 Task: Find connections with filter location Moncloa-Aravaca with filter topic #aviationwith filter profile language Potuguese with filter current company Quess IT Staffing with filter school Project Management Institute Chennai Chapter with filter industry Wholesale Metals and Minerals with filter service category Immigration Law with filter keywords title Principal
Action: Mouse moved to (165, 265)
Screenshot: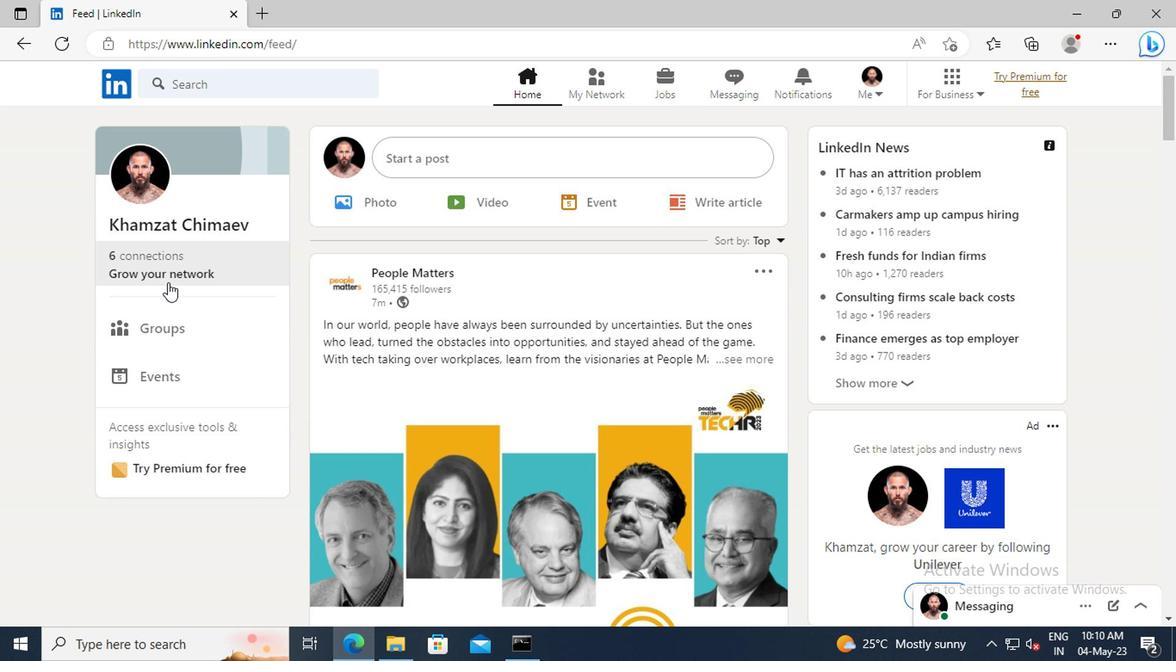 
Action: Mouse pressed left at (165, 265)
Screenshot: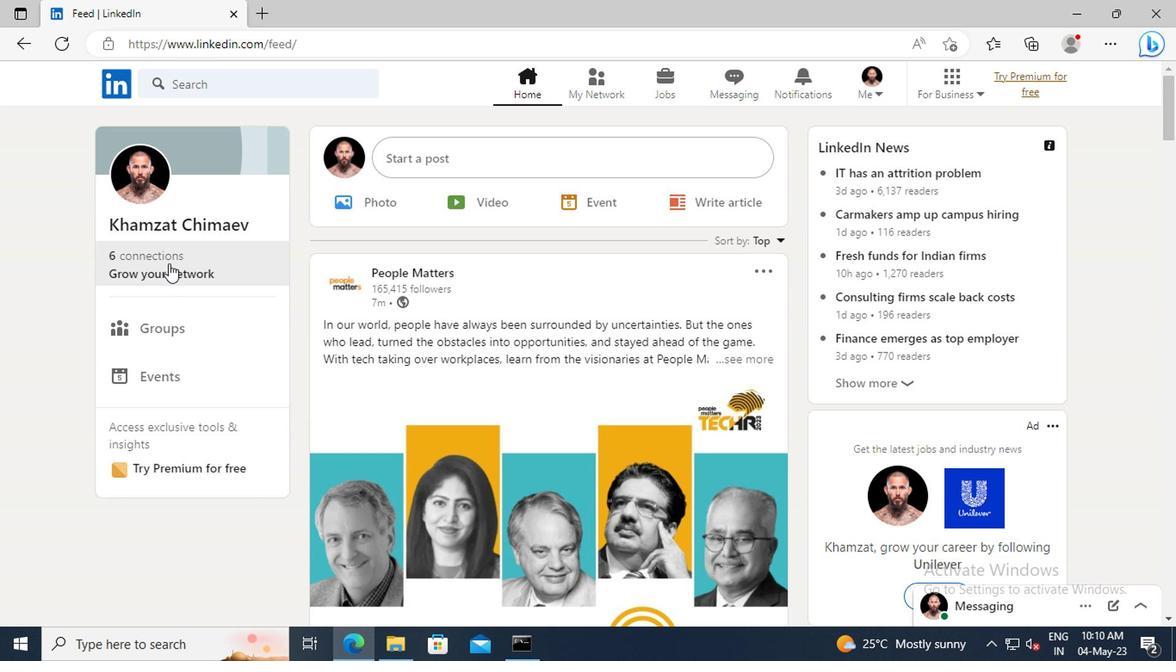 
Action: Mouse moved to (175, 182)
Screenshot: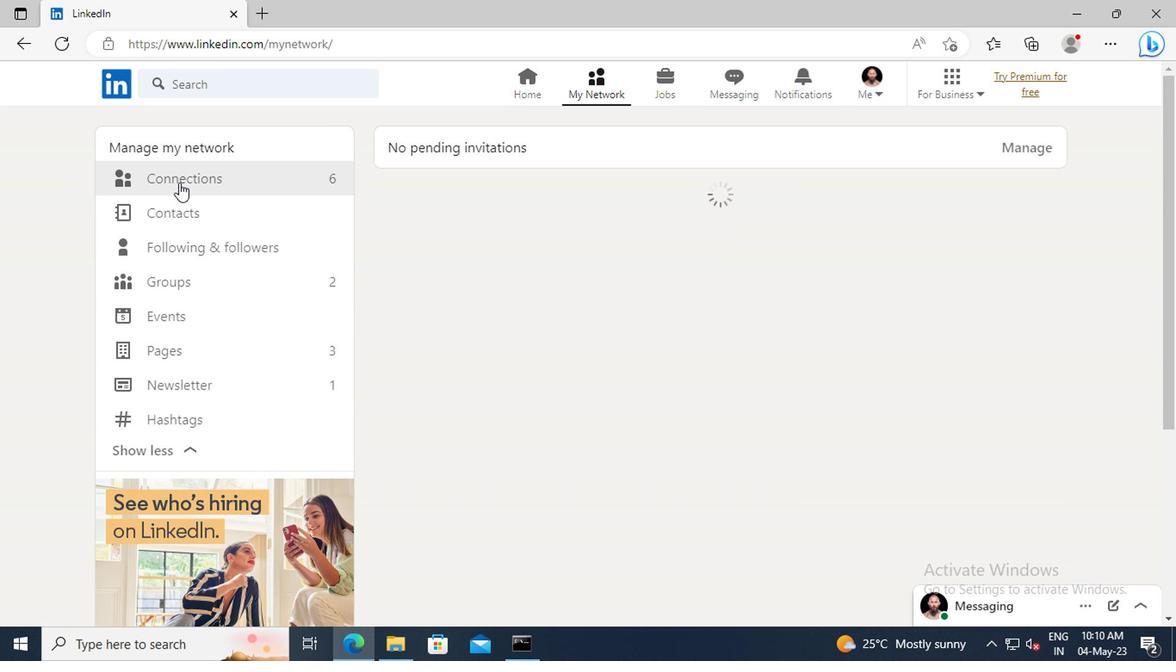 
Action: Mouse pressed left at (175, 182)
Screenshot: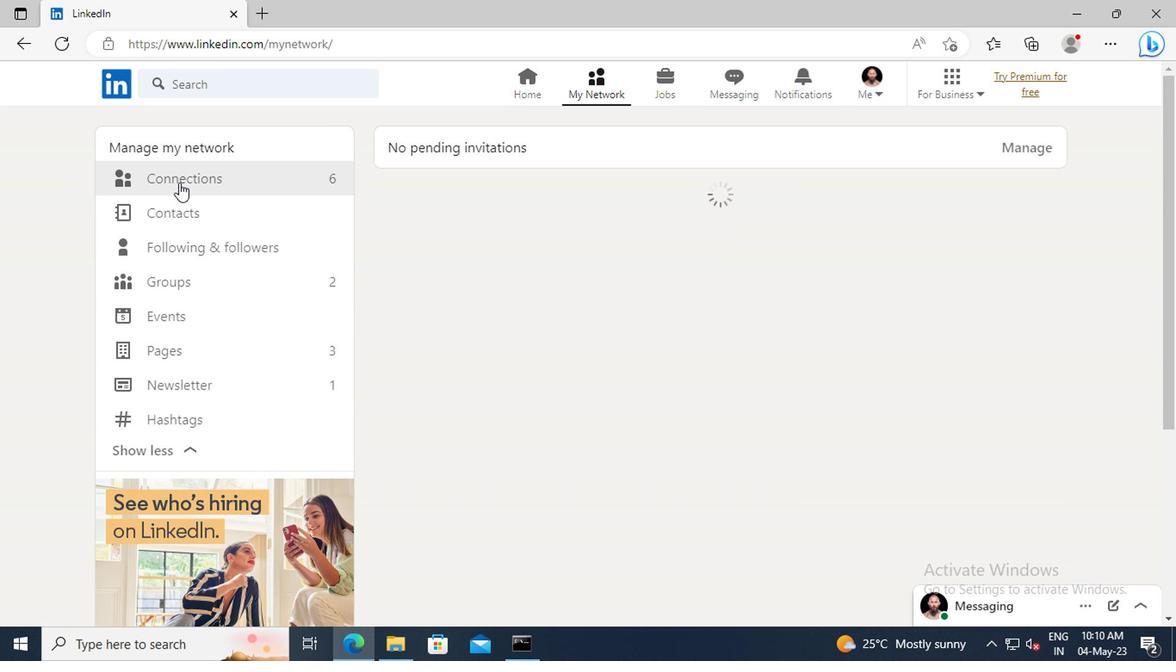 
Action: Mouse moved to (704, 182)
Screenshot: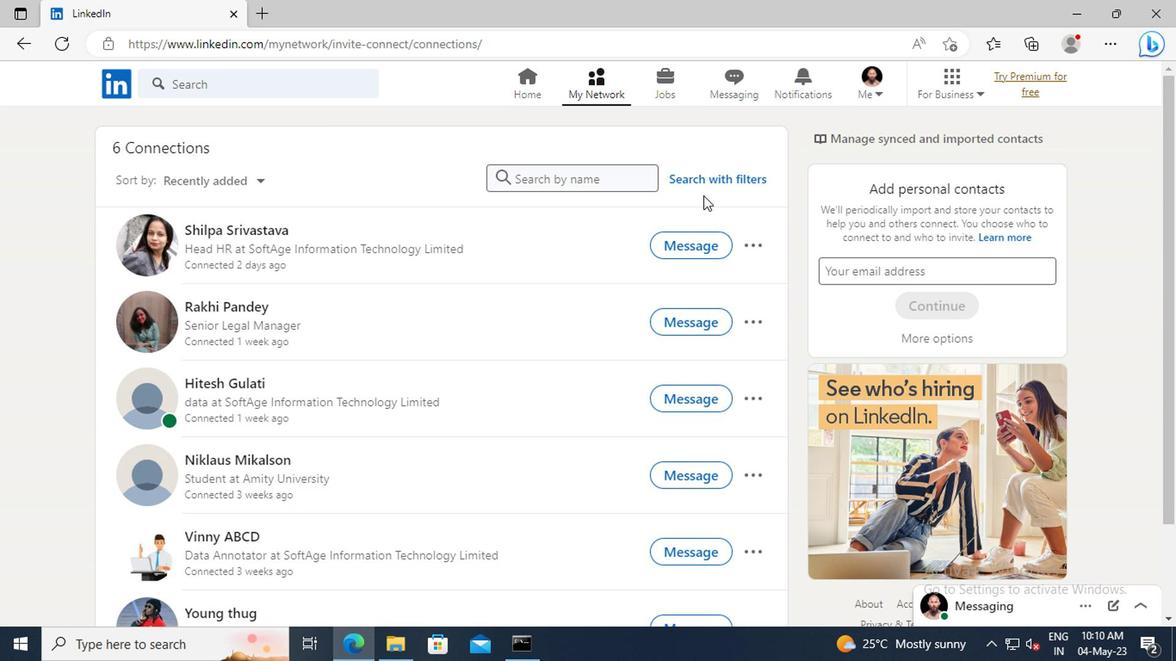 
Action: Mouse pressed left at (704, 182)
Screenshot: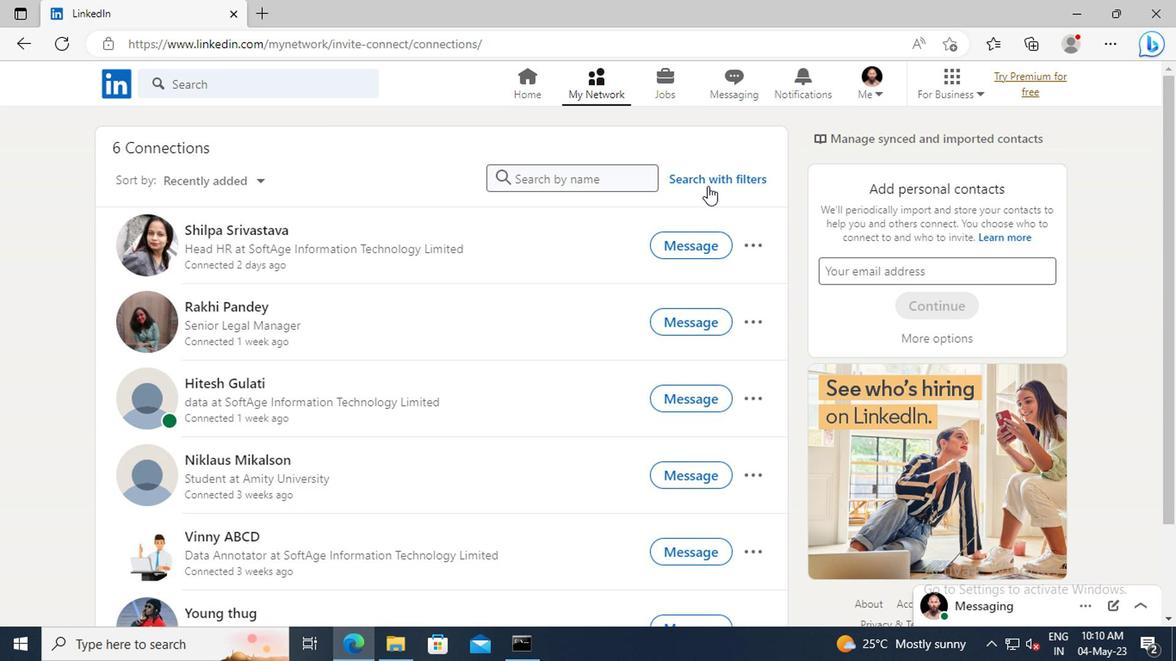 
Action: Mouse moved to (645, 137)
Screenshot: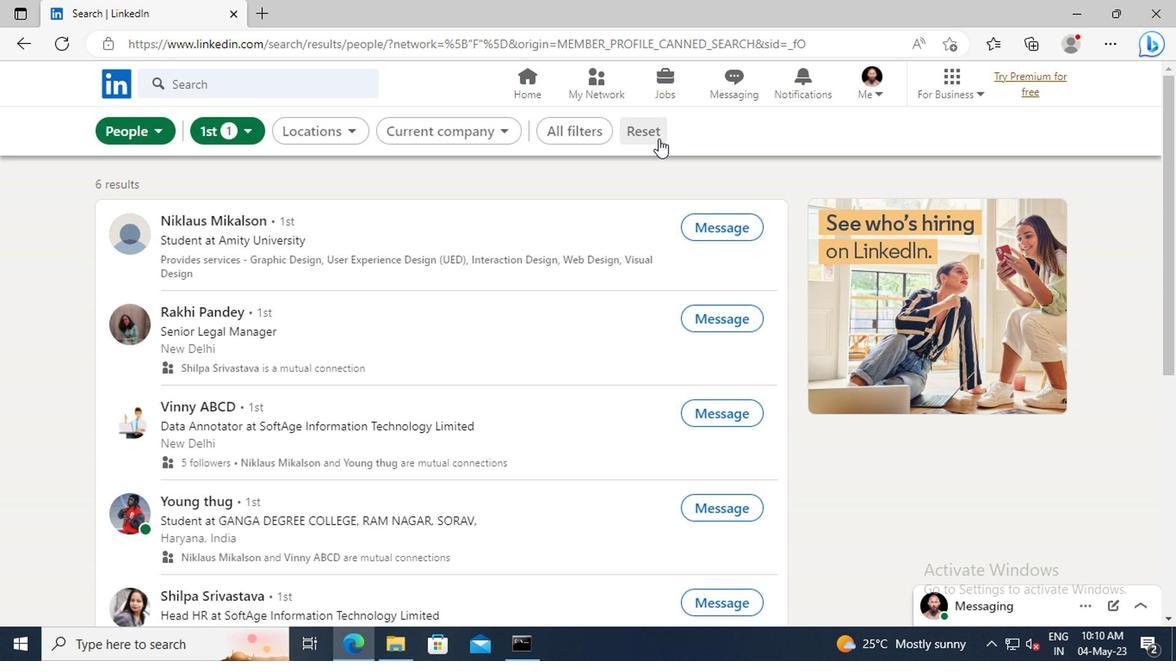 
Action: Mouse pressed left at (645, 137)
Screenshot: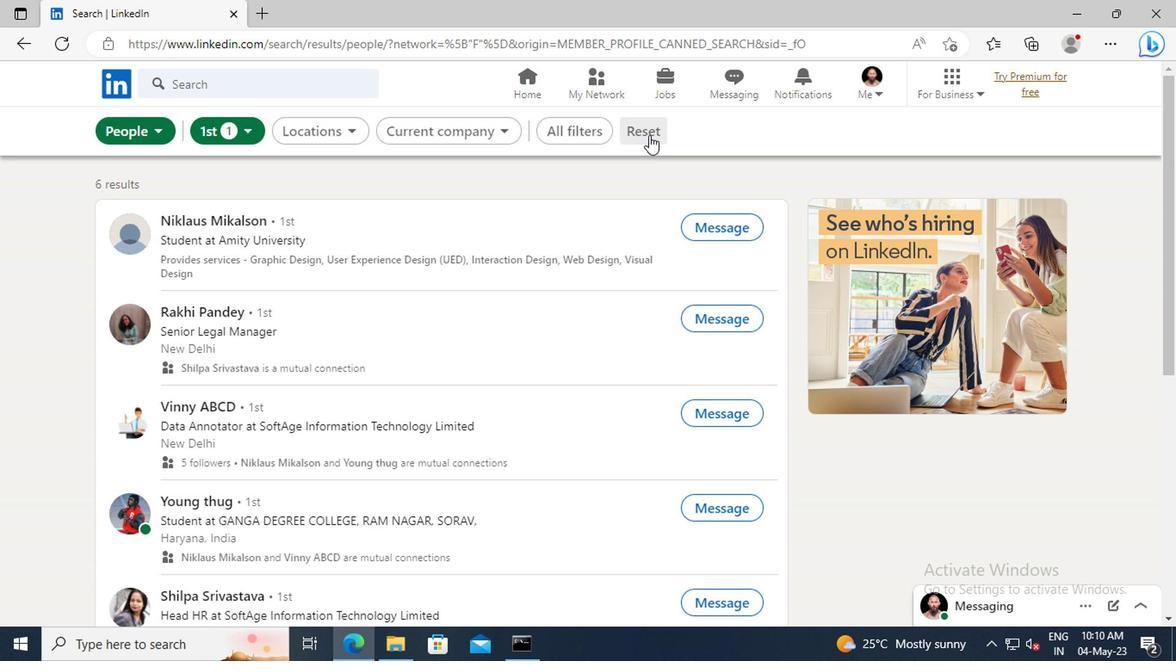 
Action: Mouse moved to (620, 137)
Screenshot: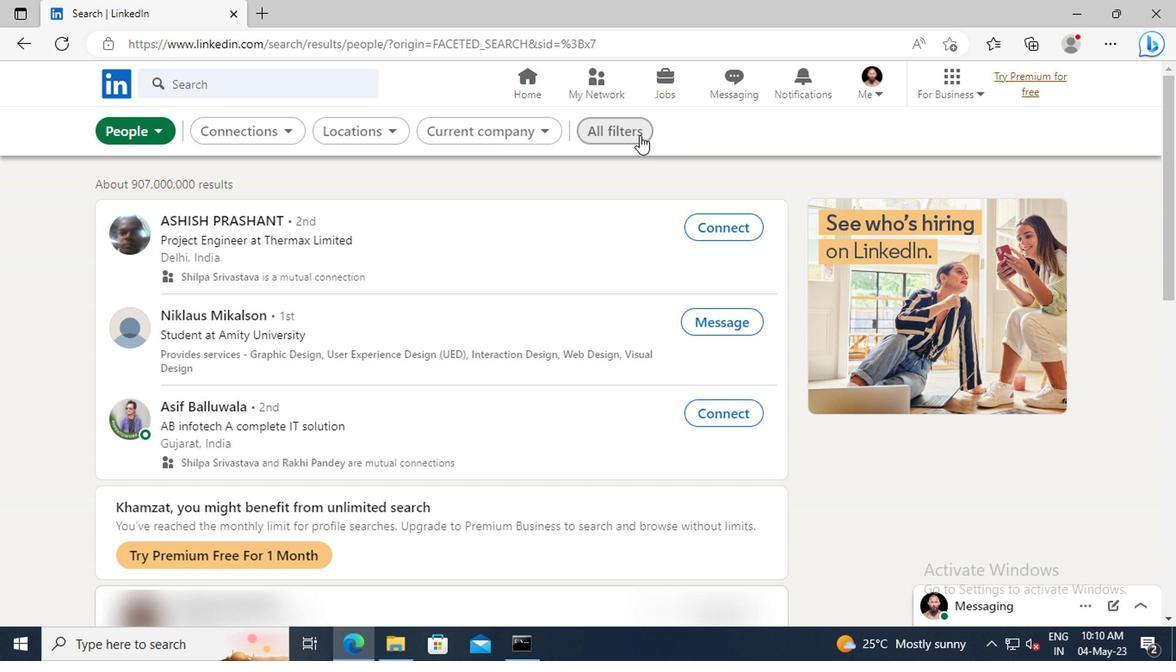 
Action: Mouse pressed left at (620, 137)
Screenshot: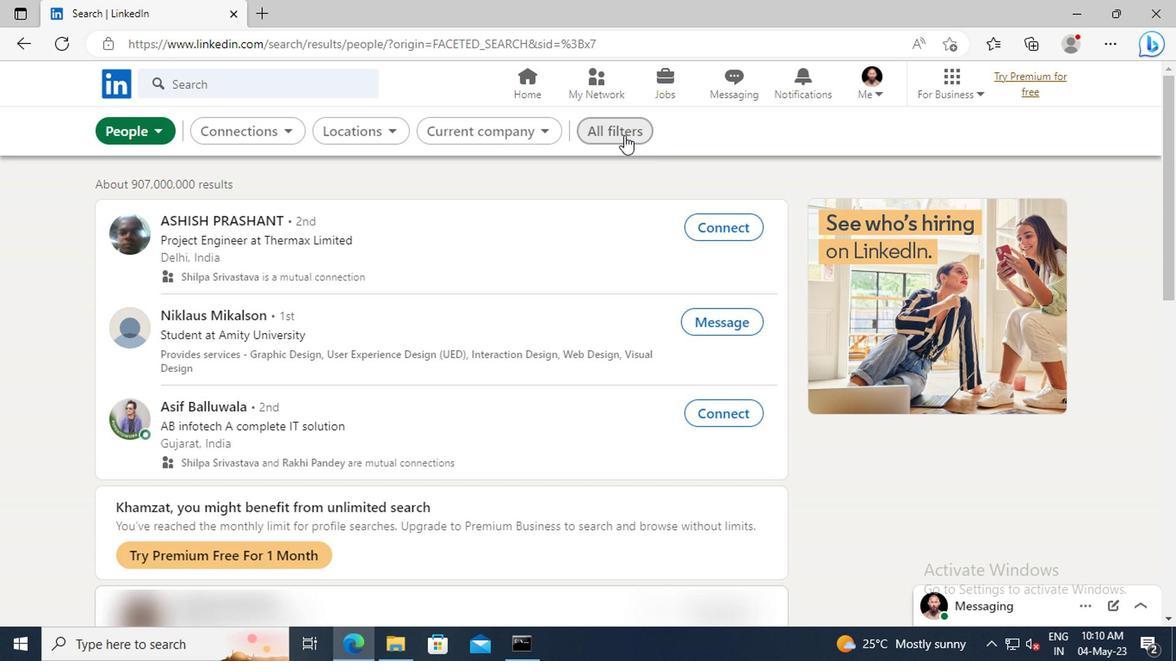 
Action: Mouse moved to (970, 335)
Screenshot: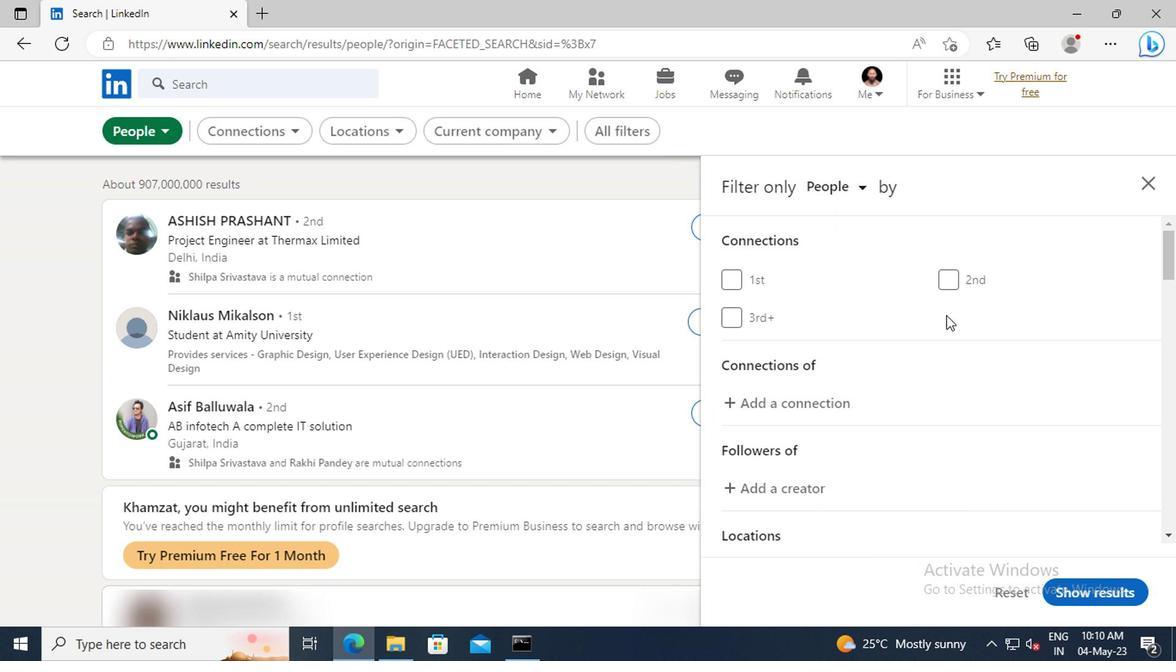 
Action: Mouse scrolled (970, 334) with delta (0, -1)
Screenshot: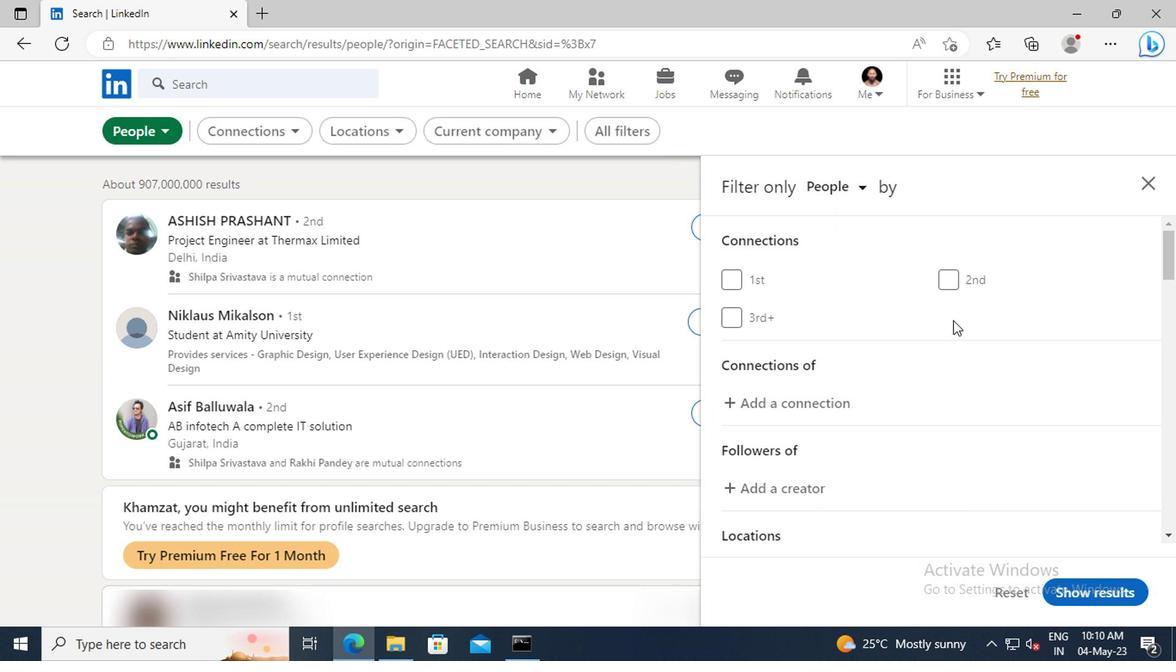 
Action: Mouse scrolled (970, 334) with delta (0, -1)
Screenshot: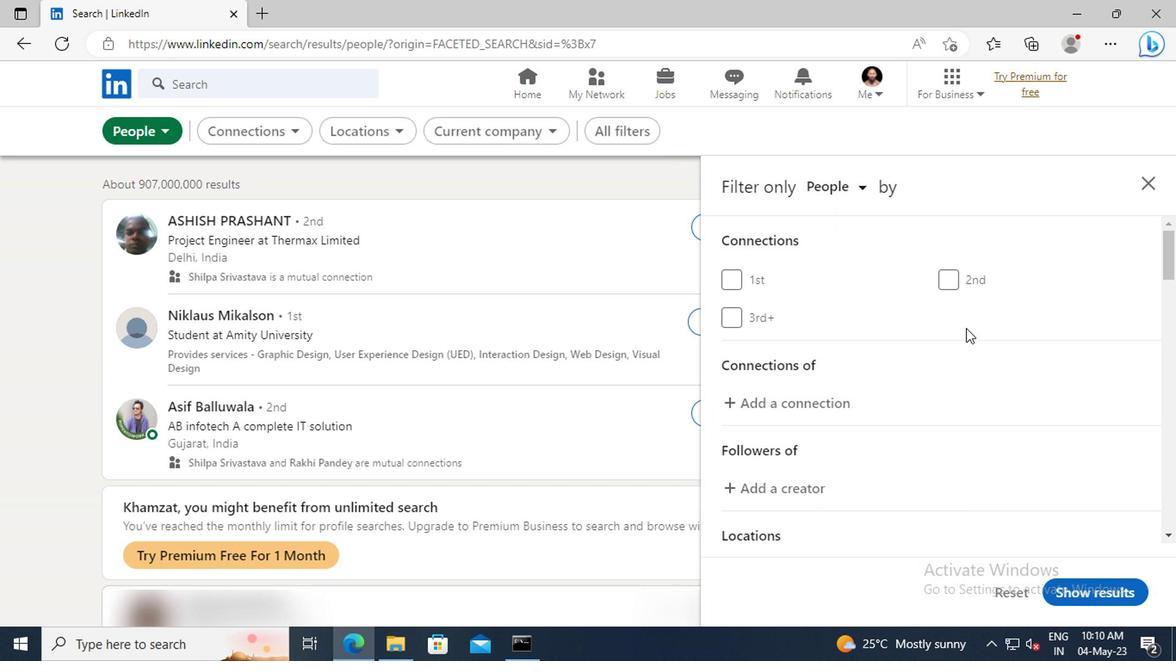 
Action: Mouse moved to (972, 336)
Screenshot: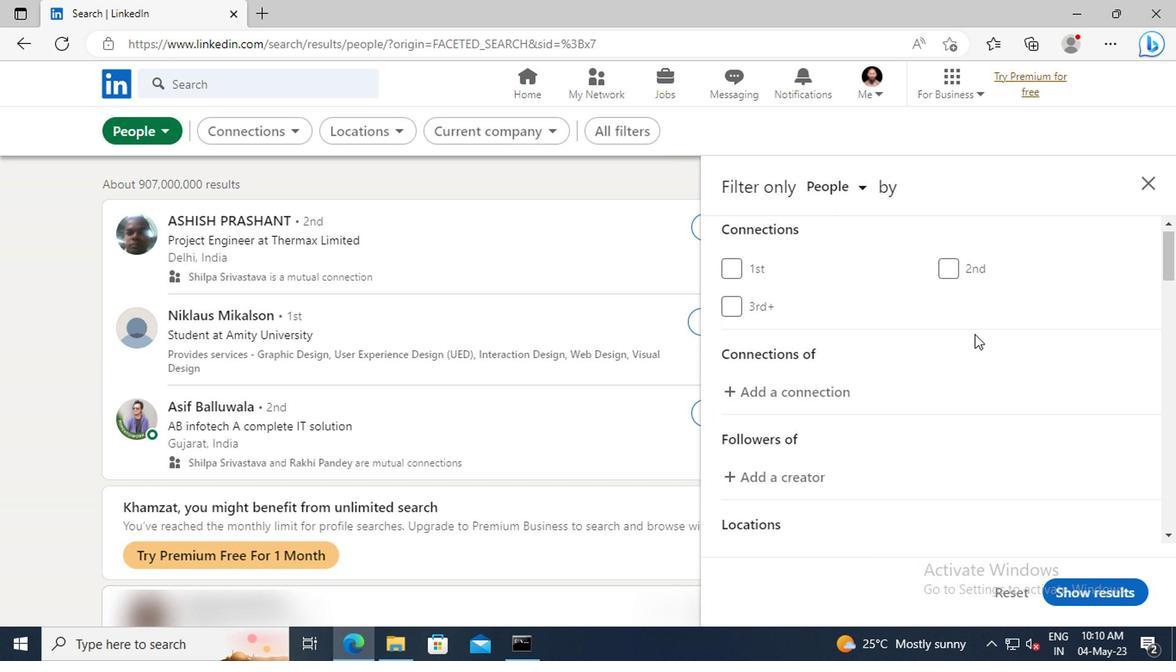 
Action: Mouse scrolled (972, 335) with delta (0, 0)
Screenshot: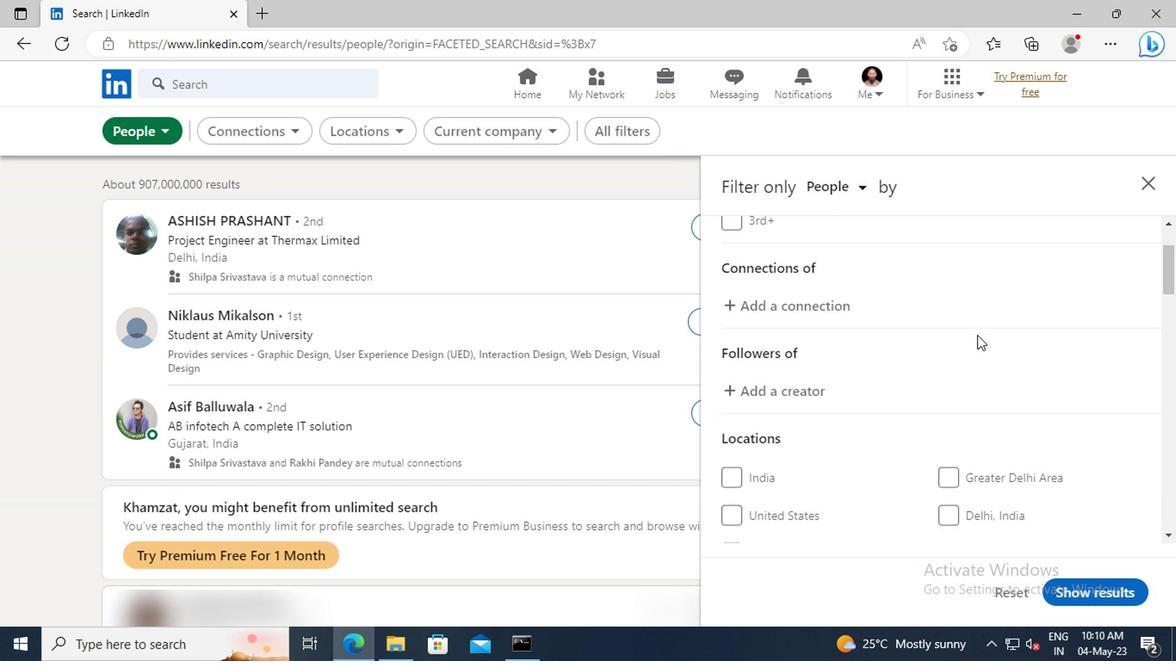 
Action: Mouse scrolled (972, 335) with delta (0, 0)
Screenshot: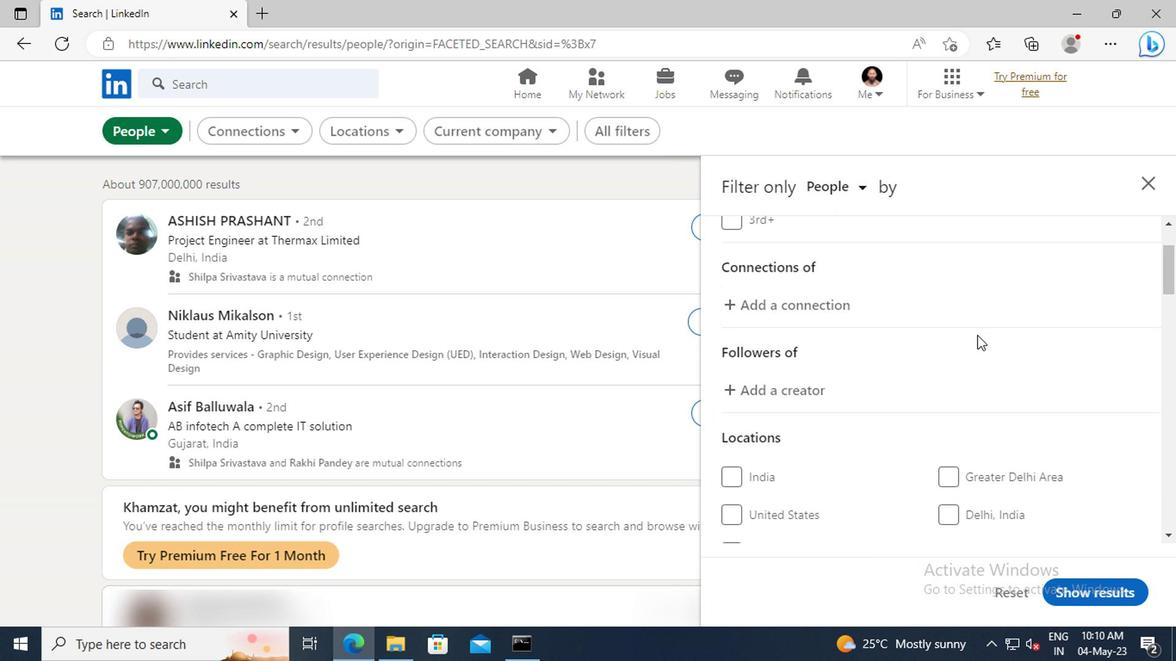 
Action: Mouse scrolled (972, 335) with delta (0, 0)
Screenshot: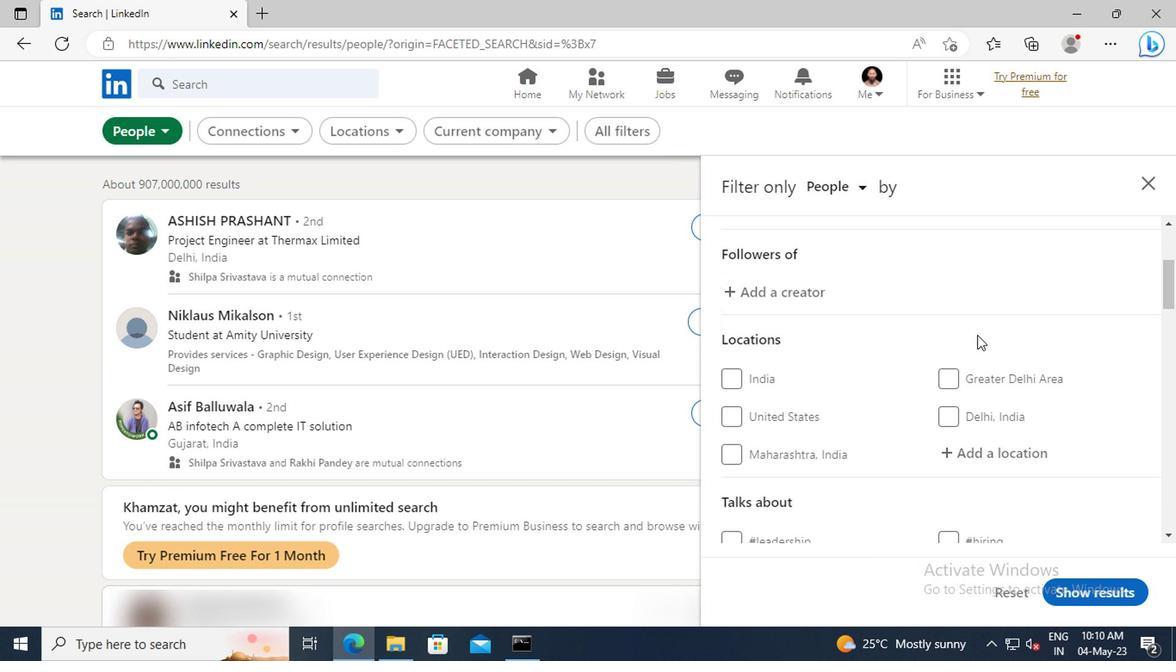 
Action: Mouse scrolled (972, 335) with delta (0, 0)
Screenshot: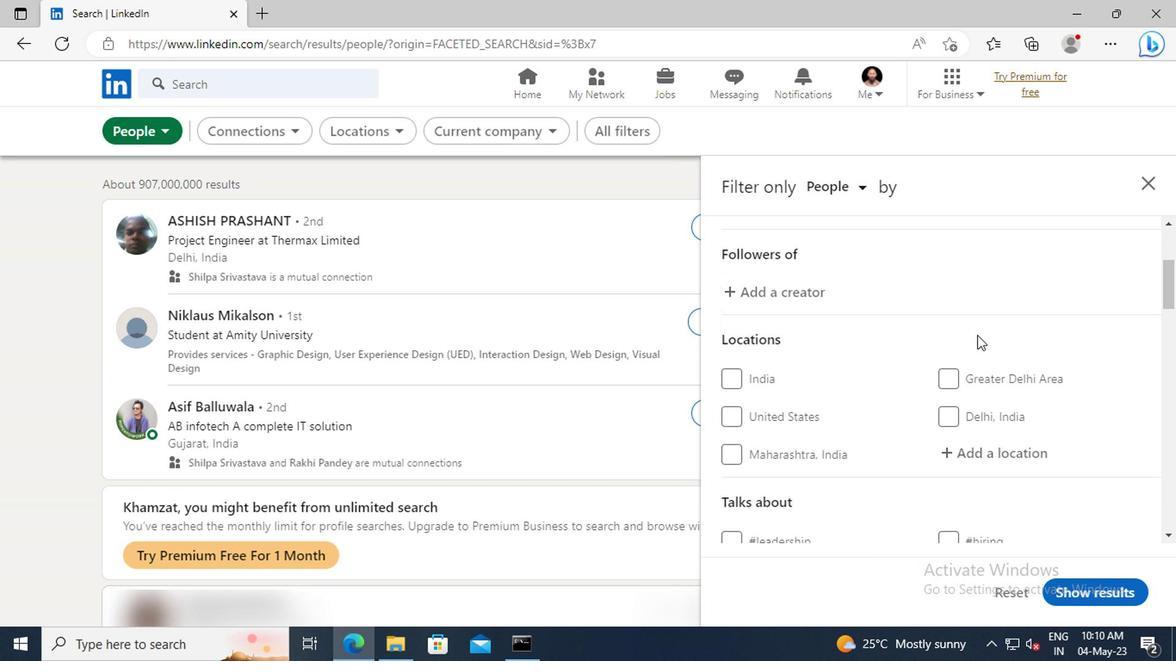 
Action: Mouse moved to (976, 353)
Screenshot: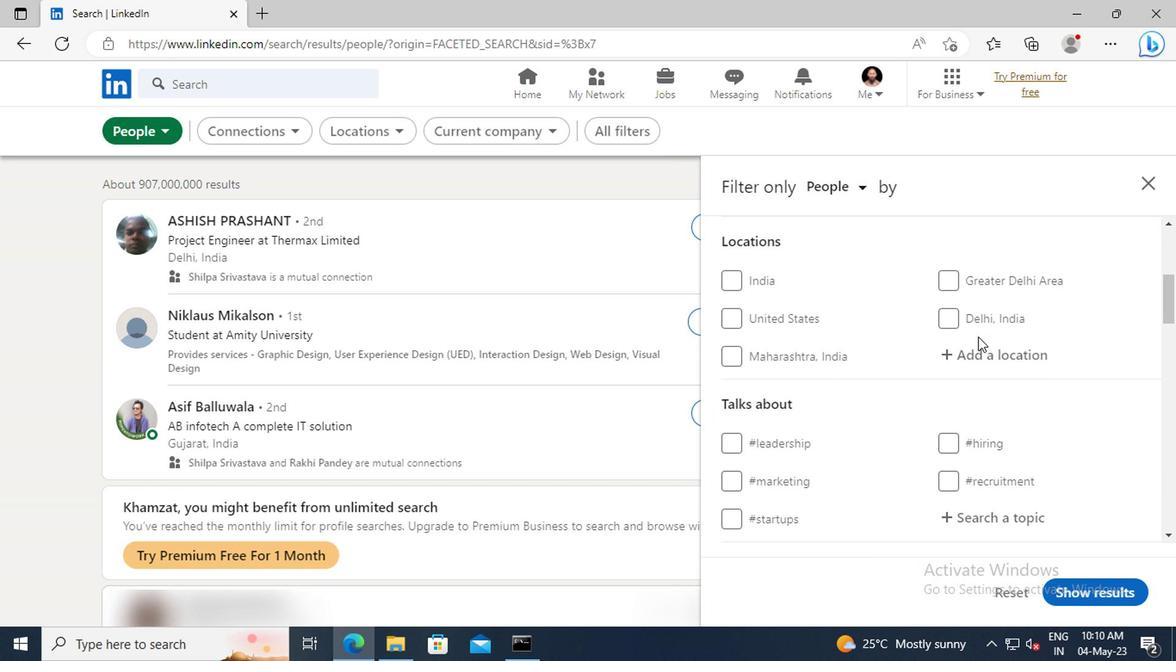 
Action: Mouse pressed left at (976, 353)
Screenshot: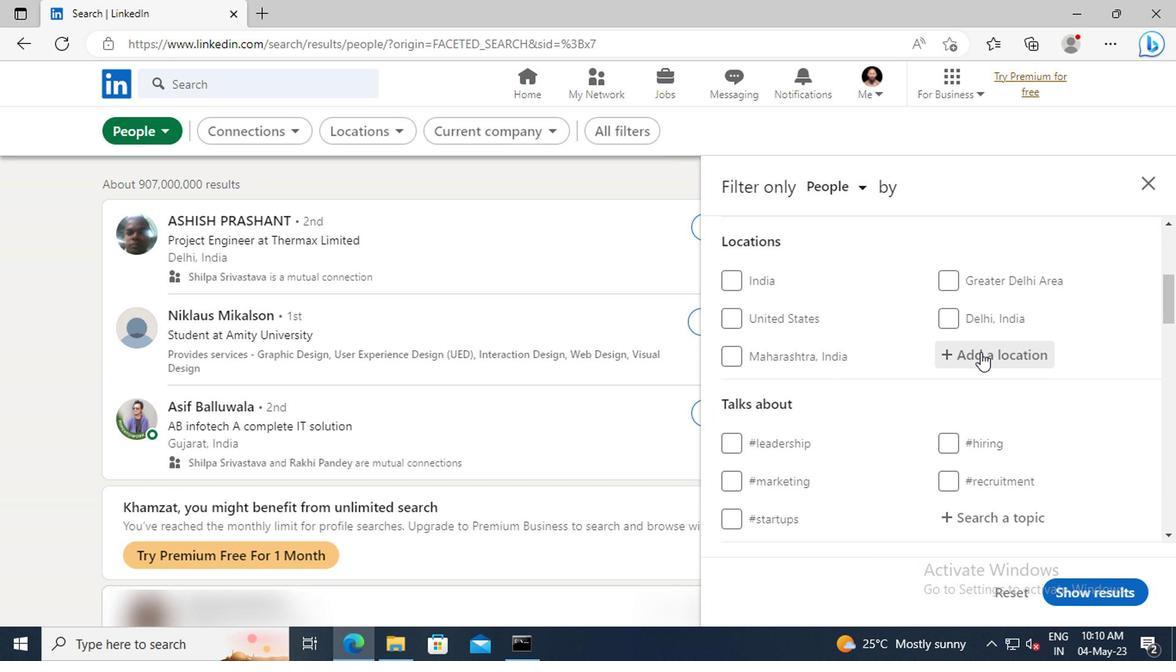 
Action: Key pressed <Key.shift>MONCLOA-<Key.shift>ARAVACA<Key.enter>
Screenshot: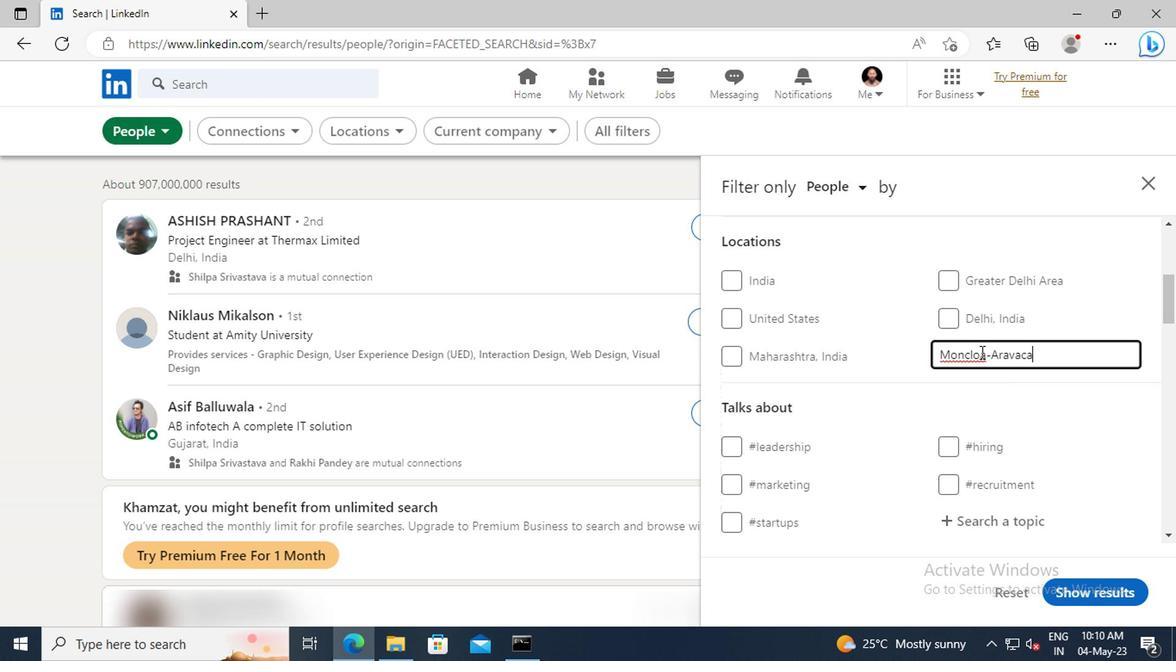 
Action: Mouse scrolled (976, 352) with delta (0, 0)
Screenshot: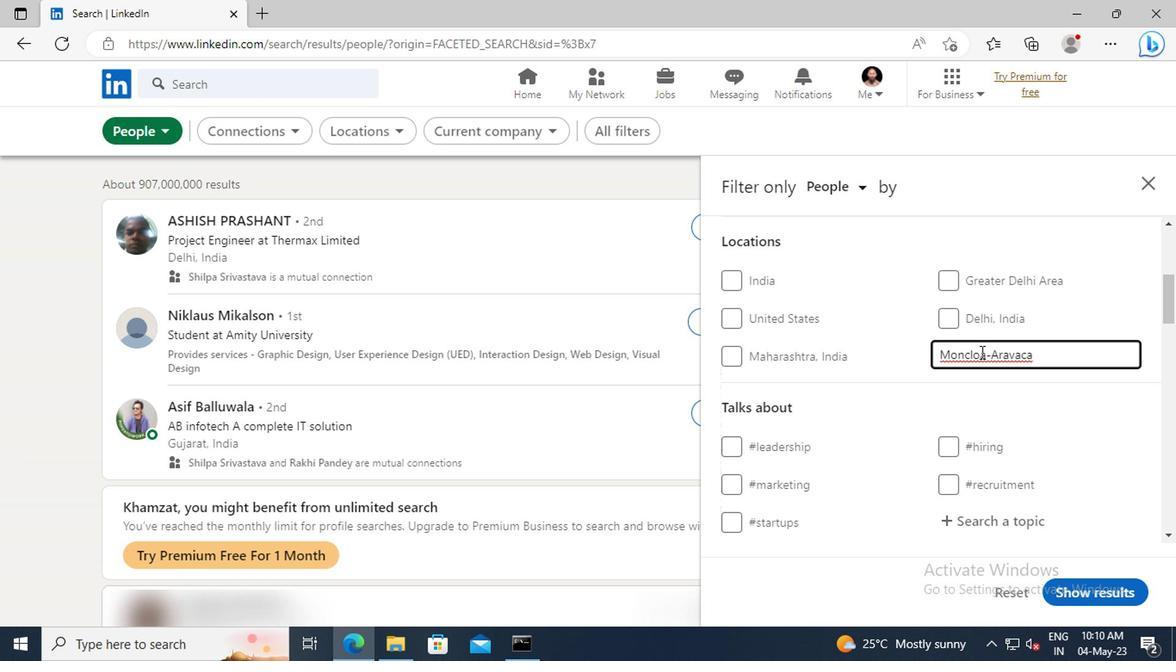 
Action: Mouse scrolled (976, 352) with delta (0, 0)
Screenshot: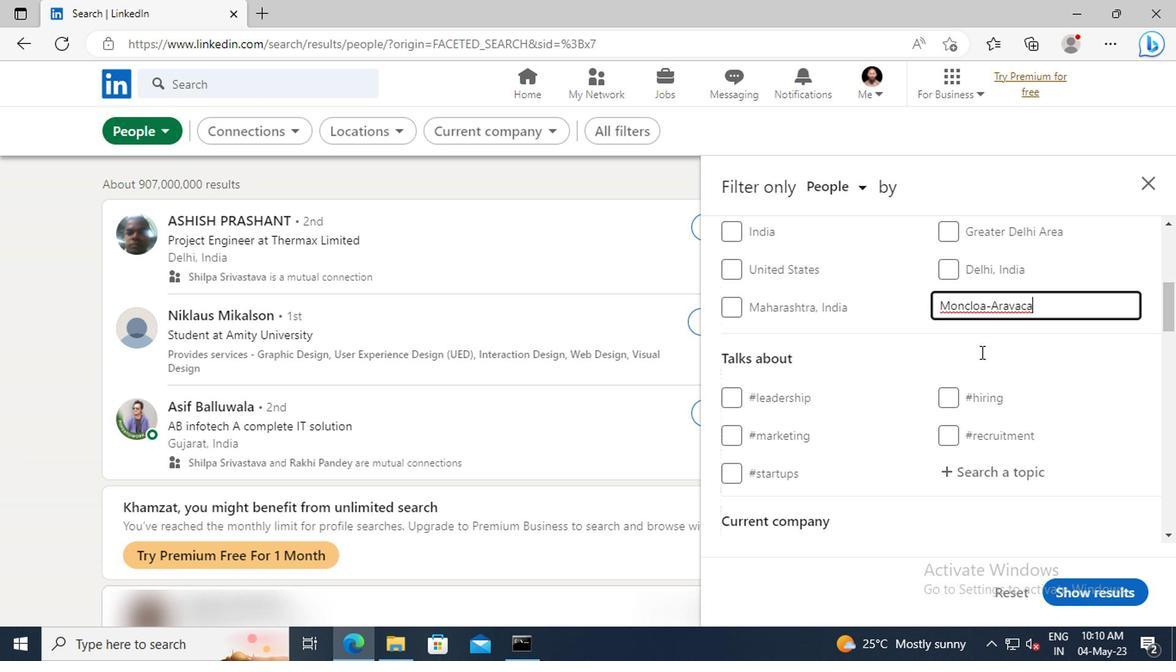 
Action: Mouse scrolled (976, 352) with delta (0, 0)
Screenshot: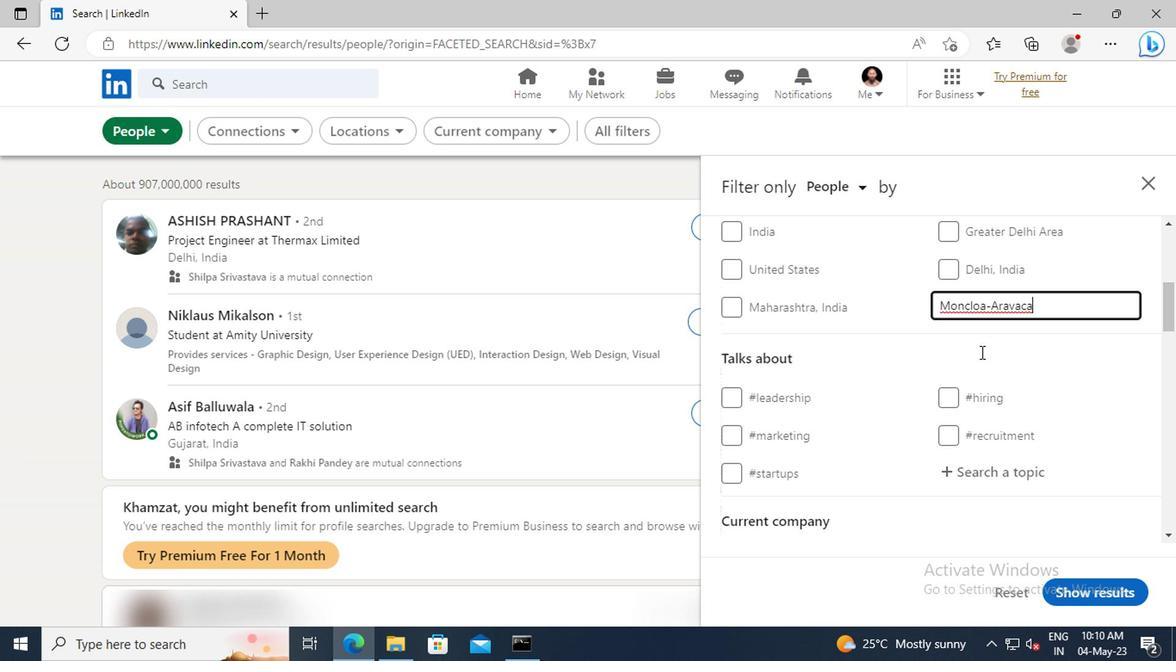 
Action: Mouse moved to (977, 371)
Screenshot: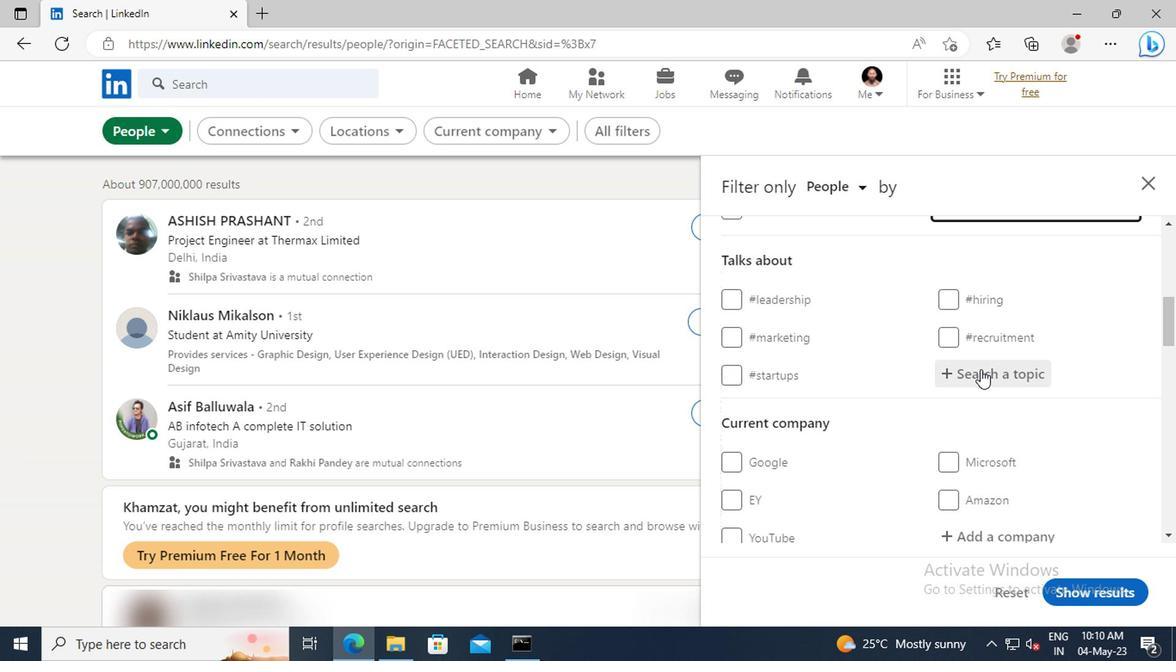 
Action: Mouse pressed left at (977, 371)
Screenshot: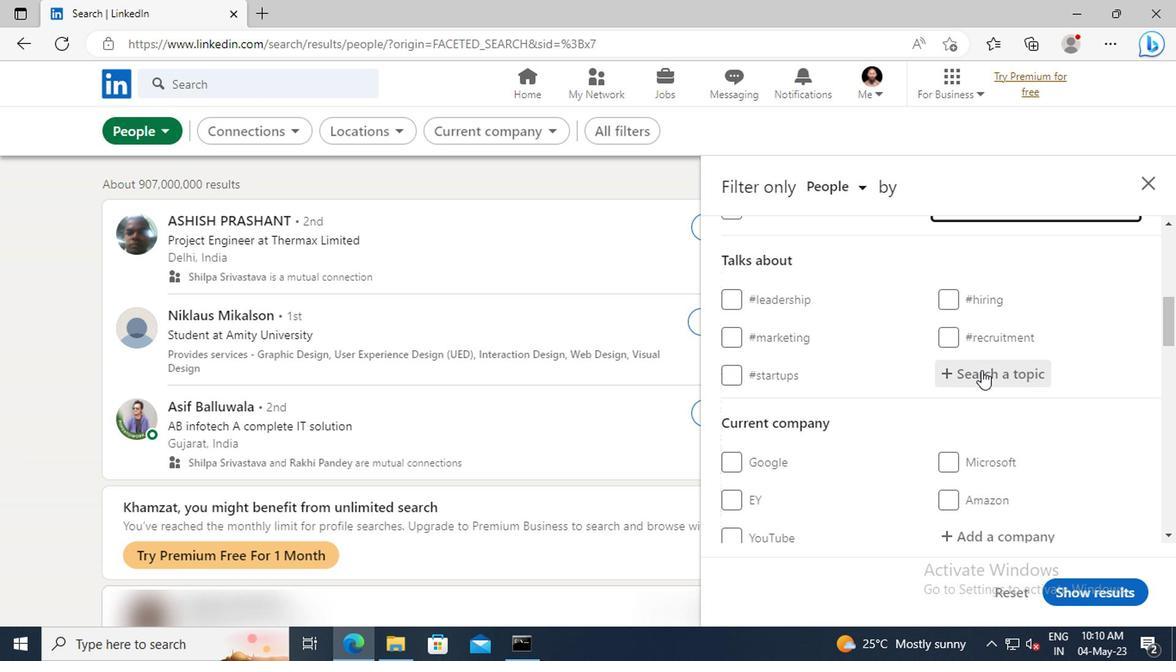 
Action: Key pressed AVIA
Screenshot: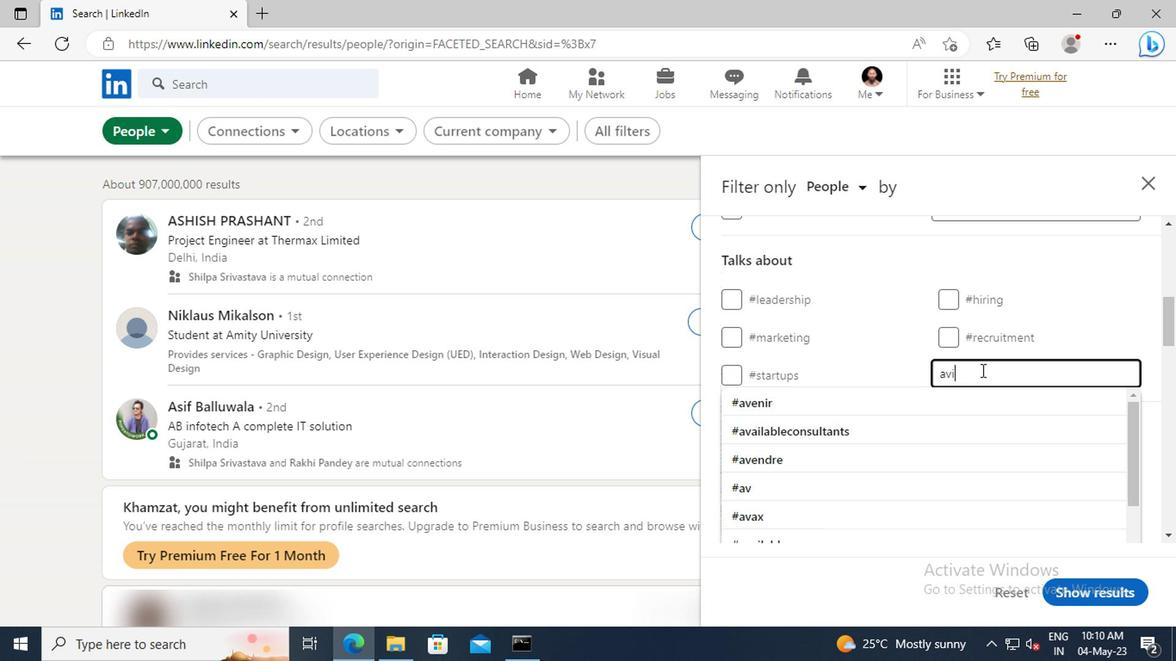 
Action: Mouse moved to (981, 395)
Screenshot: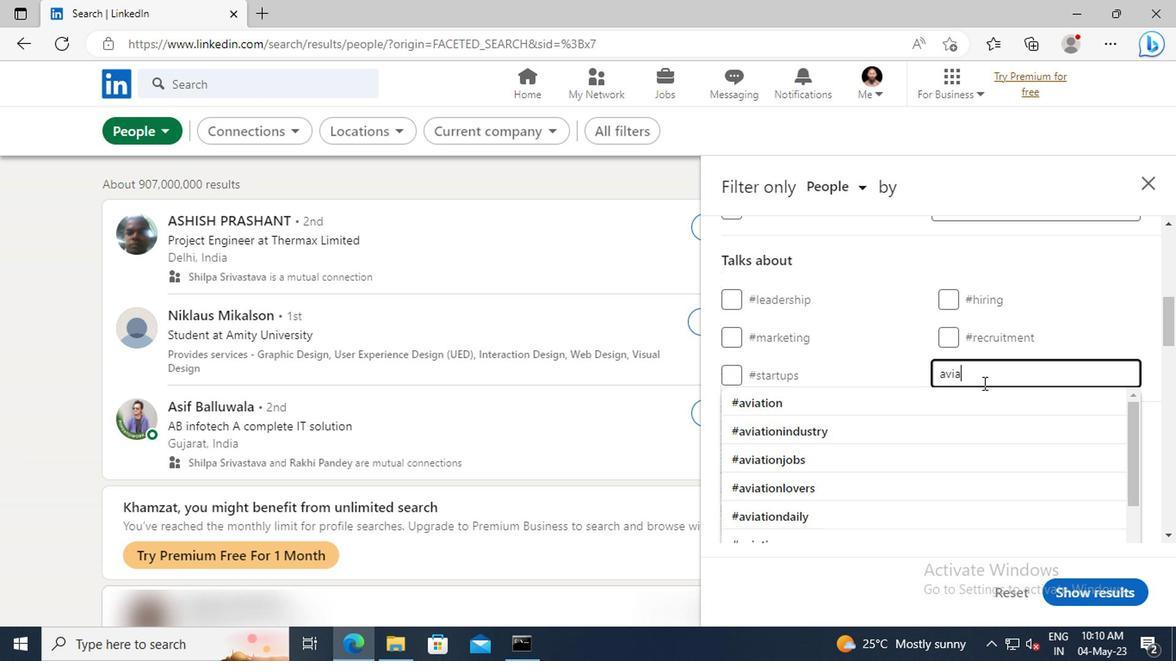 
Action: Mouse pressed left at (981, 395)
Screenshot: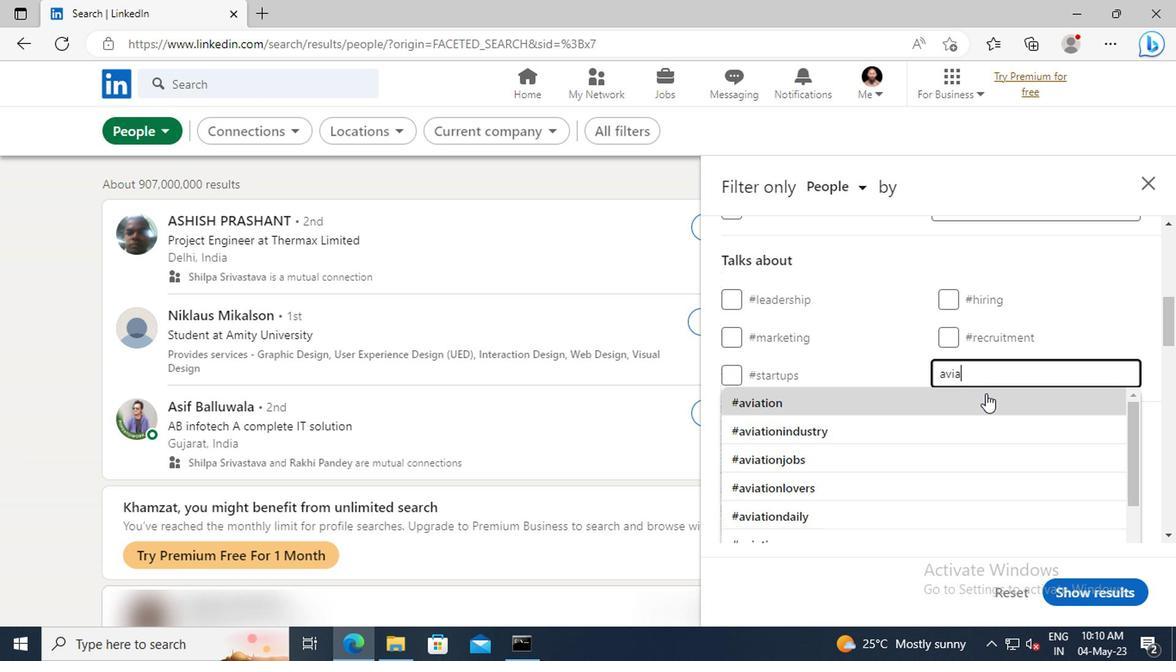 
Action: Mouse scrolled (981, 394) with delta (0, -1)
Screenshot: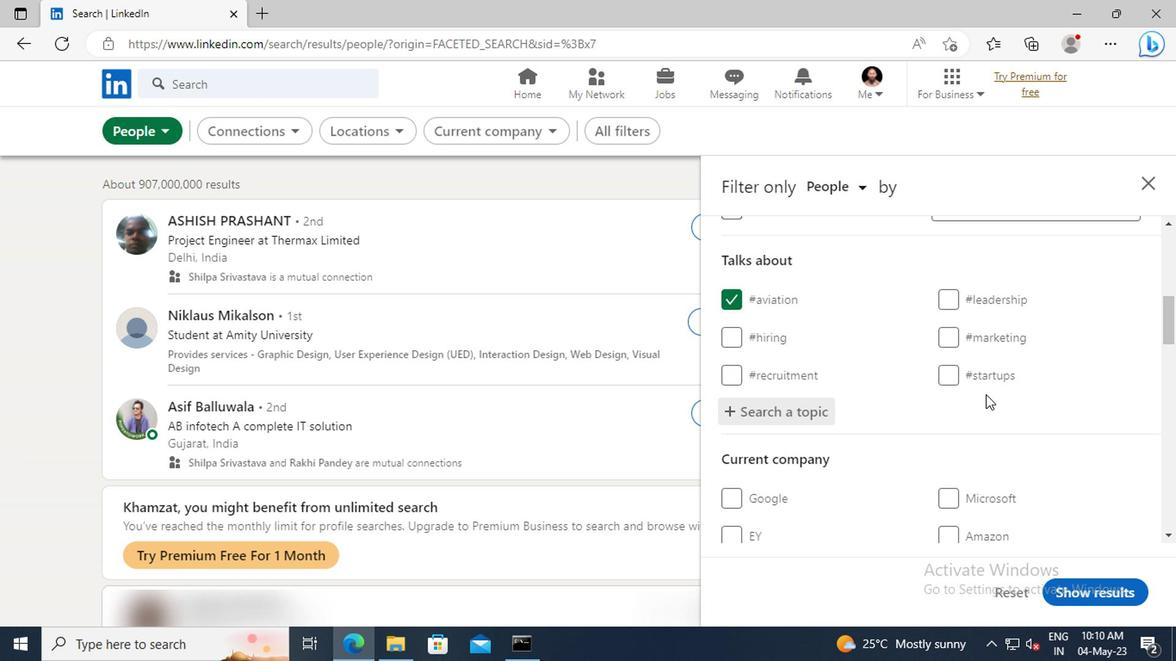 
Action: Mouse scrolled (981, 394) with delta (0, -1)
Screenshot: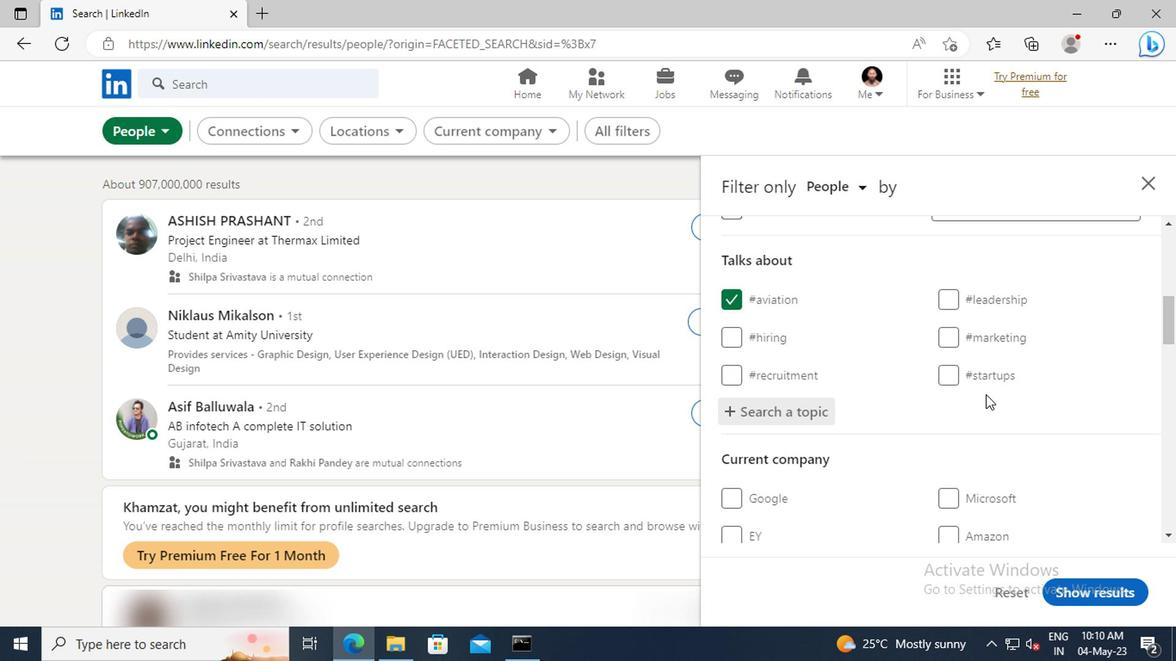 
Action: Mouse scrolled (981, 394) with delta (0, -1)
Screenshot: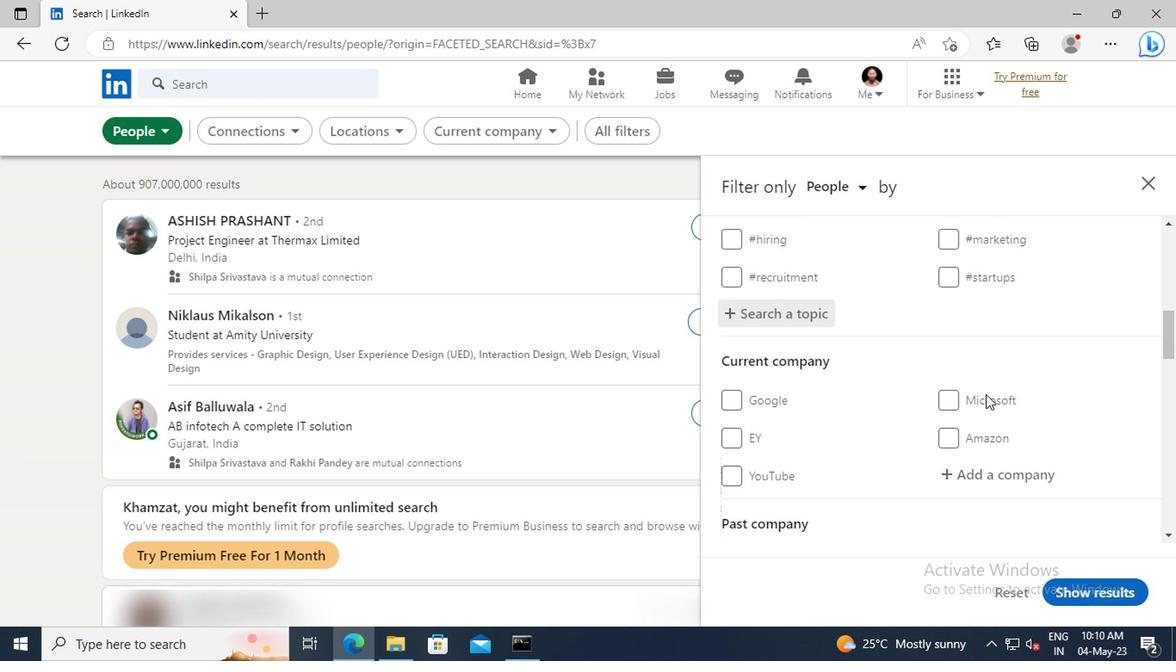 
Action: Mouse scrolled (981, 394) with delta (0, -1)
Screenshot: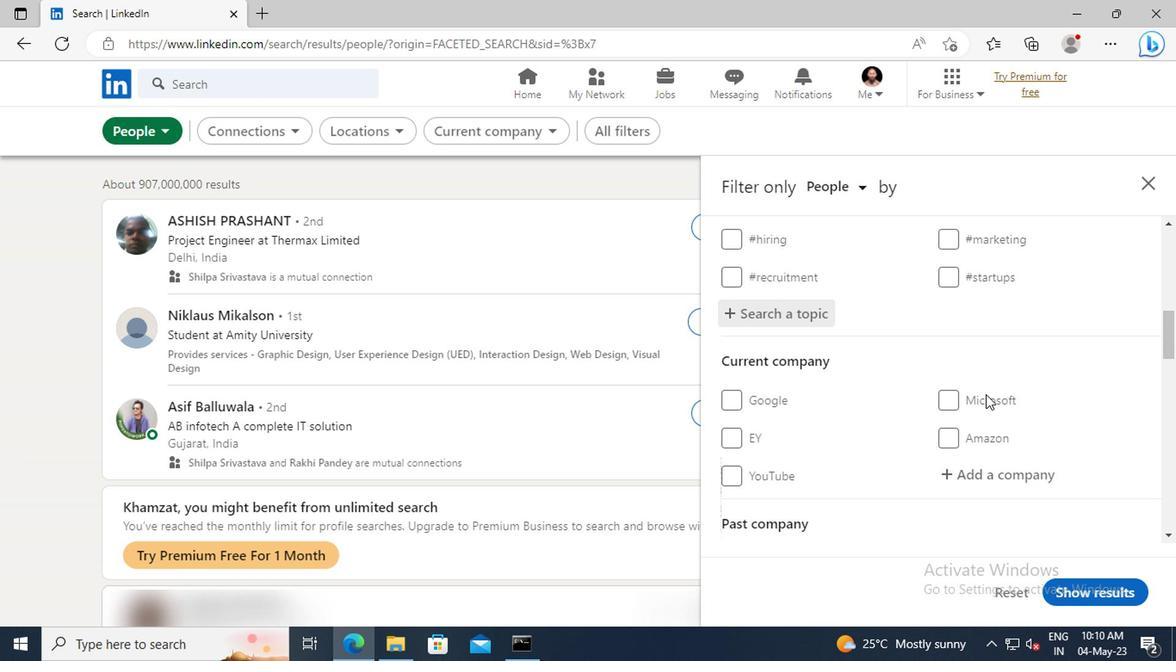 
Action: Mouse scrolled (981, 394) with delta (0, -1)
Screenshot: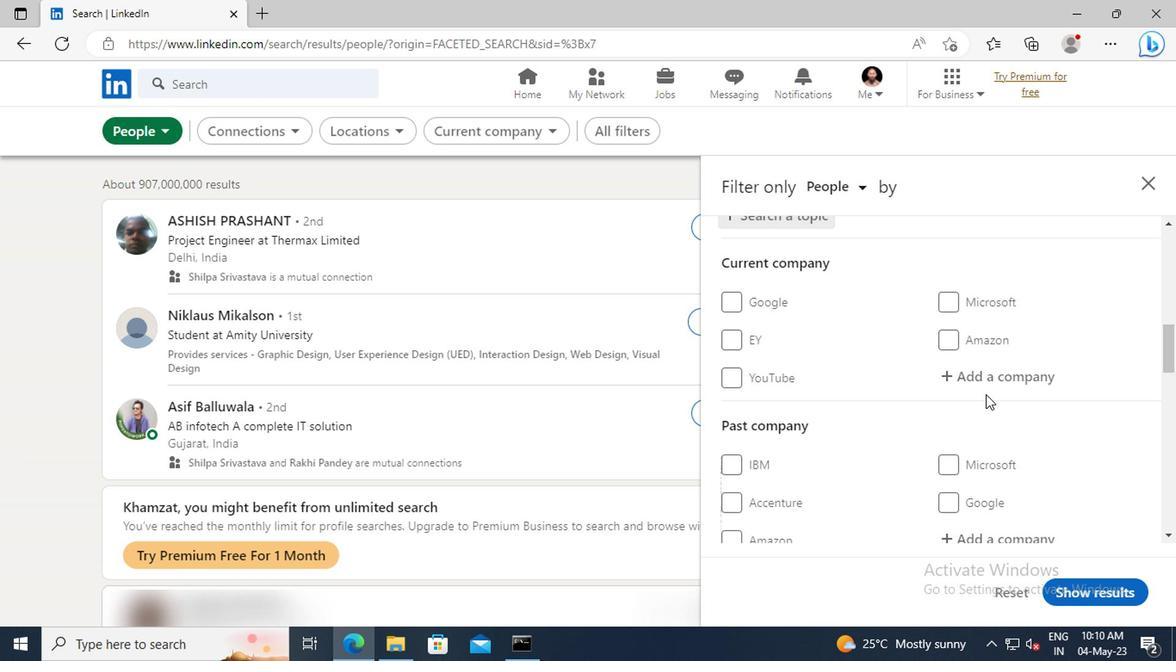 
Action: Mouse scrolled (981, 394) with delta (0, -1)
Screenshot: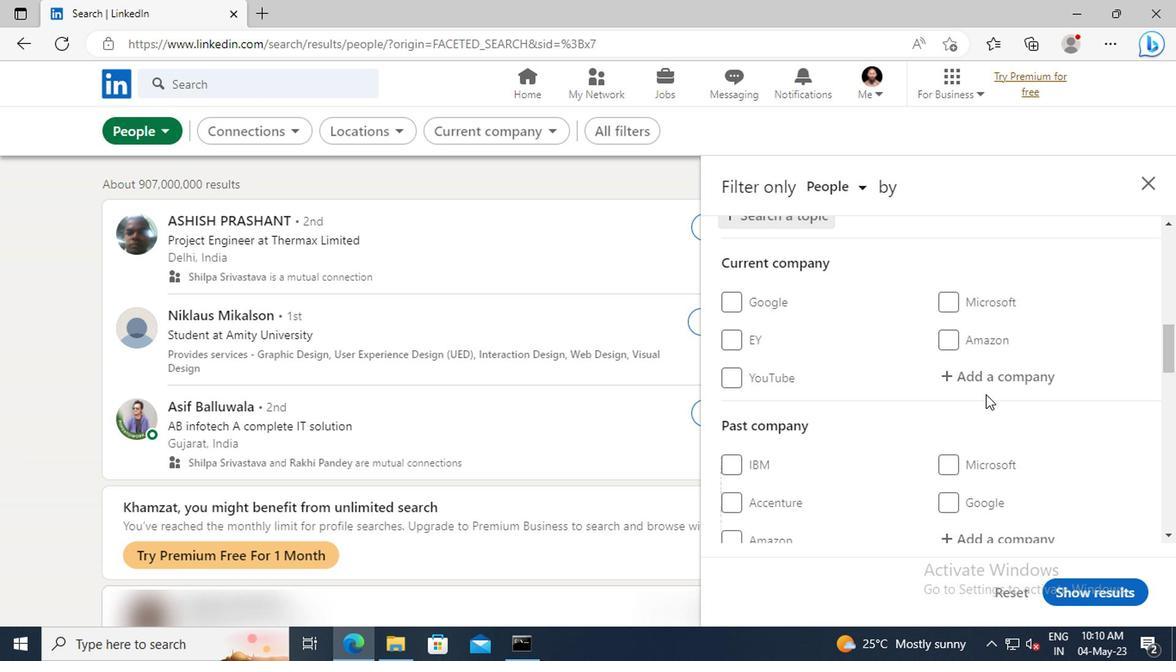 
Action: Mouse scrolled (981, 394) with delta (0, -1)
Screenshot: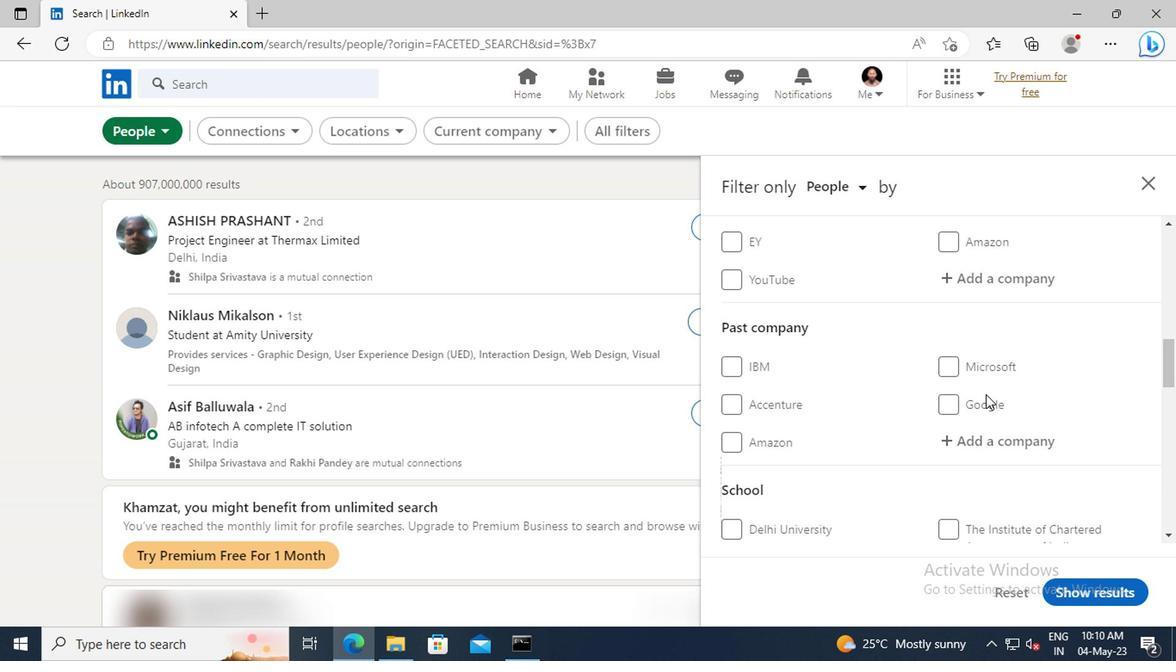 
Action: Mouse scrolled (981, 394) with delta (0, -1)
Screenshot: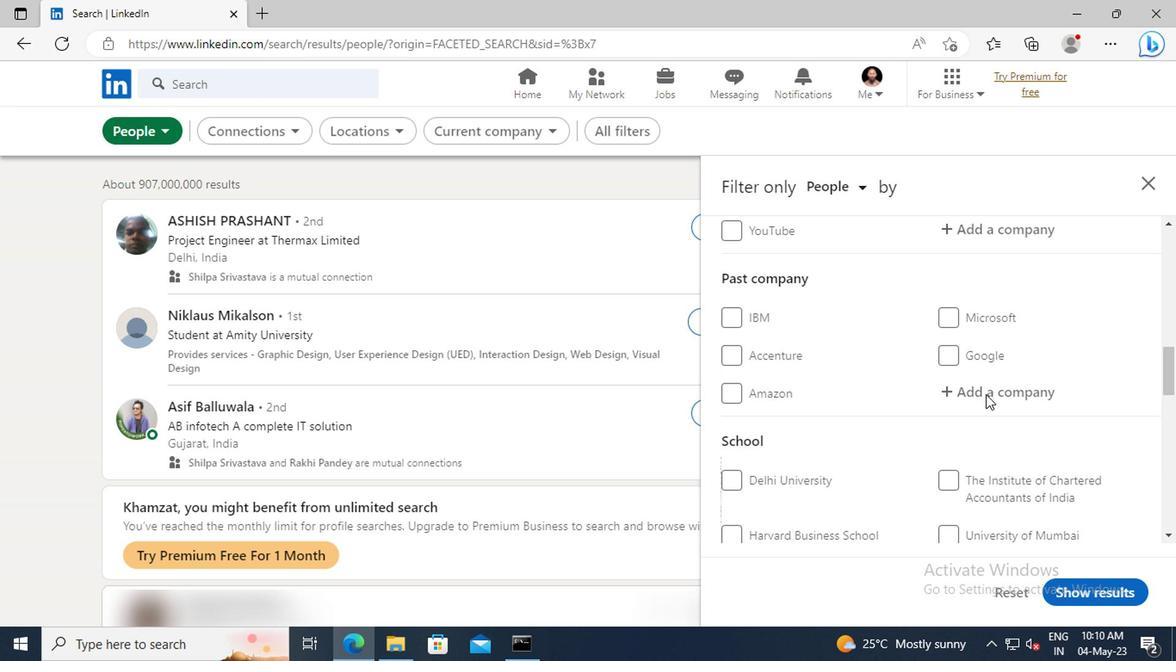 
Action: Mouse scrolled (981, 394) with delta (0, -1)
Screenshot: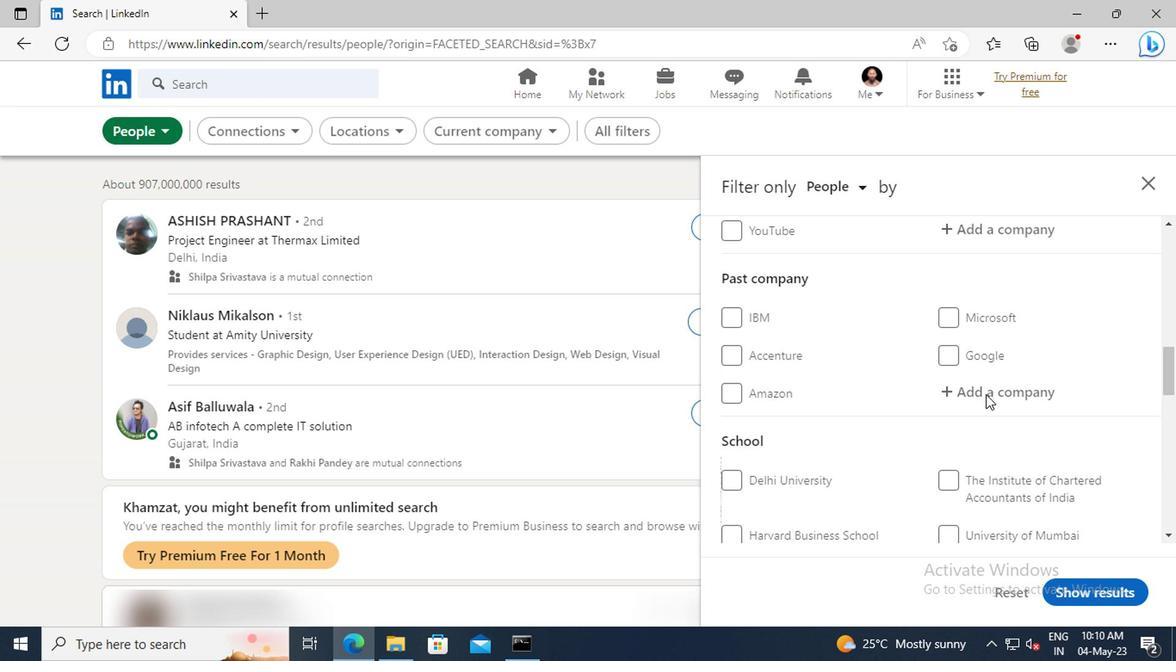 
Action: Mouse scrolled (981, 394) with delta (0, -1)
Screenshot: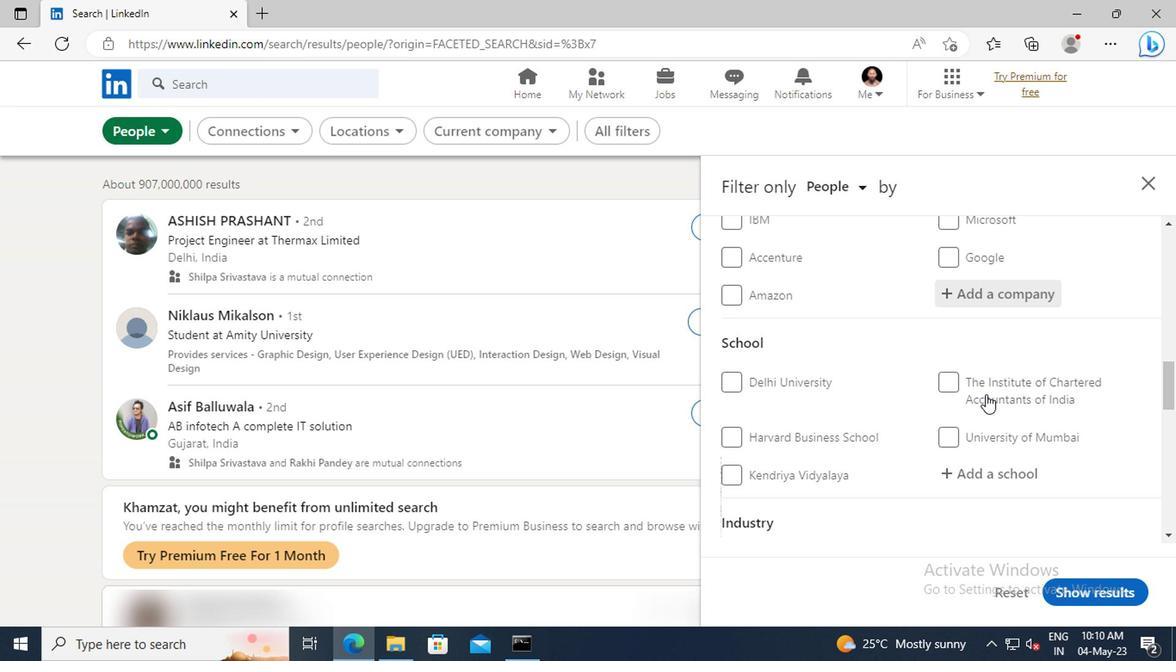 
Action: Mouse scrolled (981, 394) with delta (0, -1)
Screenshot: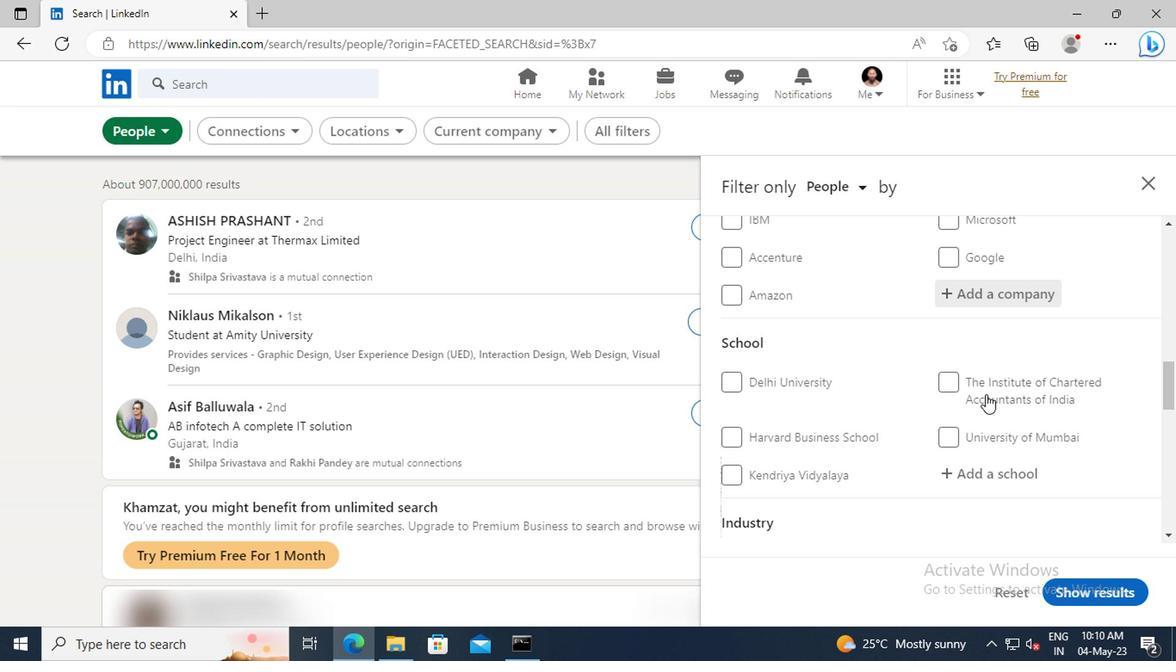 
Action: Mouse scrolled (981, 394) with delta (0, -1)
Screenshot: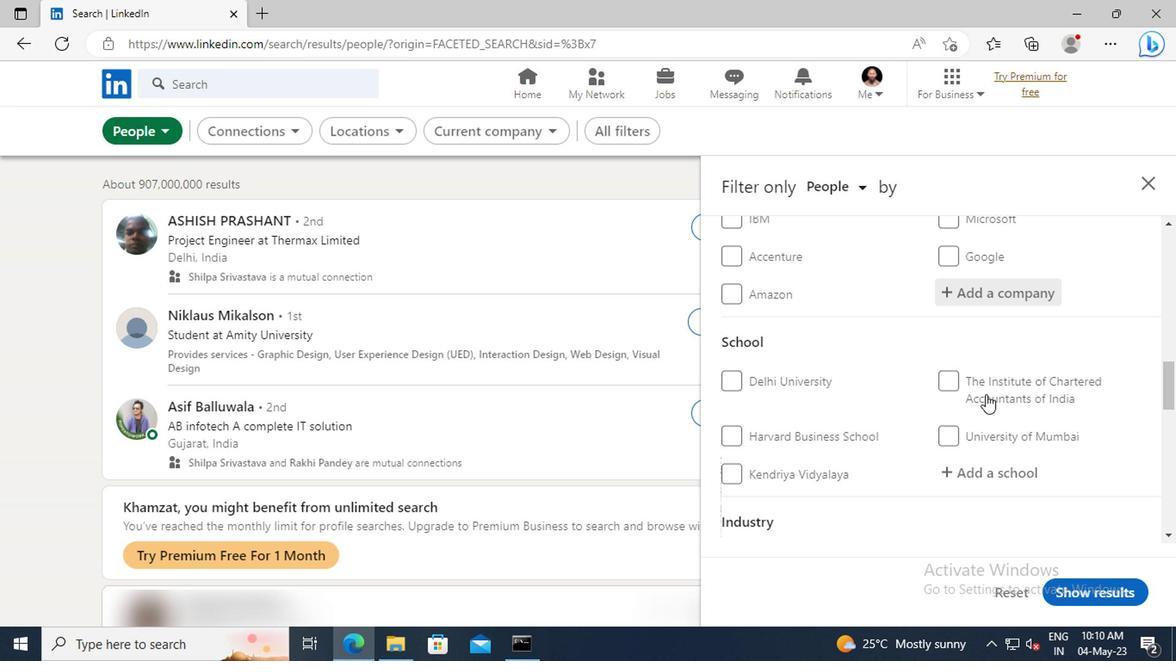 
Action: Mouse scrolled (981, 394) with delta (0, -1)
Screenshot: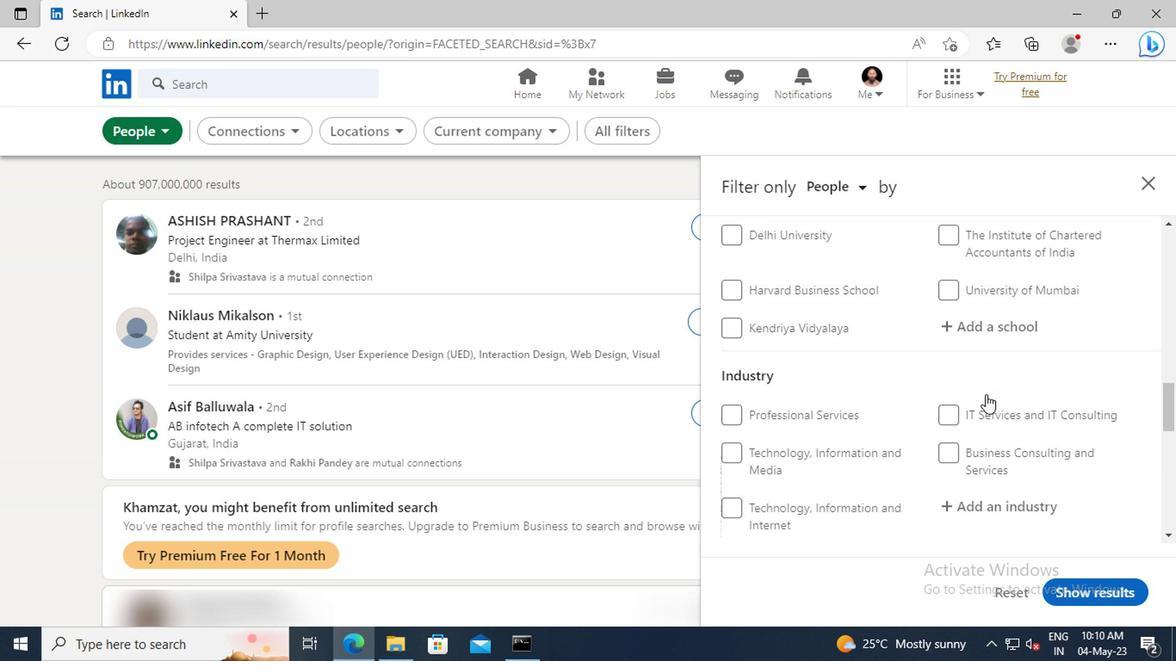 
Action: Mouse scrolled (981, 394) with delta (0, -1)
Screenshot: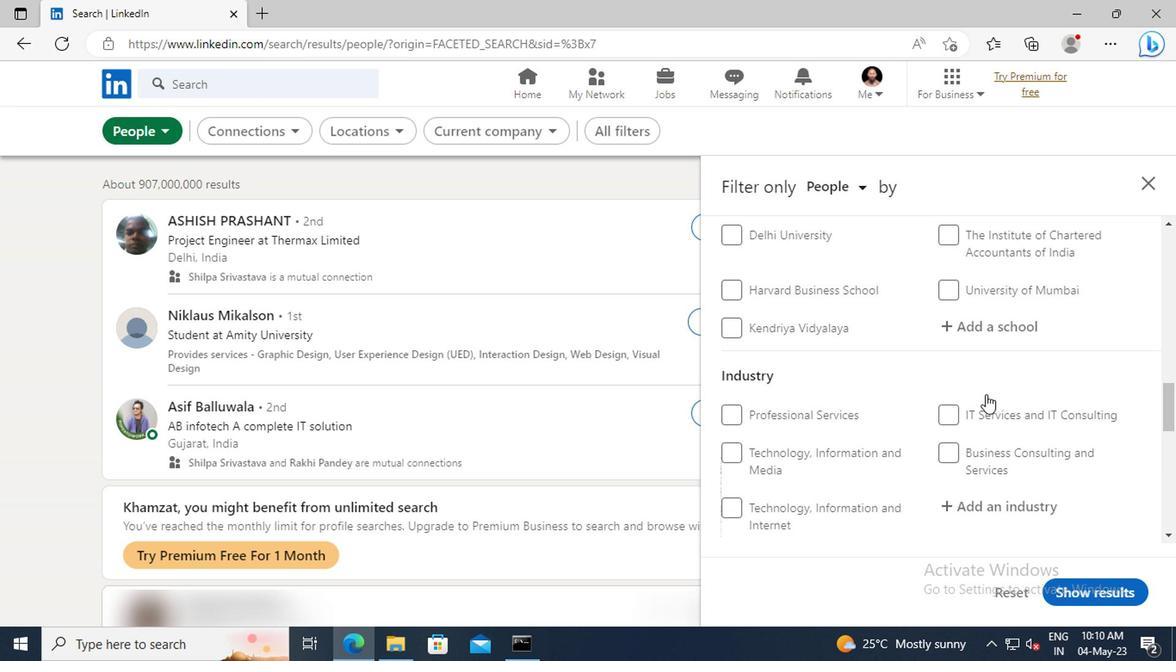 
Action: Mouse scrolled (981, 394) with delta (0, -1)
Screenshot: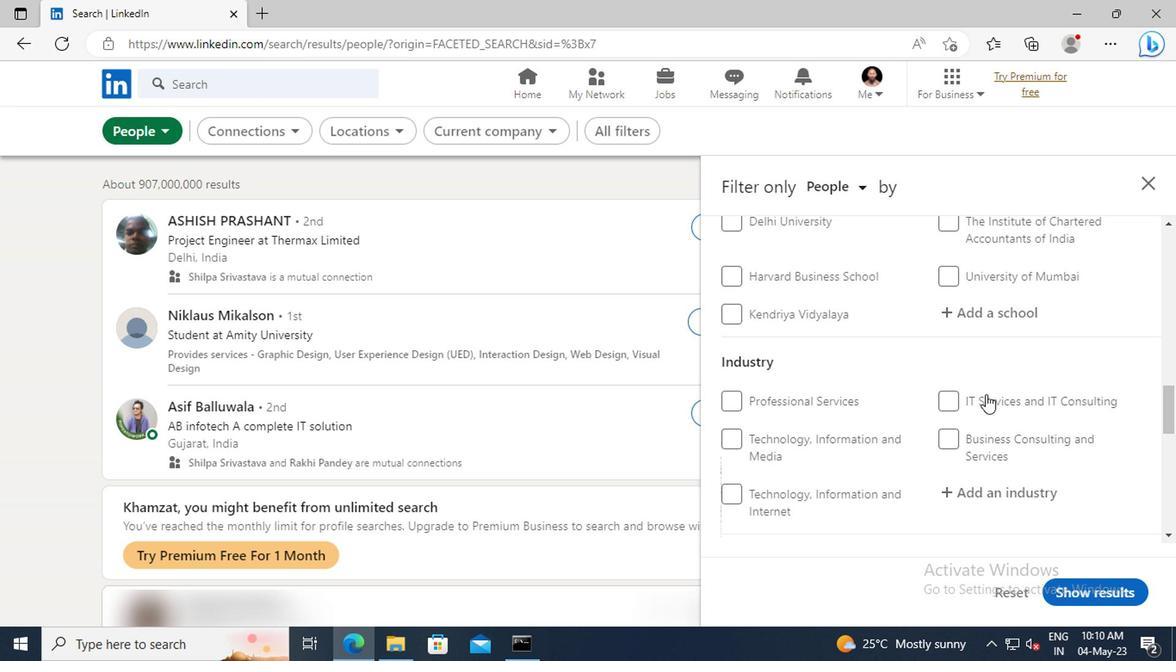 
Action: Mouse scrolled (981, 394) with delta (0, -1)
Screenshot: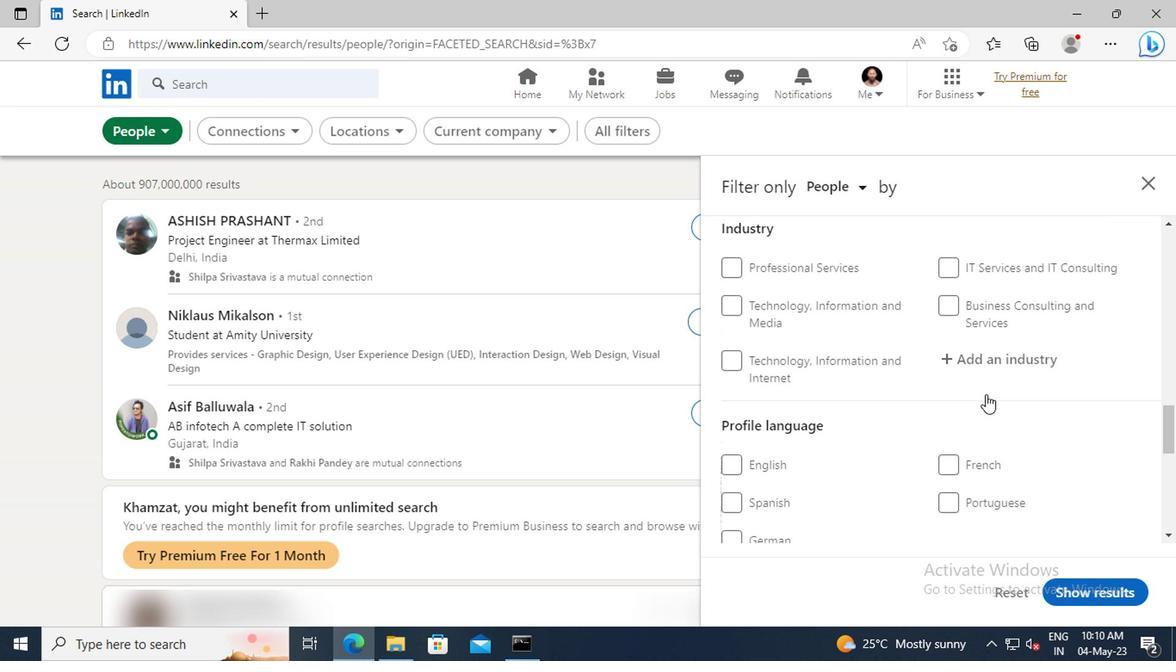 
Action: Mouse moved to (948, 455)
Screenshot: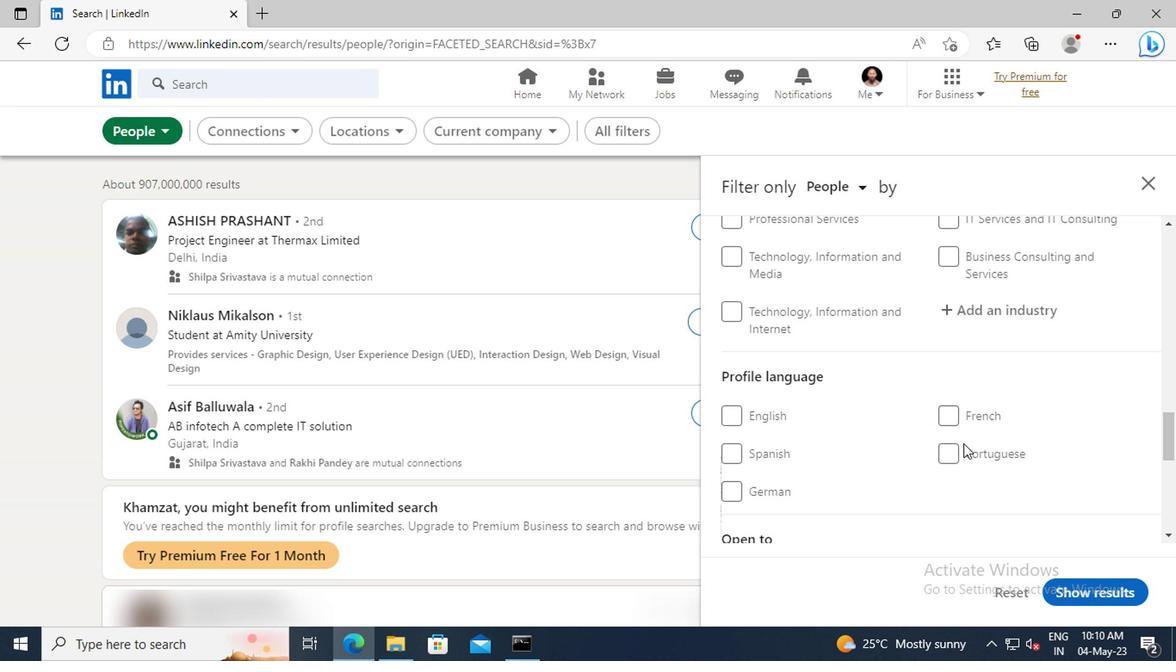 
Action: Mouse pressed left at (948, 455)
Screenshot: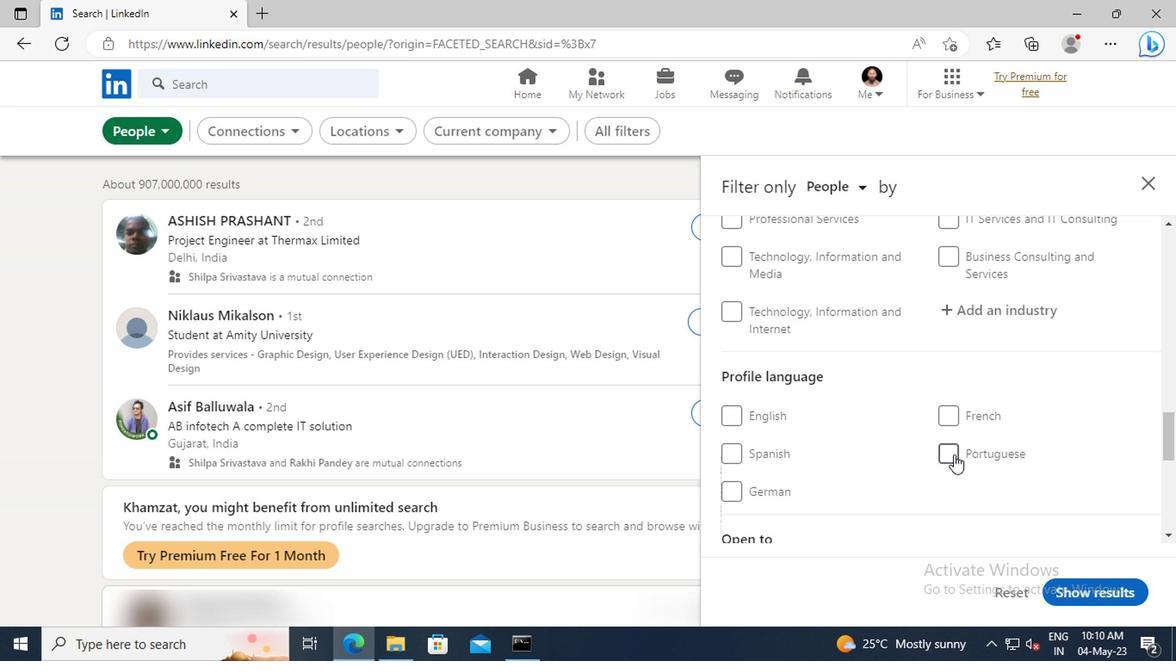 
Action: Mouse moved to (976, 406)
Screenshot: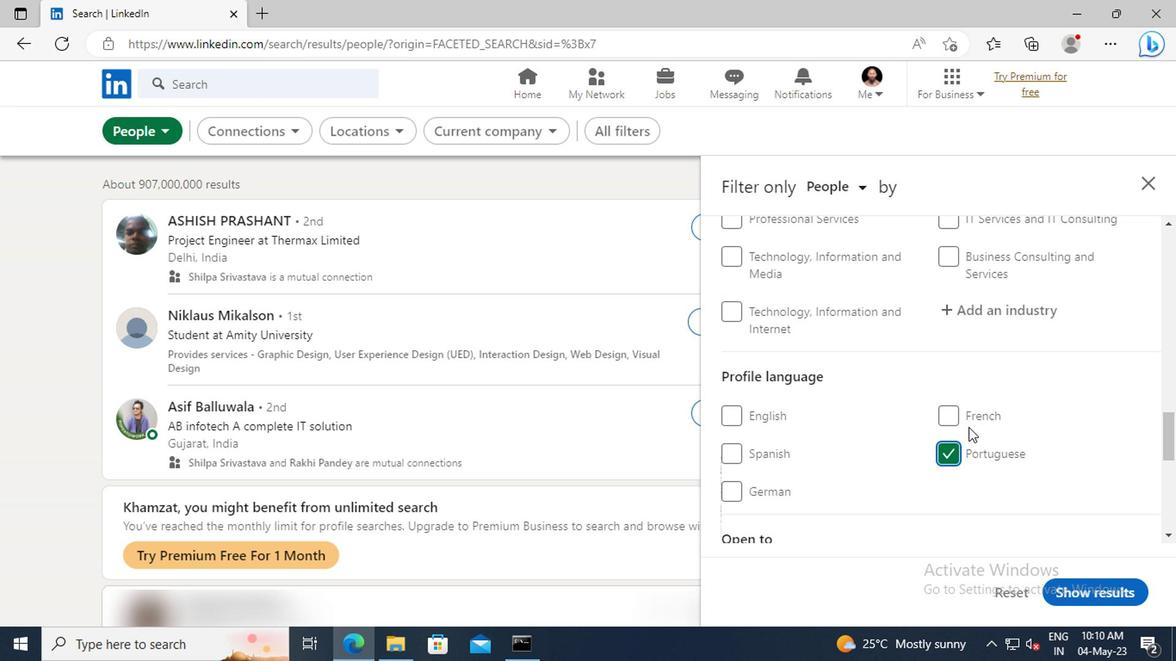 
Action: Mouse scrolled (976, 406) with delta (0, 0)
Screenshot: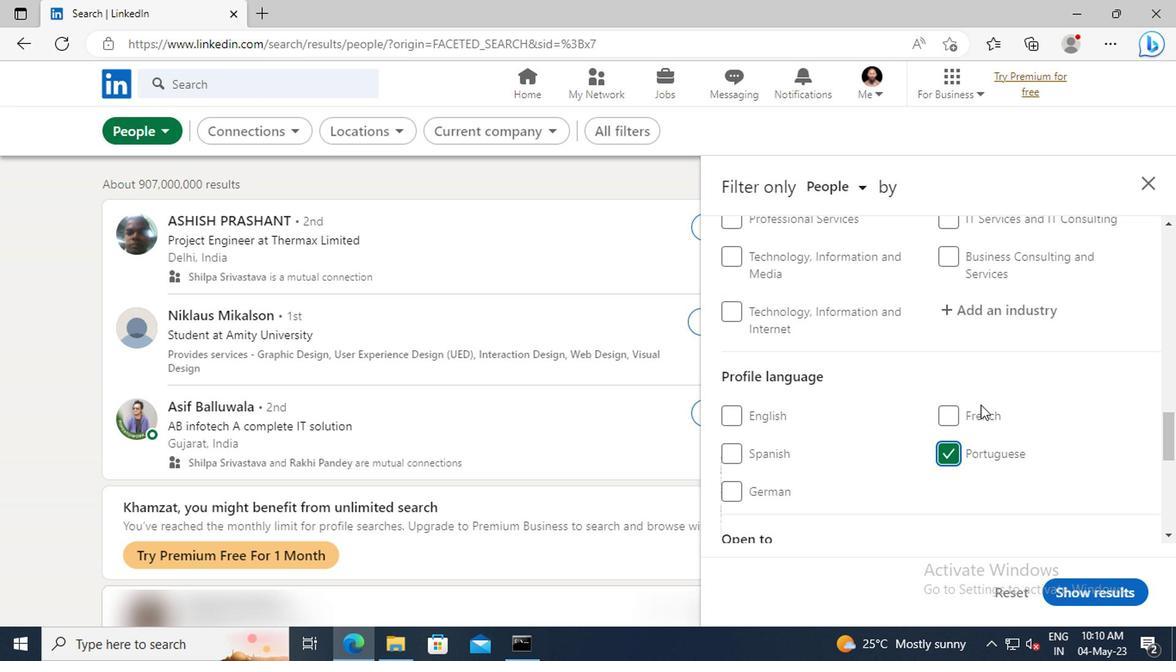 
Action: Mouse scrolled (976, 406) with delta (0, 0)
Screenshot: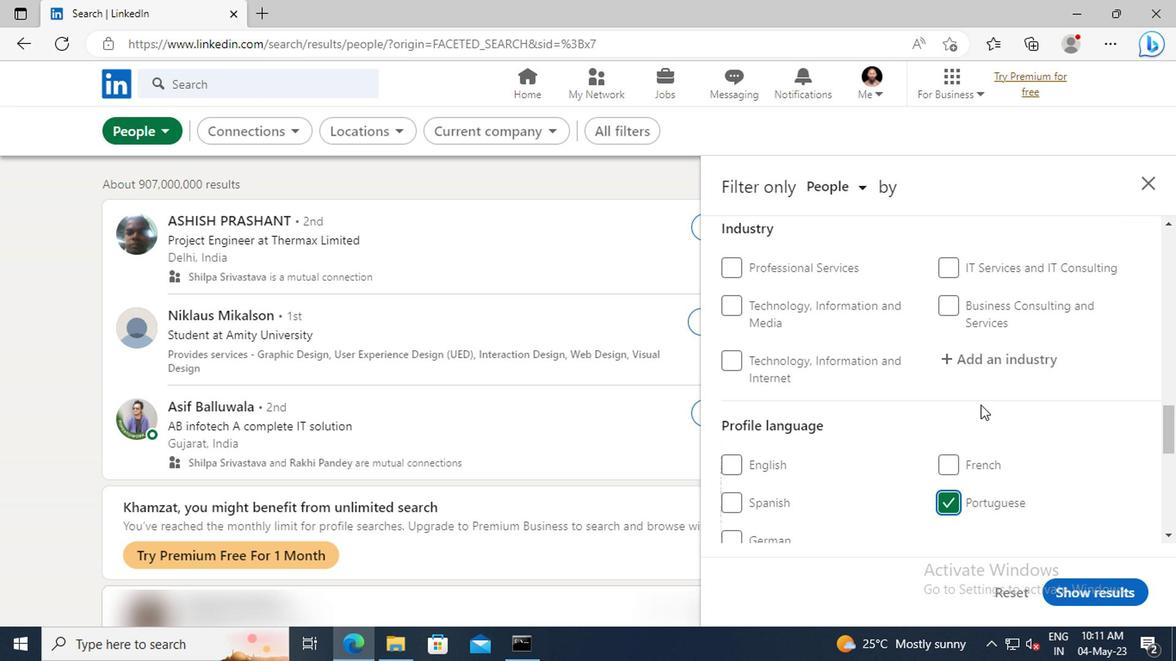 
Action: Mouse scrolled (976, 406) with delta (0, 0)
Screenshot: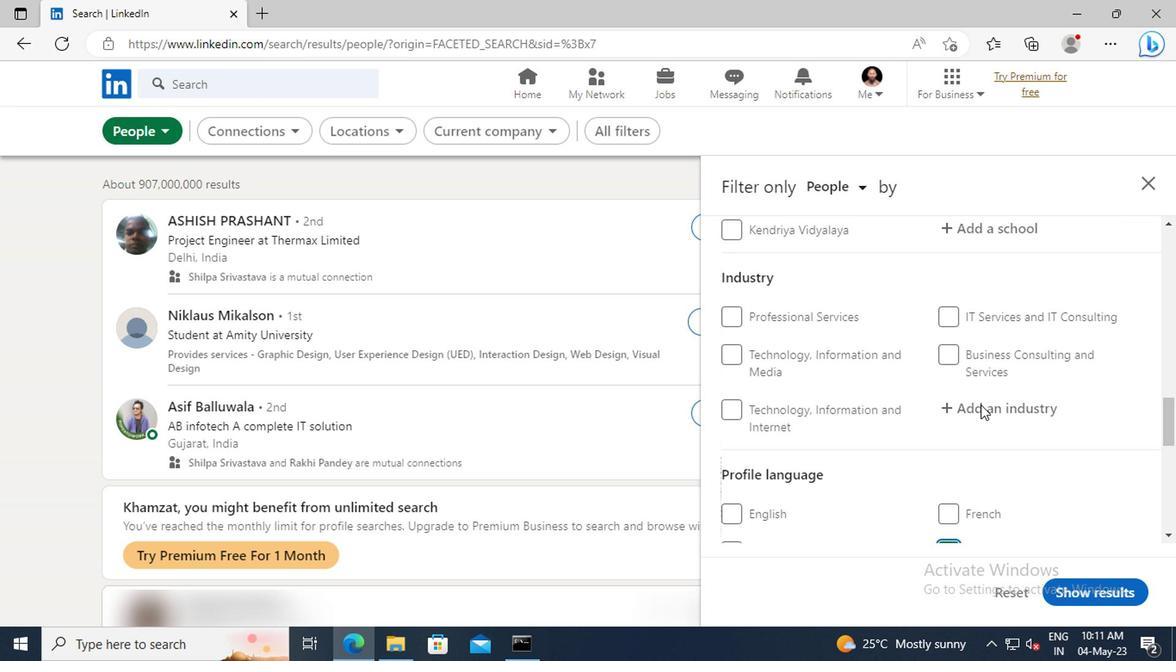 
Action: Mouse scrolled (976, 406) with delta (0, 0)
Screenshot: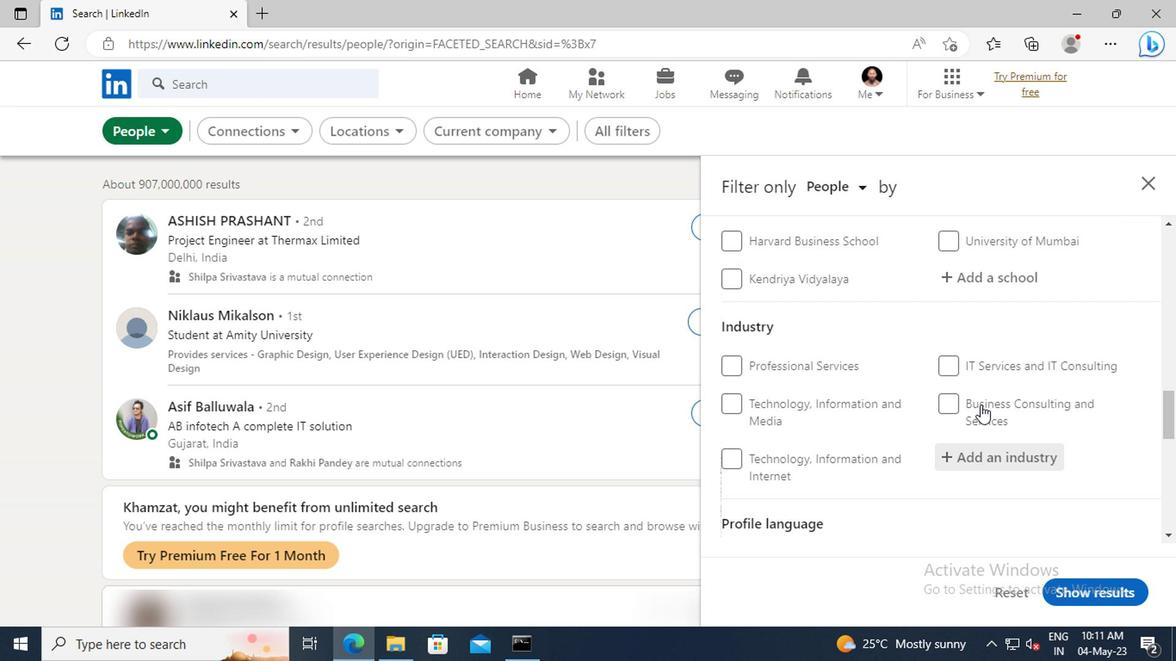 
Action: Mouse scrolled (976, 406) with delta (0, 0)
Screenshot: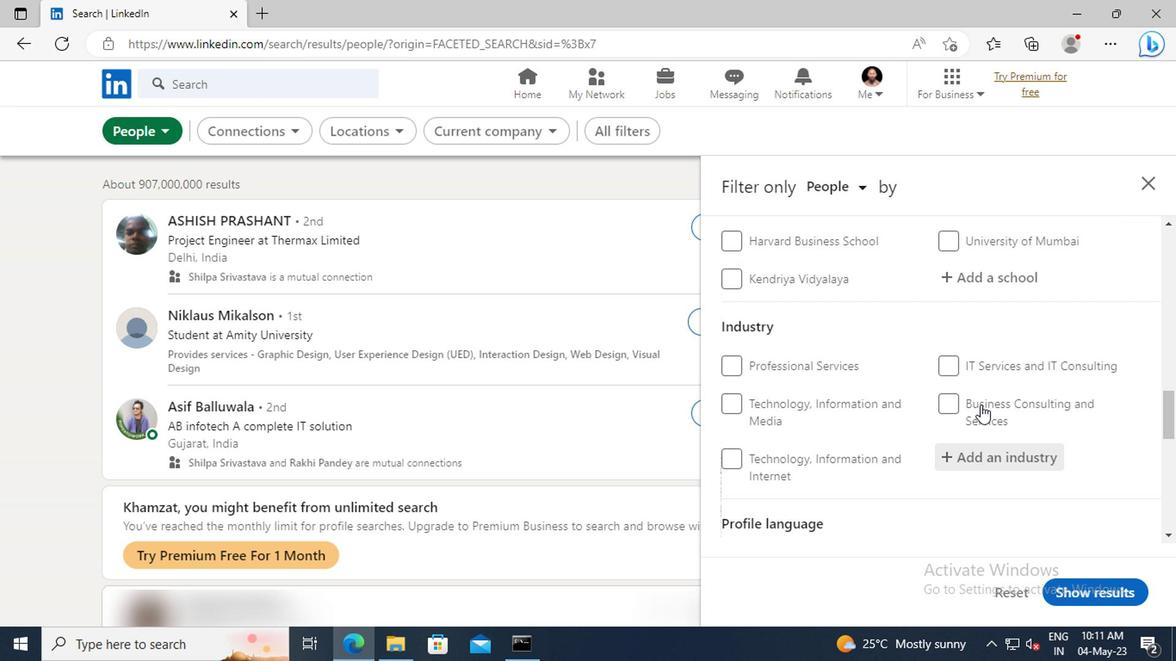 
Action: Mouse scrolled (976, 406) with delta (0, 0)
Screenshot: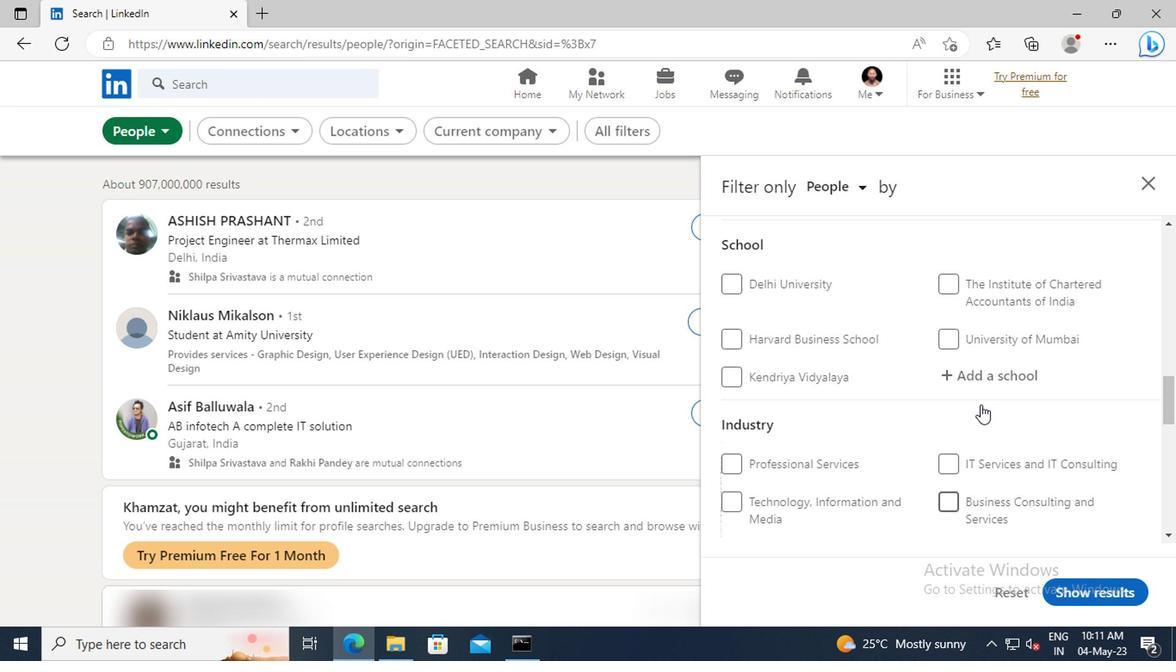 
Action: Mouse scrolled (976, 406) with delta (0, 0)
Screenshot: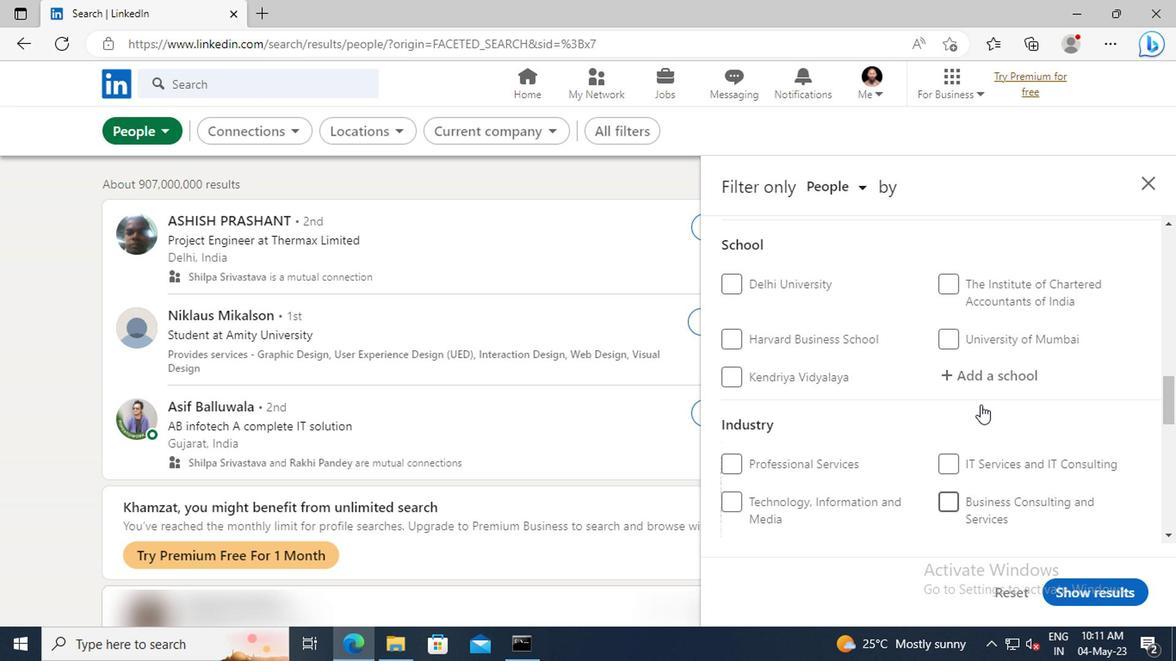 
Action: Mouse scrolled (976, 406) with delta (0, 0)
Screenshot: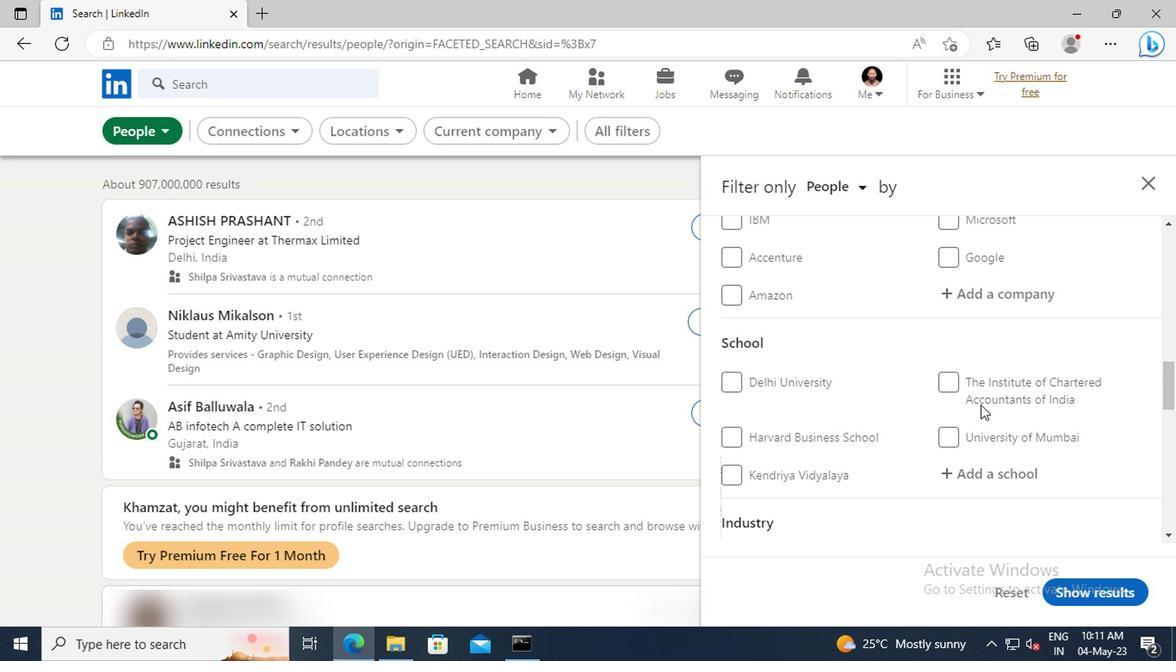 
Action: Mouse scrolled (976, 406) with delta (0, 0)
Screenshot: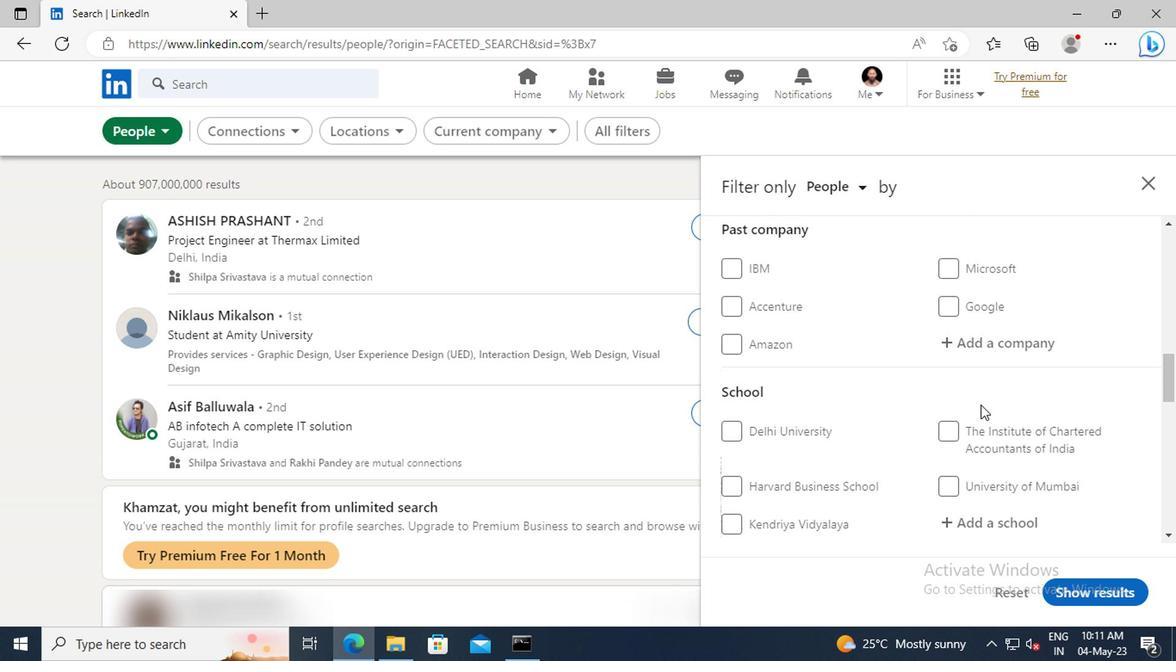 
Action: Mouse scrolled (976, 406) with delta (0, 0)
Screenshot: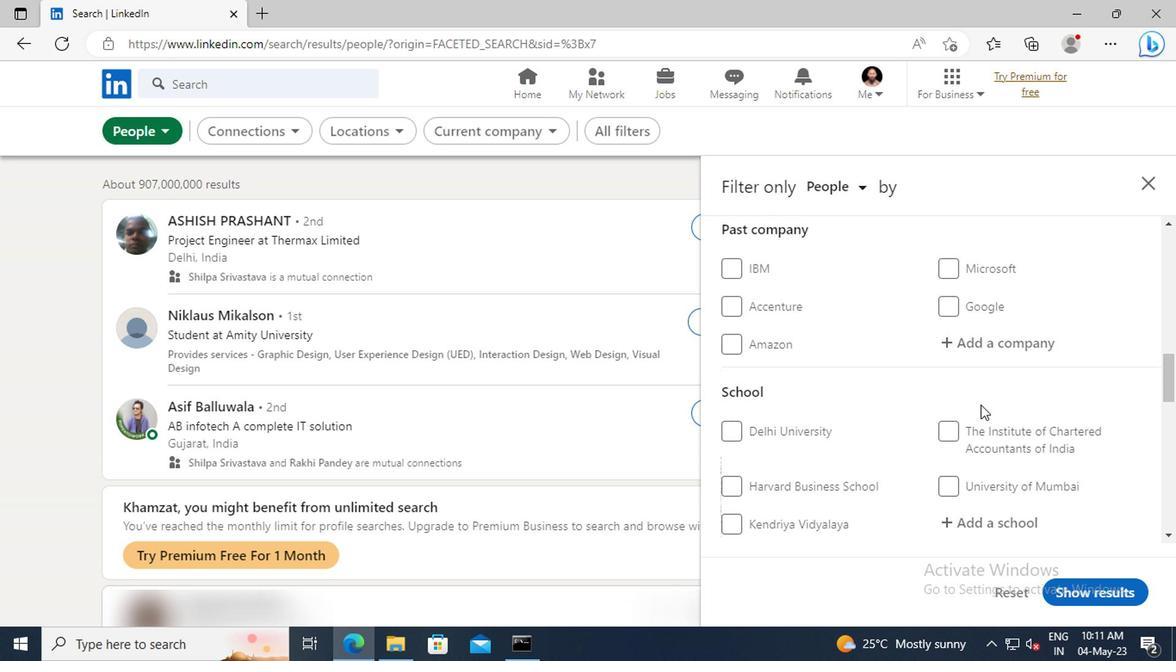 
Action: Mouse scrolled (976, 406) with delta (0, 0)
Screenshot: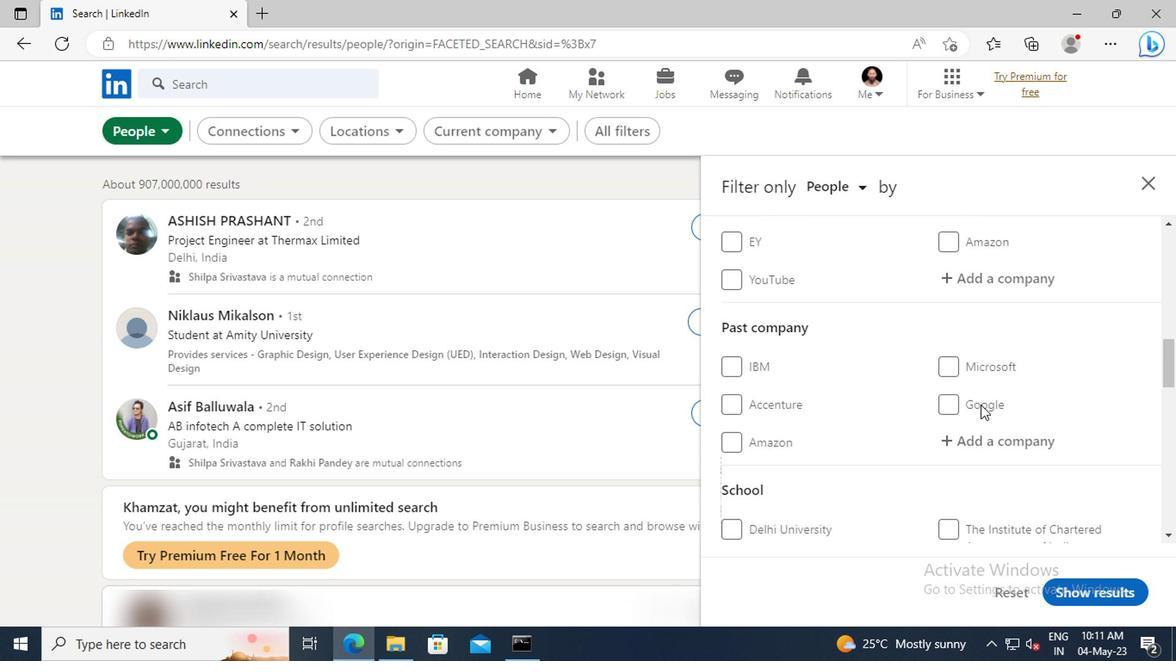 
Action: Mouse scrolled (976, 406) with delta (0, 0)
Screenshot: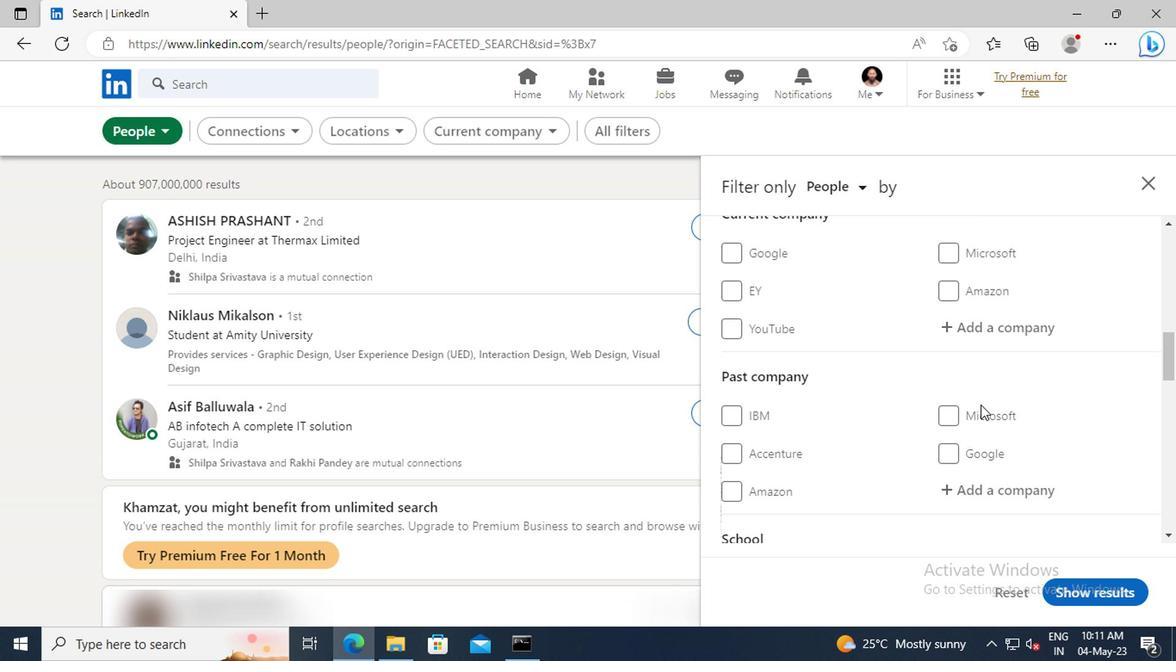 
Action: Mouse moved to (955, 378)
Screenshot: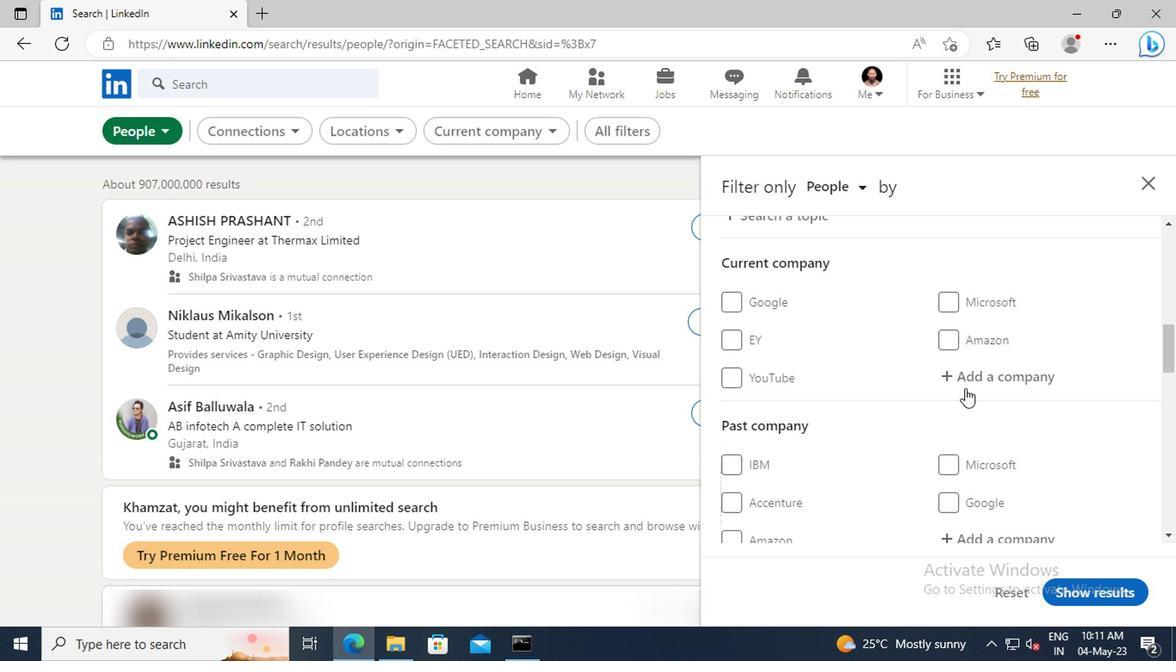 
Action: Mouse pressed left at (955, 378)
Screenshot: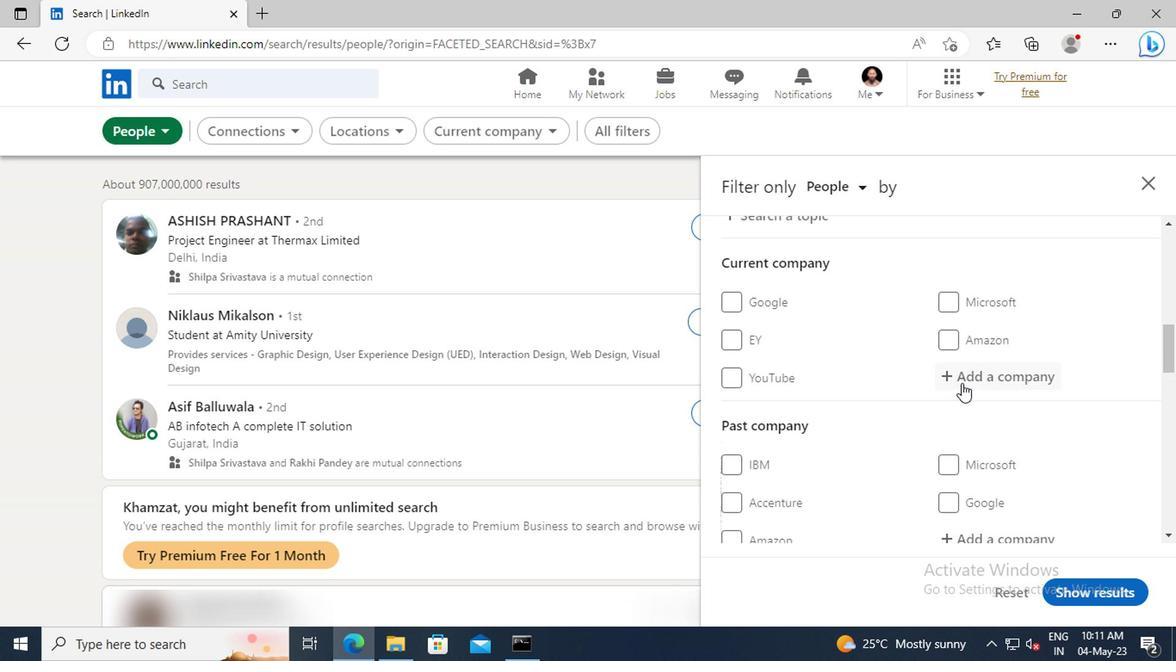 
Action: Key pressed <Key.shift>QUESS<Key.space><Key.shift>IT
Screenshot: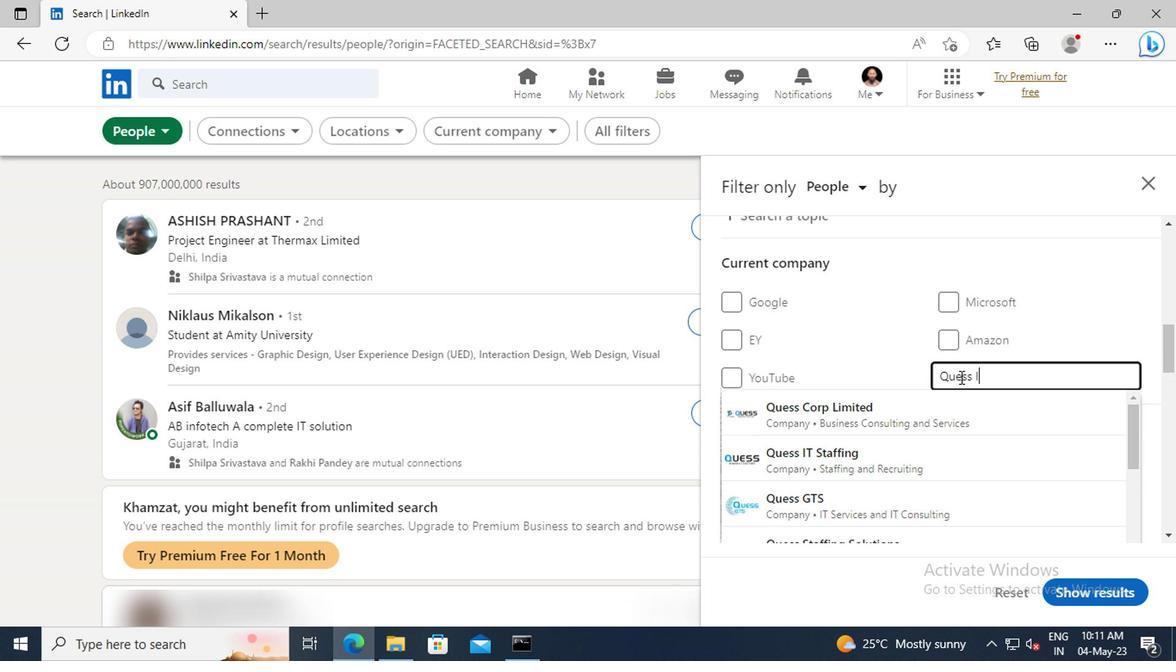
Action: Mouse moved to (953, 400)
Screenshot: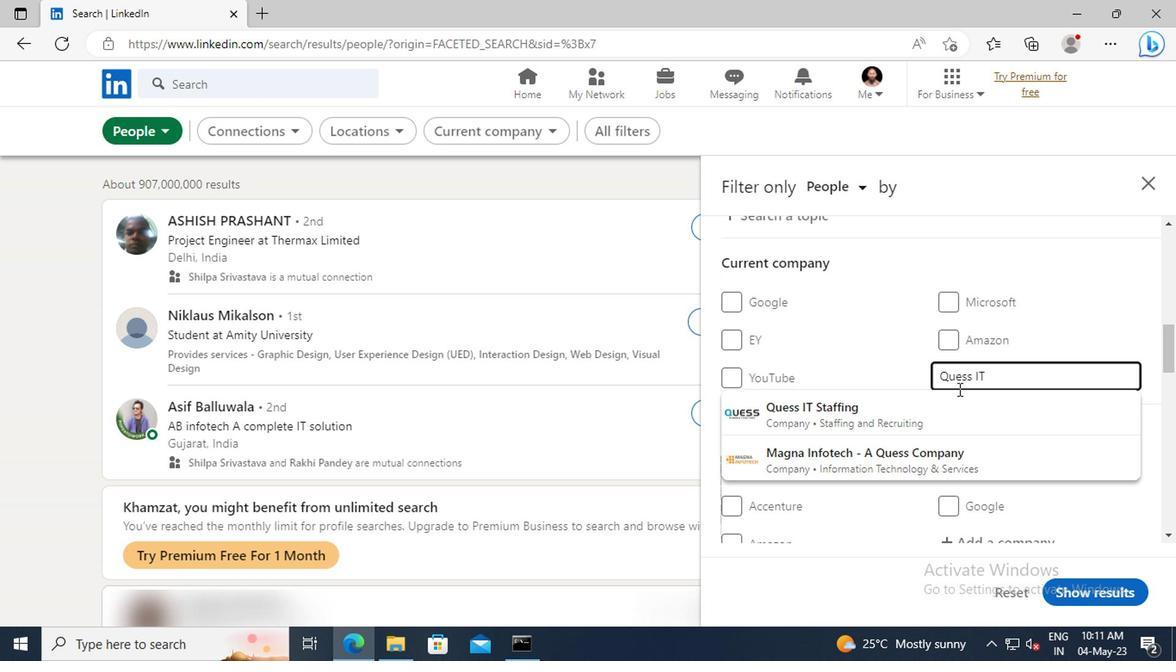 
Action: Mouse pressed left at (953, 400)
Screenshot: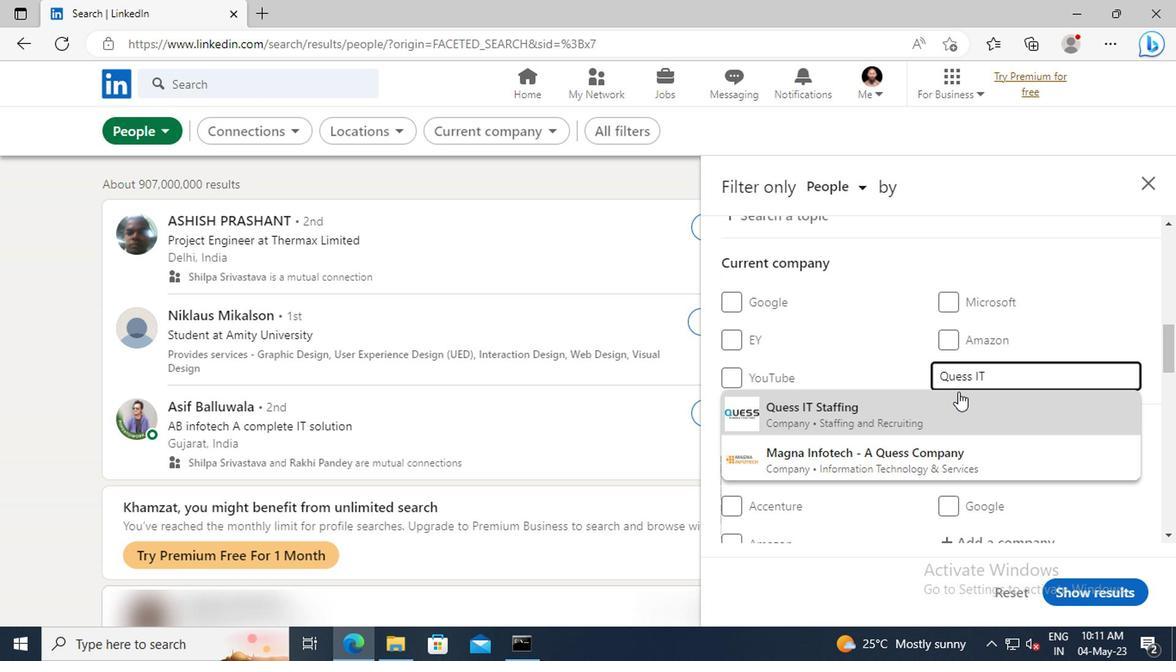 
Action: Mouse scrolled (953, 398) with delta (0, -1)
Screenshot: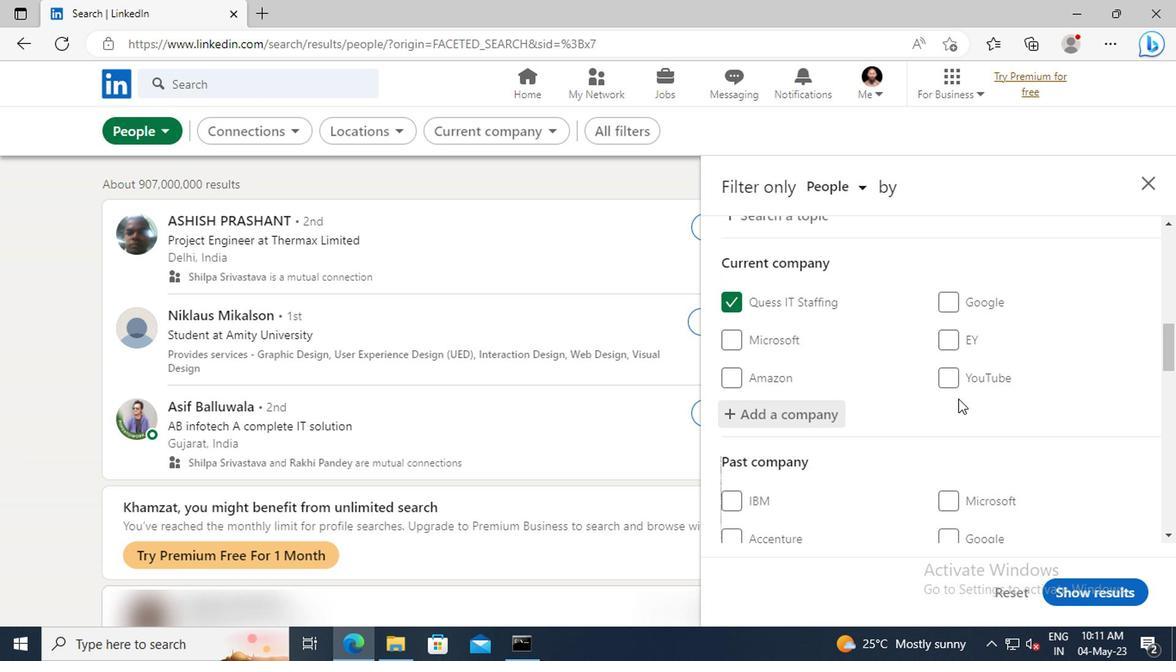 
Action: Mouse moved to (953, 391)
Screenshot: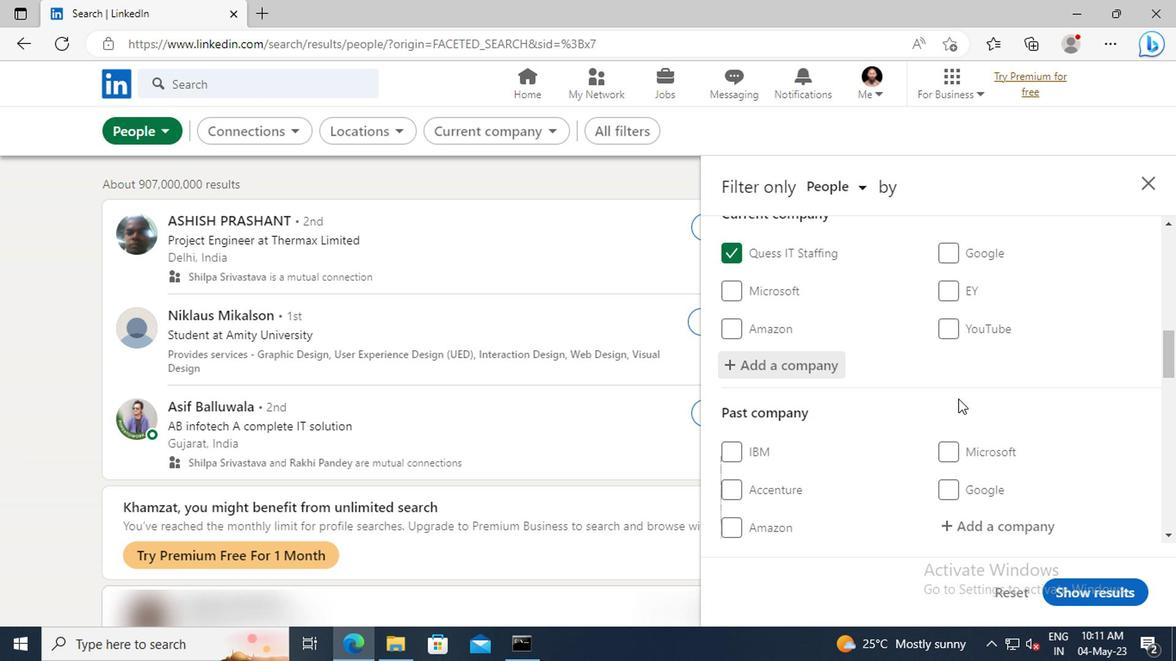 
Action: Mouse scrolled (953, 390) with delta (0, -1)
Screenshot: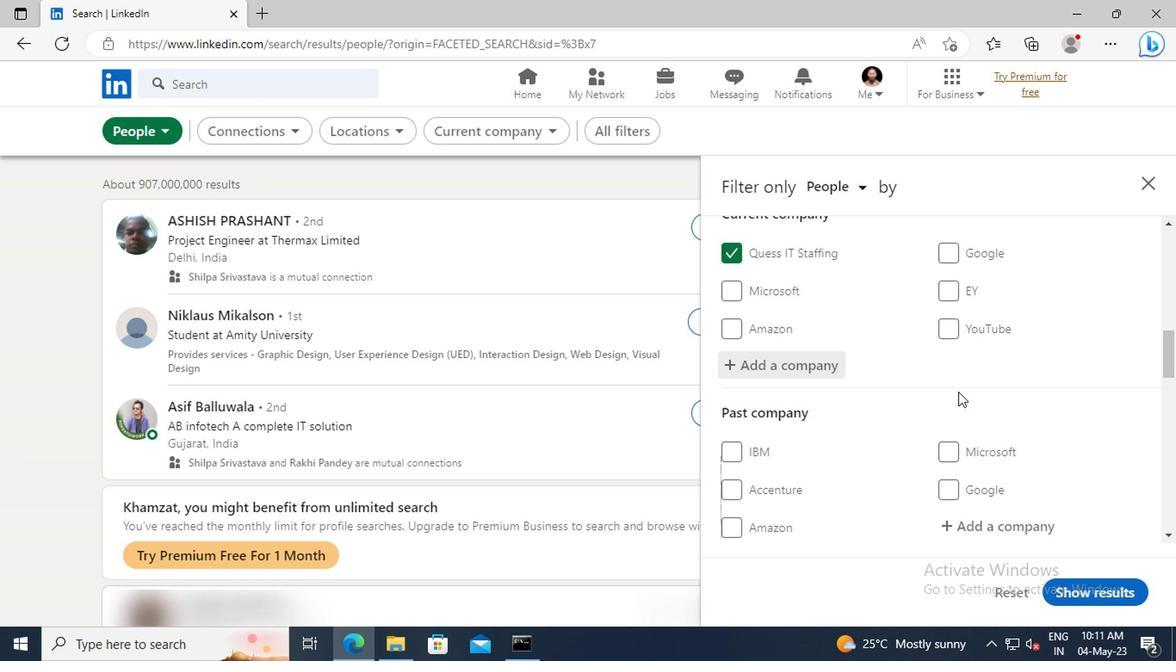 
Action: Mouse scrolled (953, 390) with delta (0, -1)
Screenshot: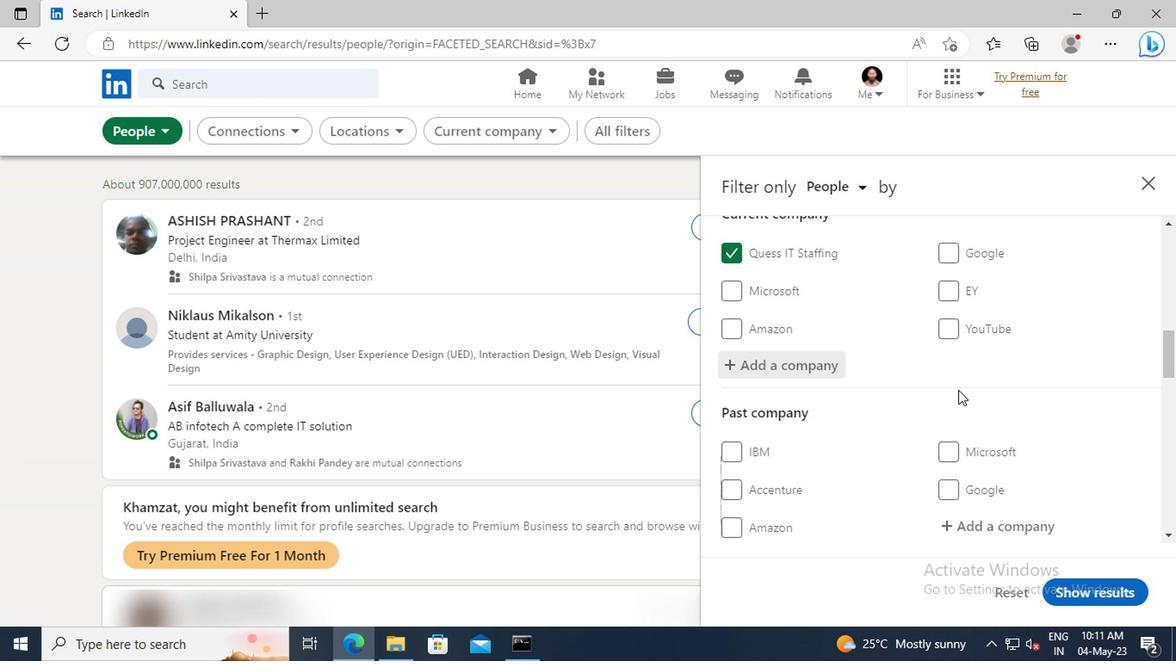 
Action: Mouse moved to (953, 379)
Screenshot: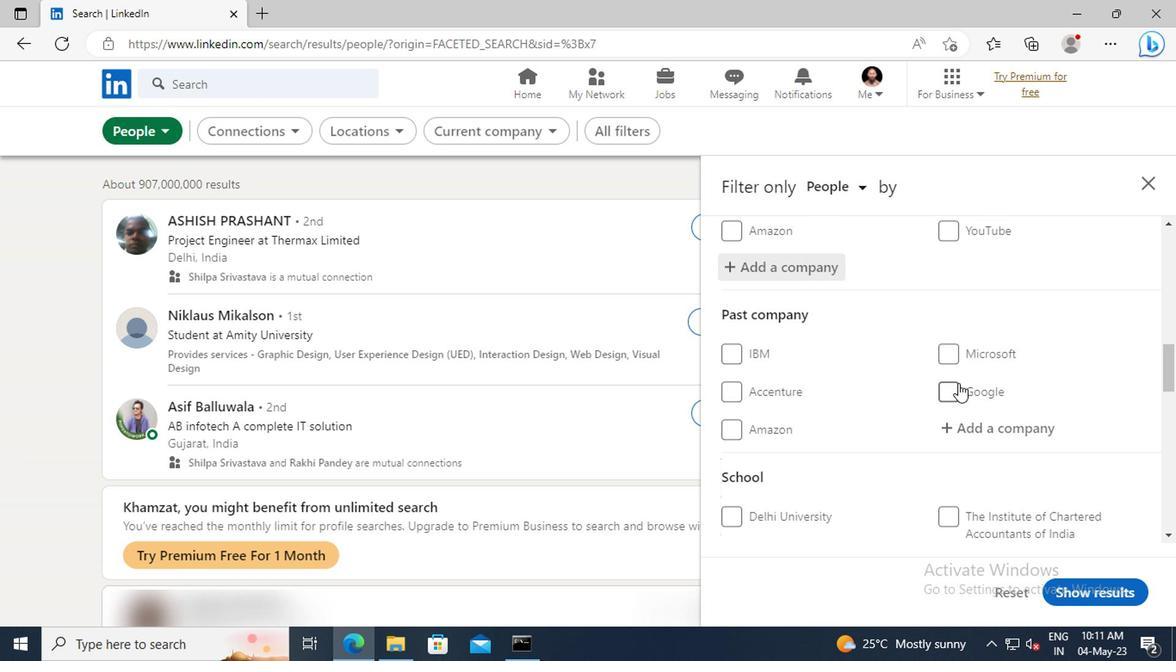 
Action: Mouse scrolled (953, 379) with delta (0, 0)
Screenshot: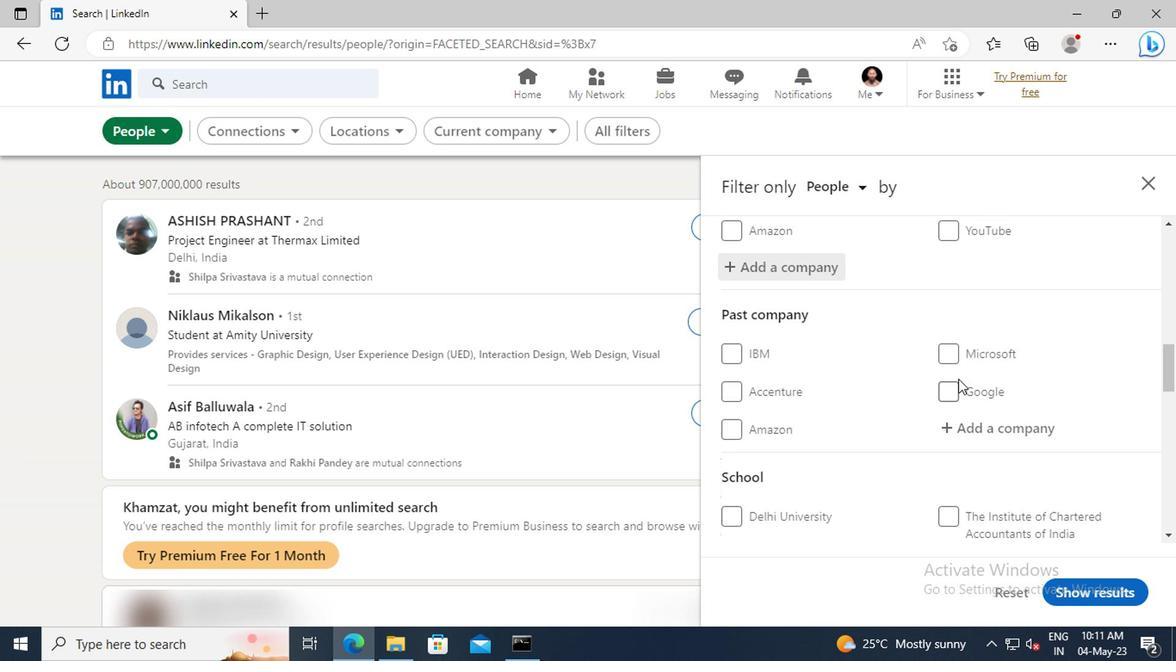 
Action: Mouse scrolled (953, 379) with delta (0, 0)
Screenshot: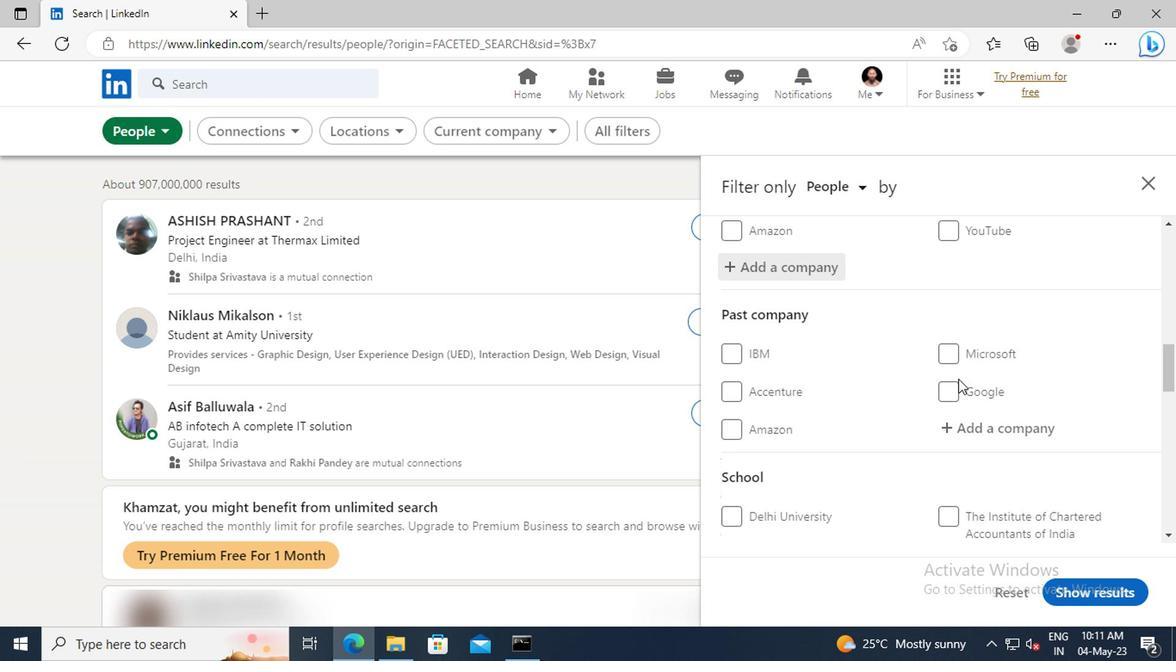 
Action: Mouse scrolled (953, 379) with delta (0, 0)
Screenshot: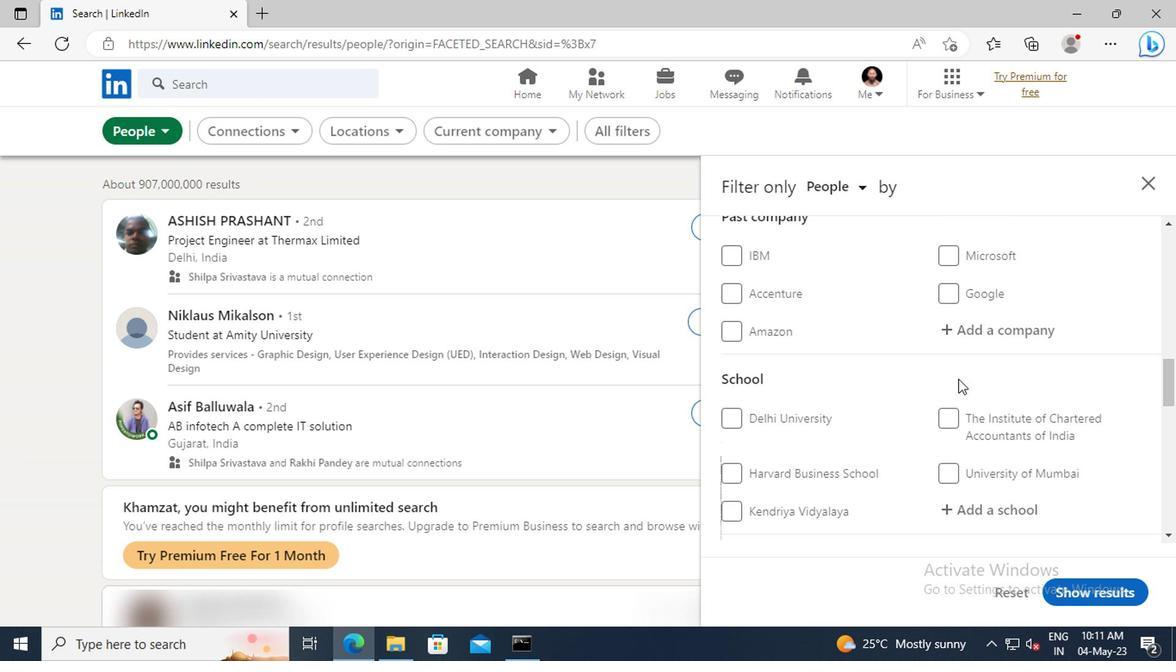
Action: Mouse scrolled (953, 379) with delta (0, 0)
Screenshot: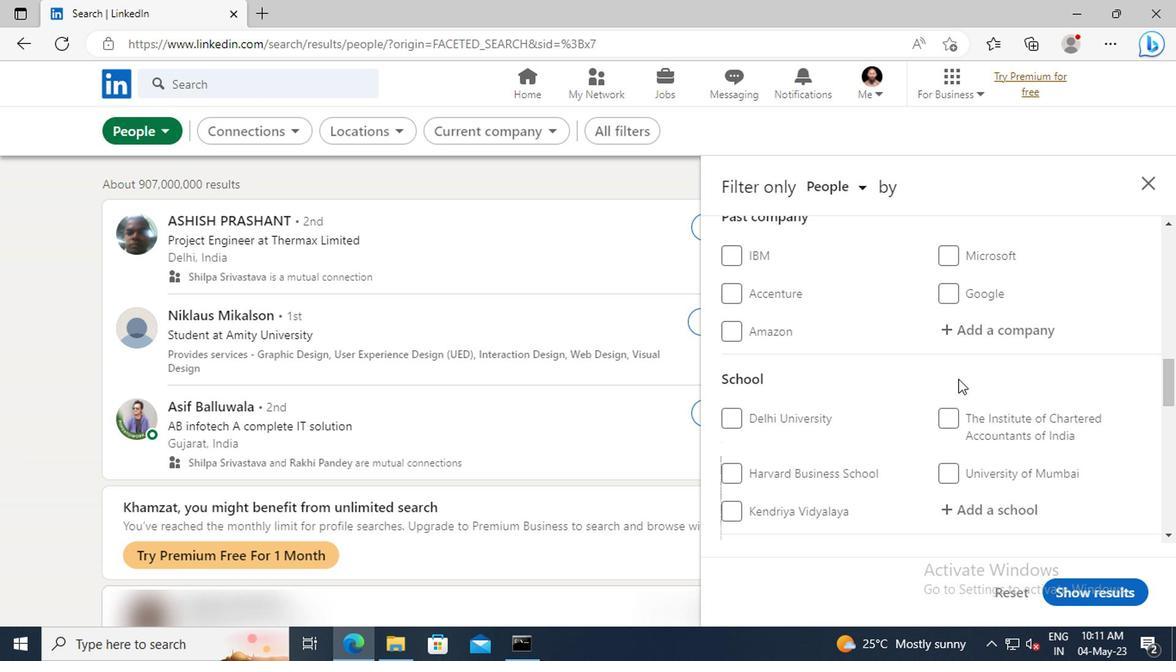 
Action: Mouse scrolled (953, 379) with delta (0, 0)
Screenshot: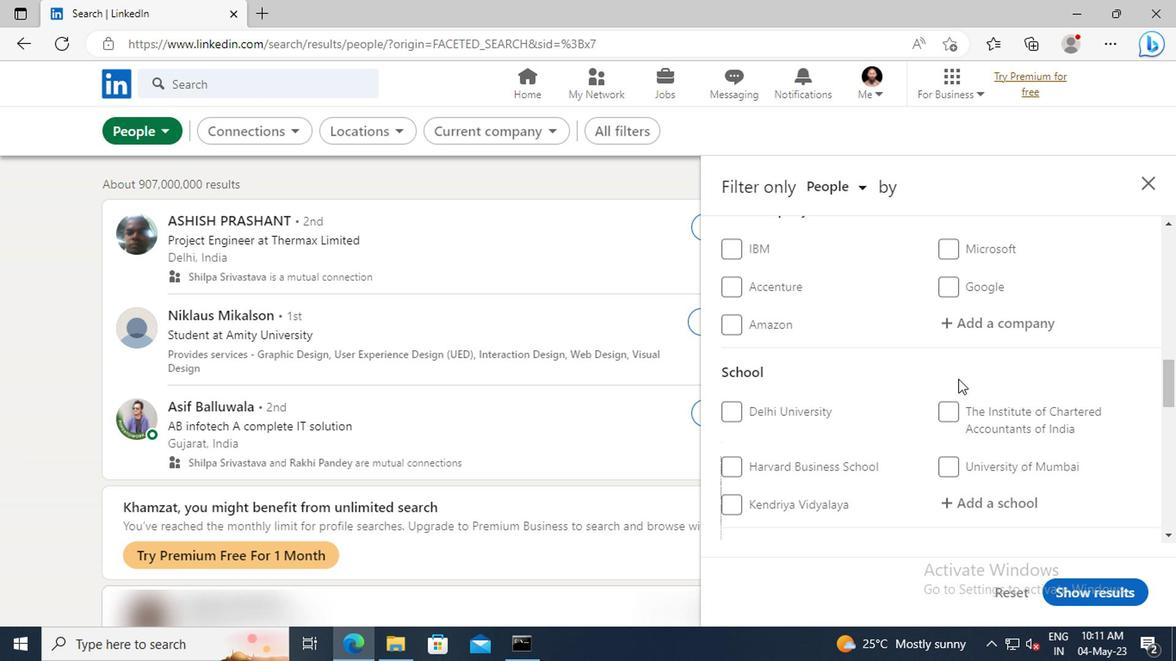 
Action: Mouse moved to (962, 368)
Screenshot: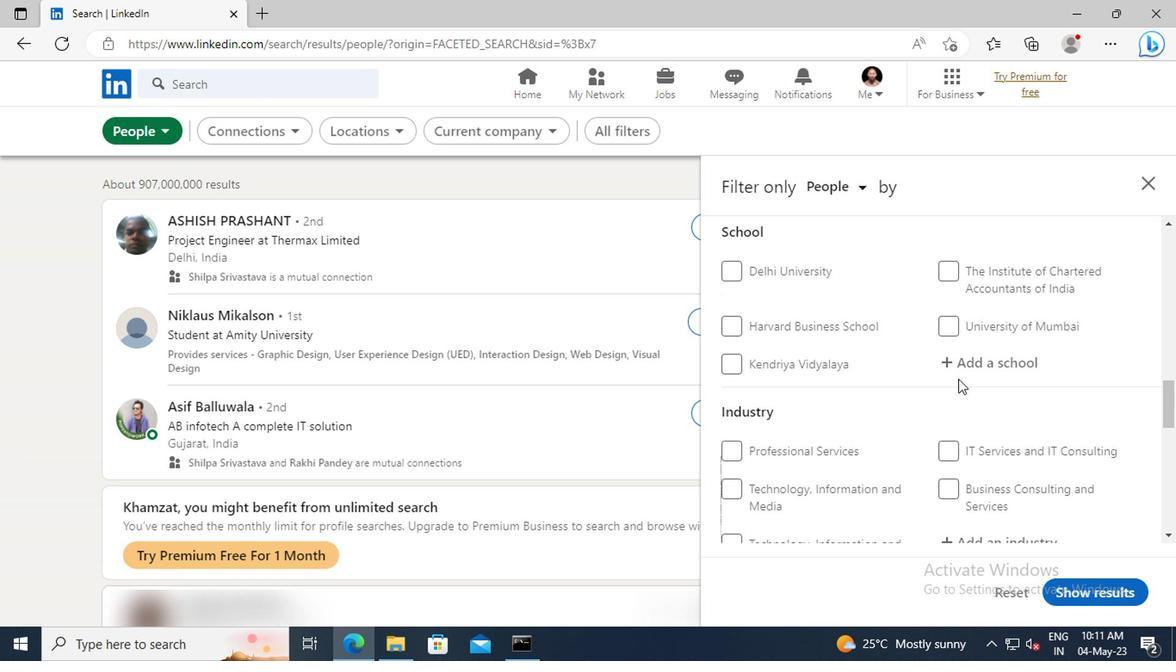 
Action: Mouse pressed left at (962, 368)
Screenshot: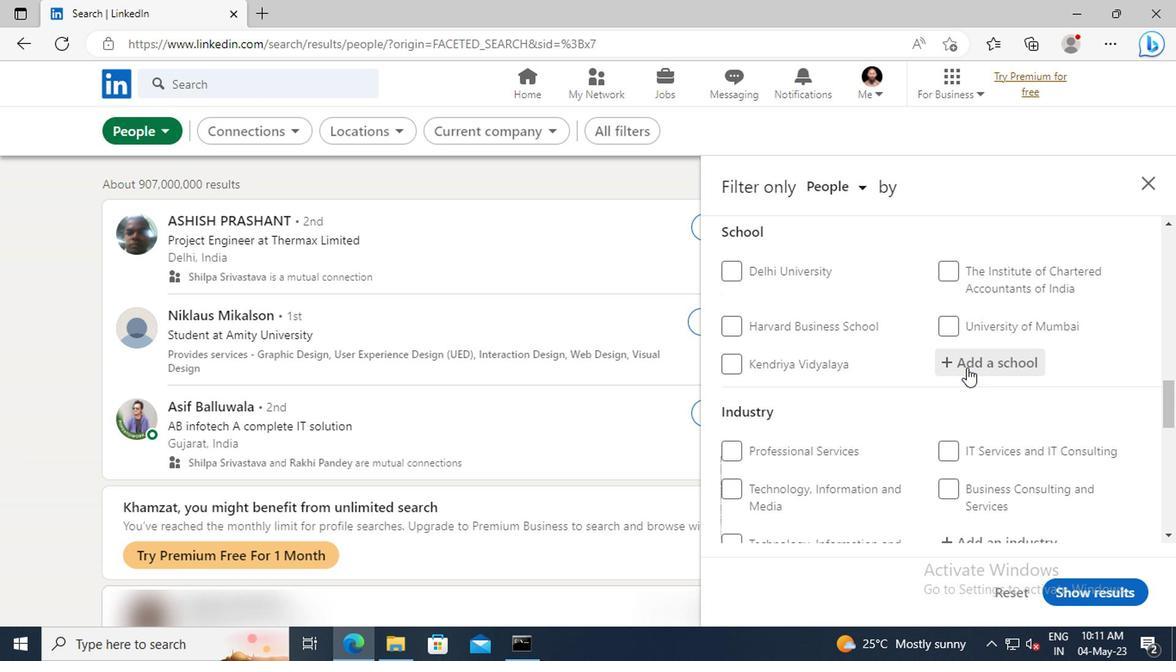 
Action: Key pressed <Key.shift>PROJECT<Key.space><Key.shift>MANAGEM
Screenshot: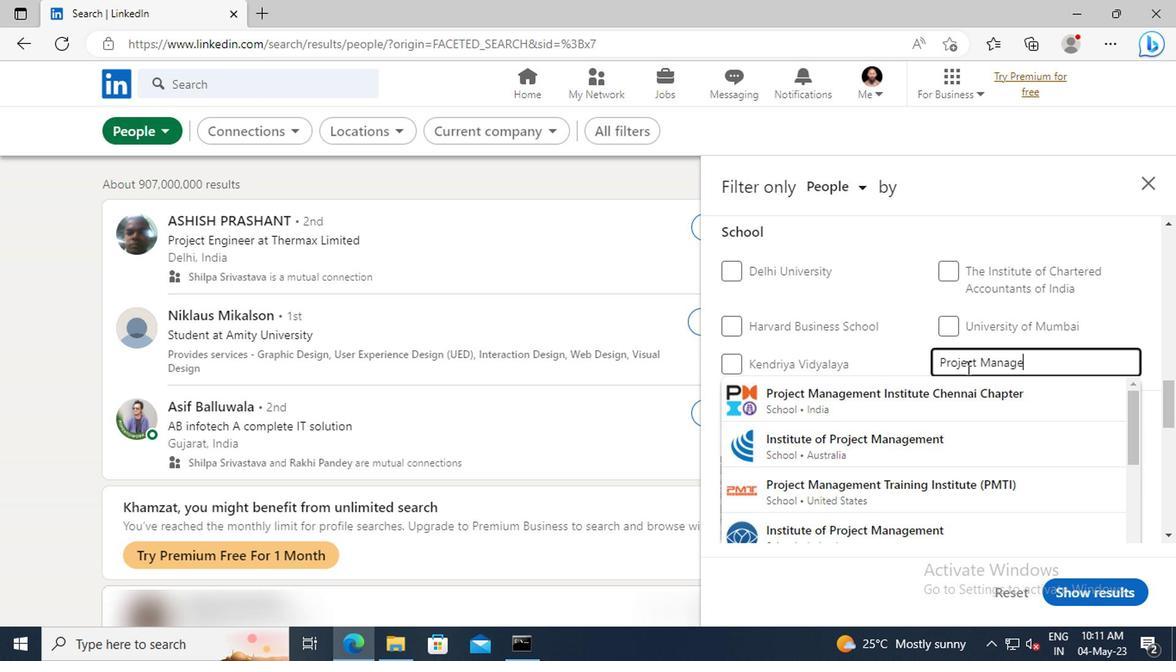 
Action: Mouse moved to (961, 391)
Screenshot: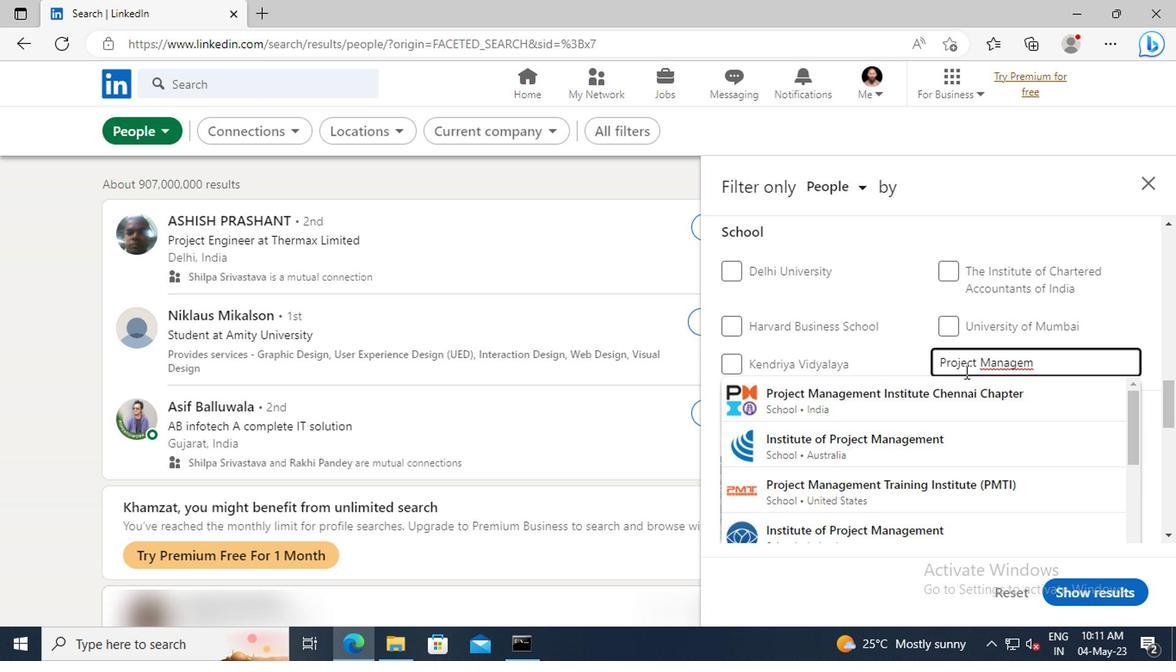 
Action: Mouse pressed left at (961, 391)
Screenshot: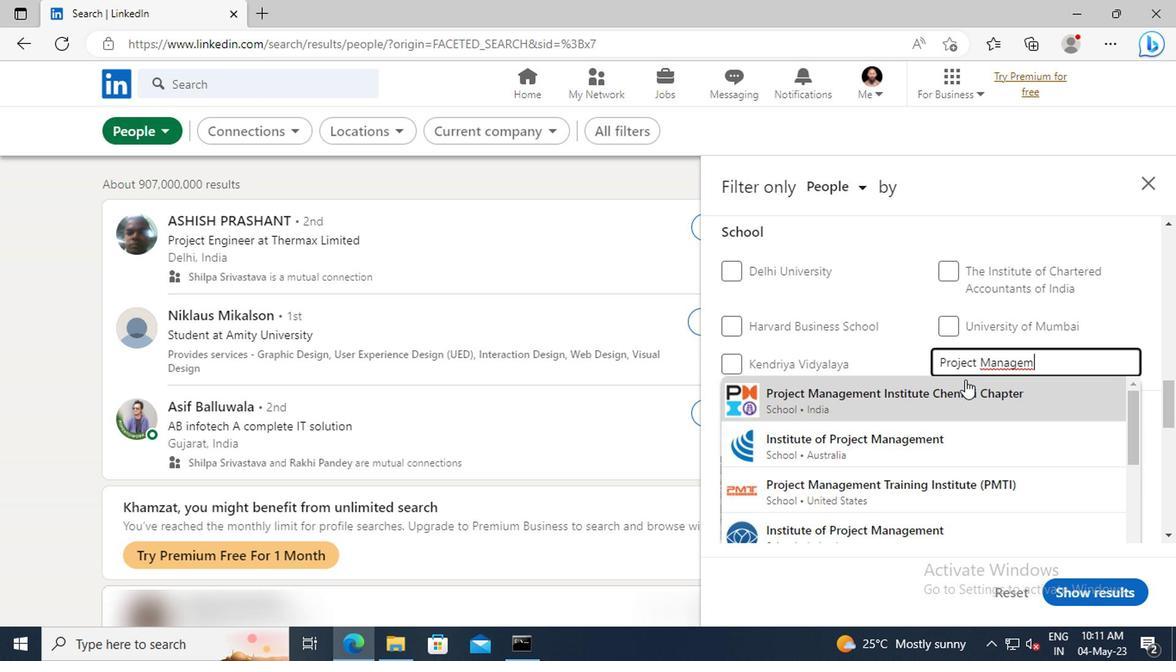 
Action: Mouse scrolled (961, 390) with delta (0, -1)
Screenshot: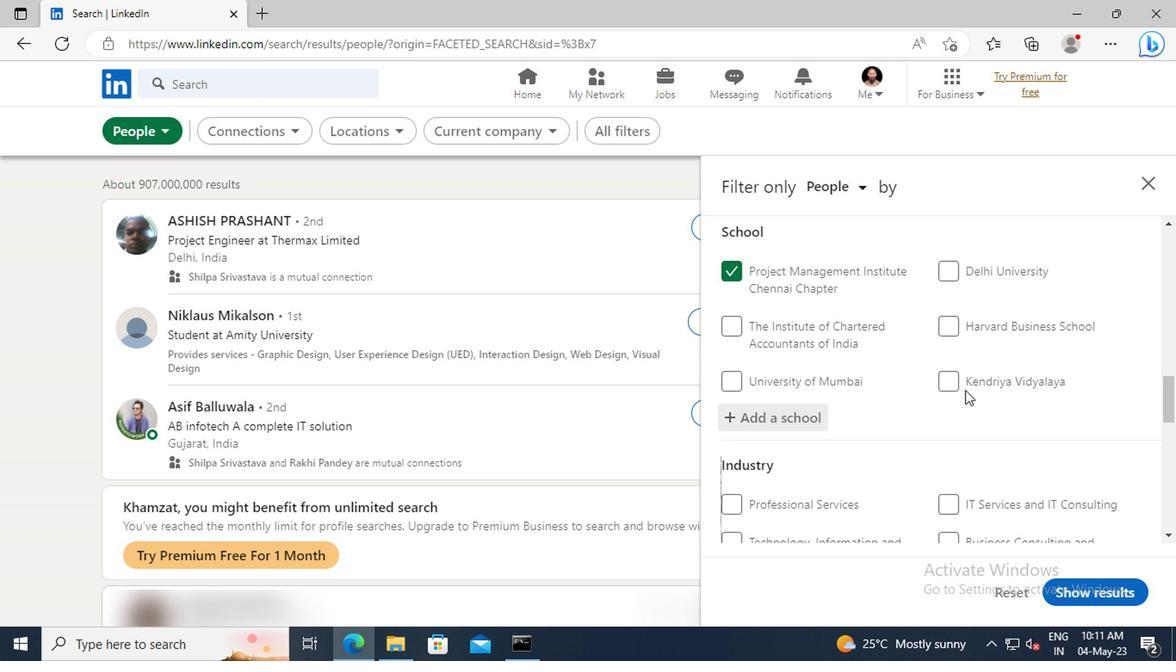 
Action: Mouse scrolled (961, 390) with delta (0, -1)
Screenshot: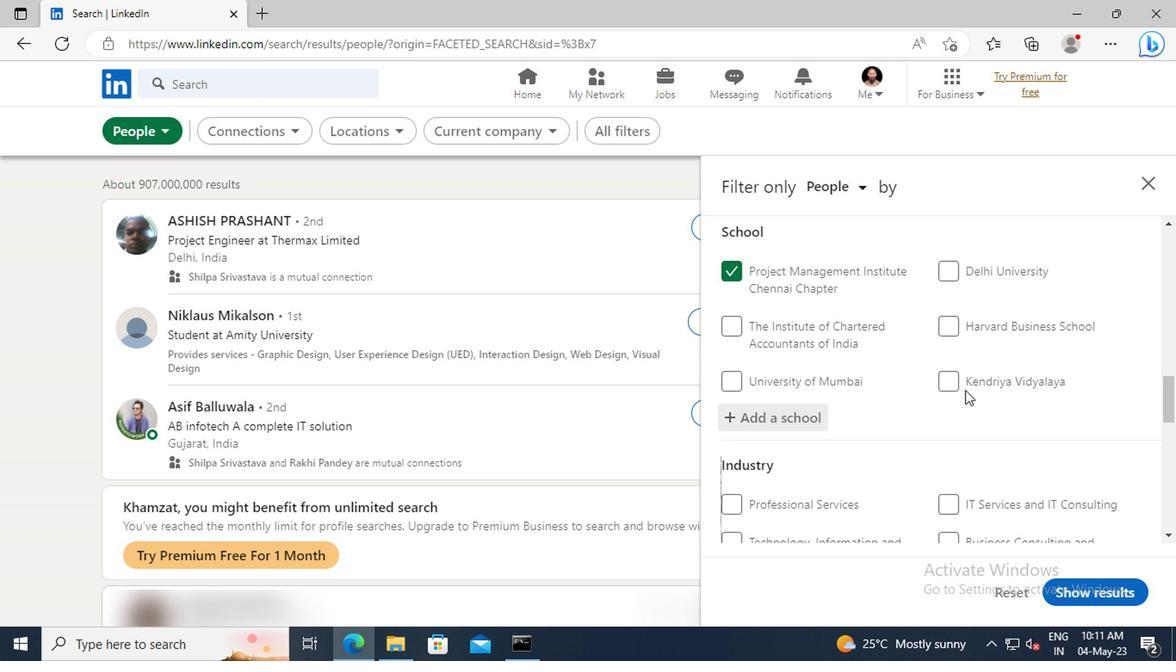 
Action: Mouse moved to (961, 373)
Screenshot: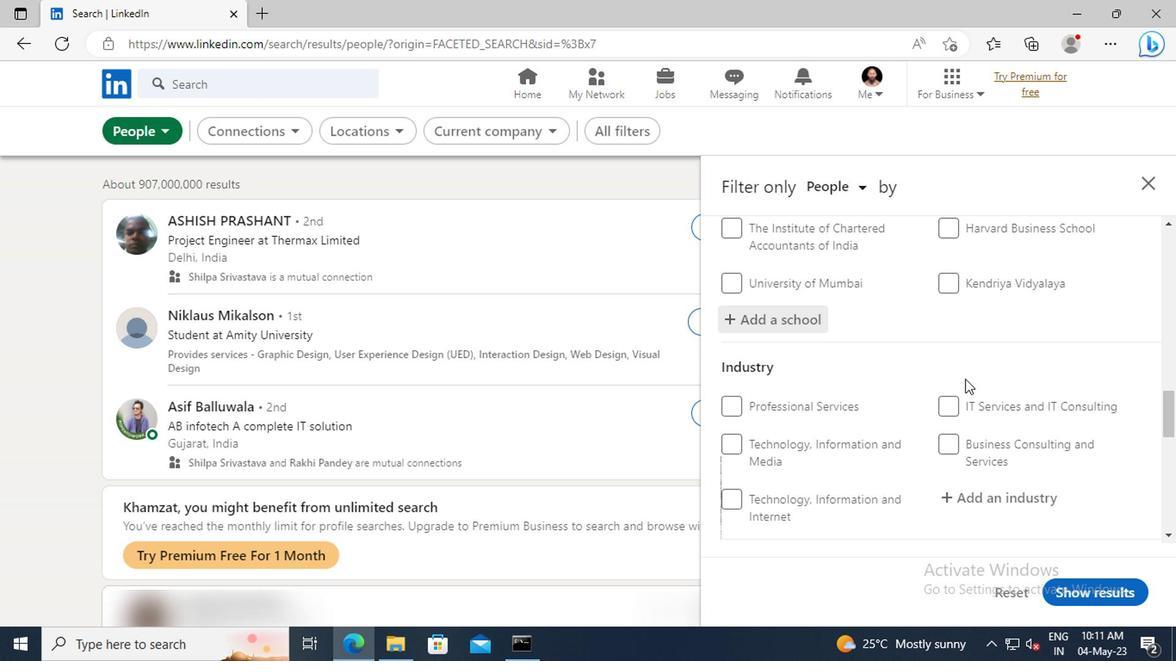
Action: Mouse scrolled (961, 372) with delta (0, 0)
Screenshot: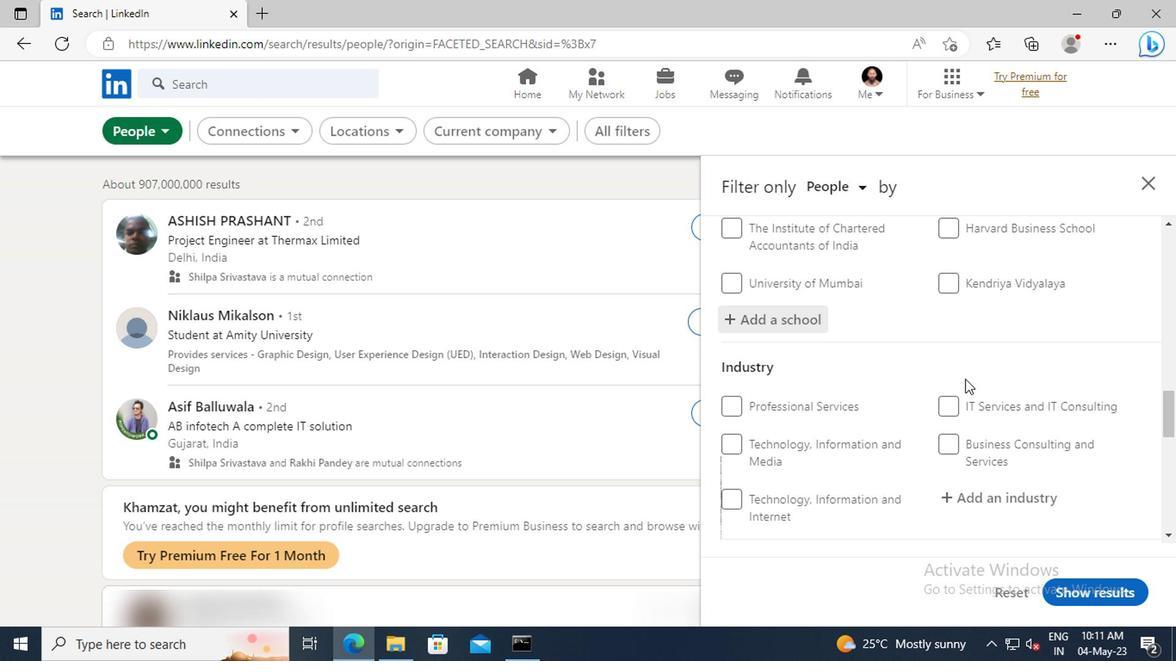 
Action: Mouse moved to (961, 372)
Screenshot: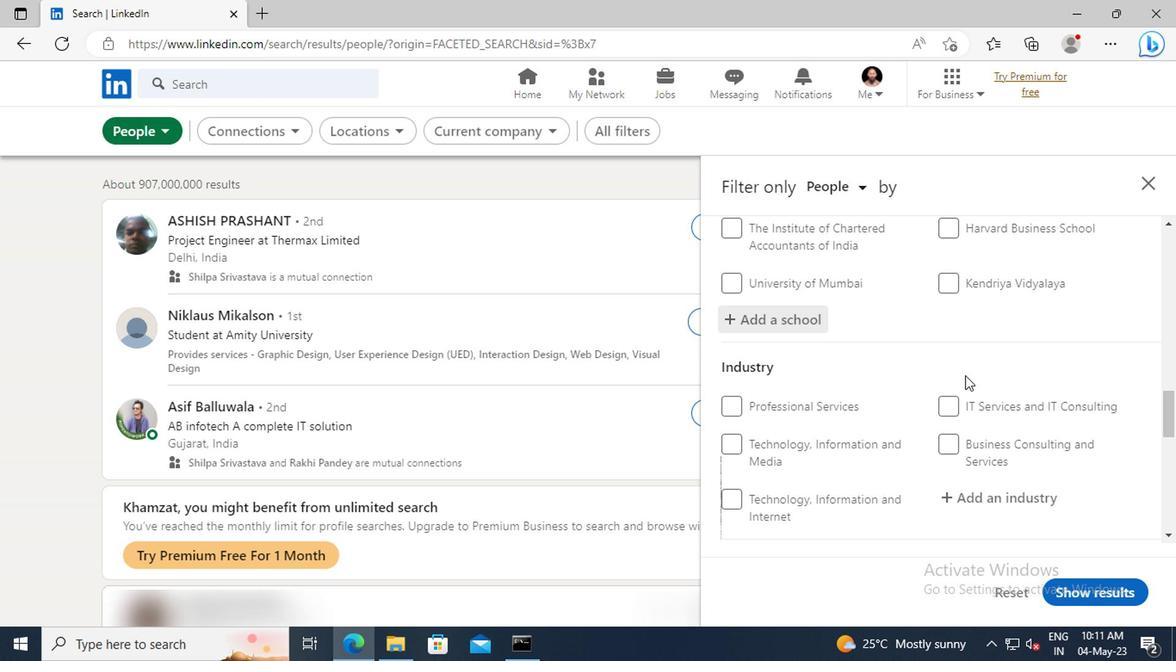 
Action: Mouse scrolled (961, 371) with delta (0, -1)
Screenshot: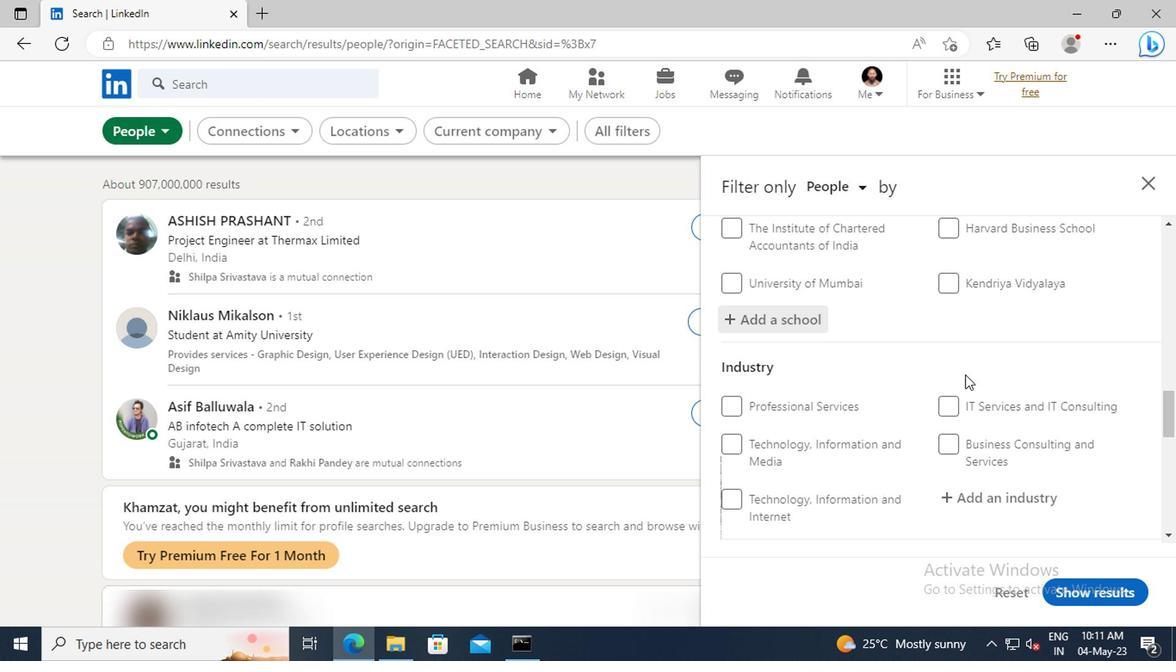 
Action: Mouse moved to (961, 370)
Screenshot: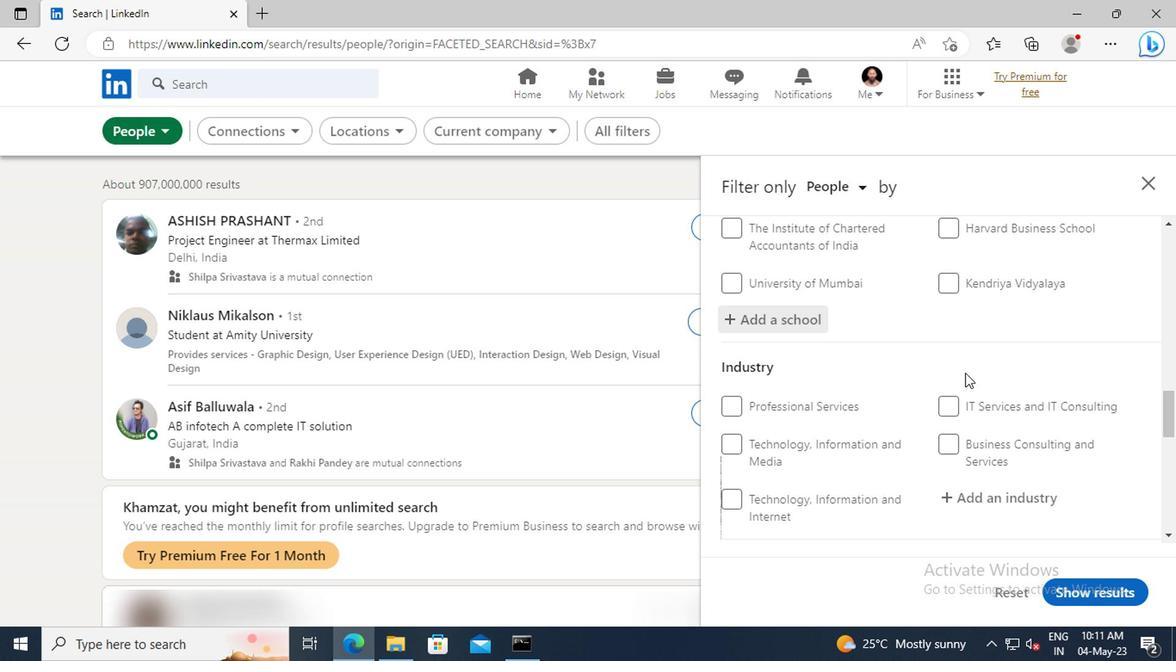 
Action: Mouse scrolled (961, 369) with delta (0, 0)
Screenshot: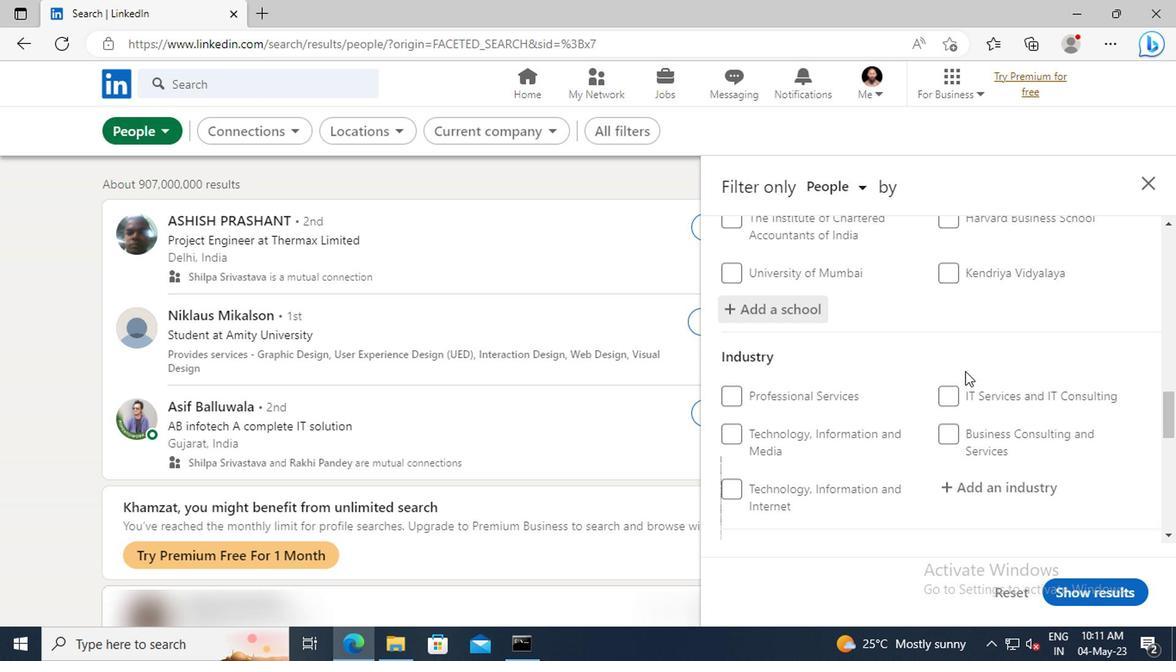 
Action: Mouse moved to (966, 360)
Screenshot: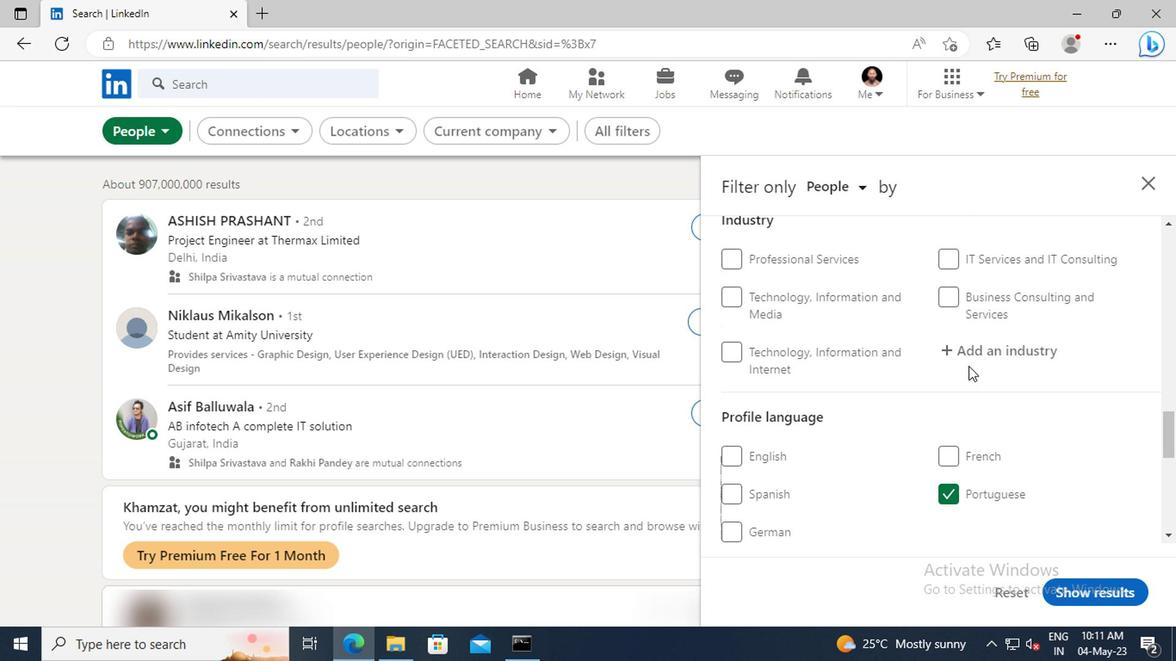 
Action: Mouse pressed left at (966, 360)
Screenshot: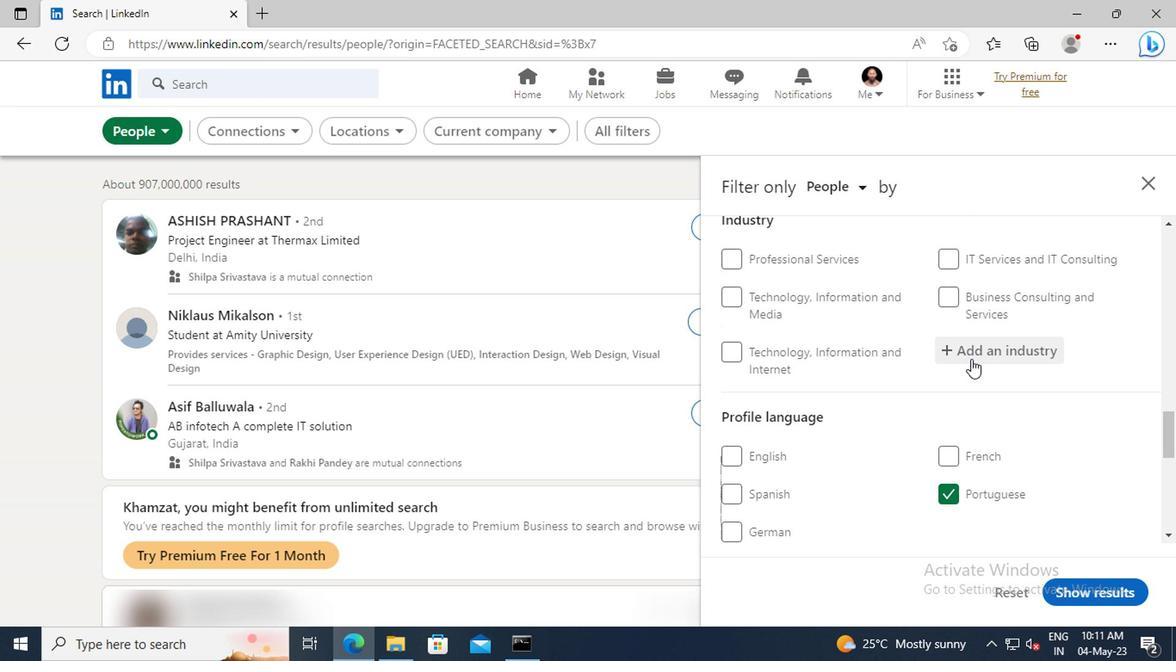 
Action: Key pressed <Key.shift>WHOLESALE<Key.space><Key.shift>MET
Screenshot: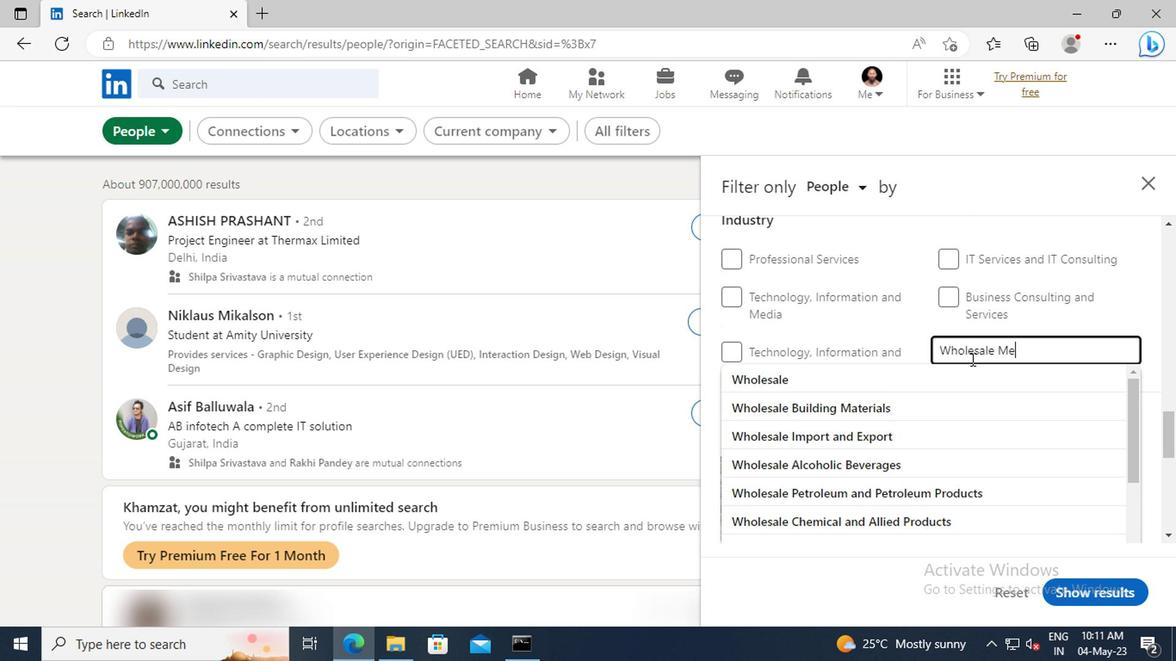 
Action: Mouse moved to (966, 378)
Screenshot: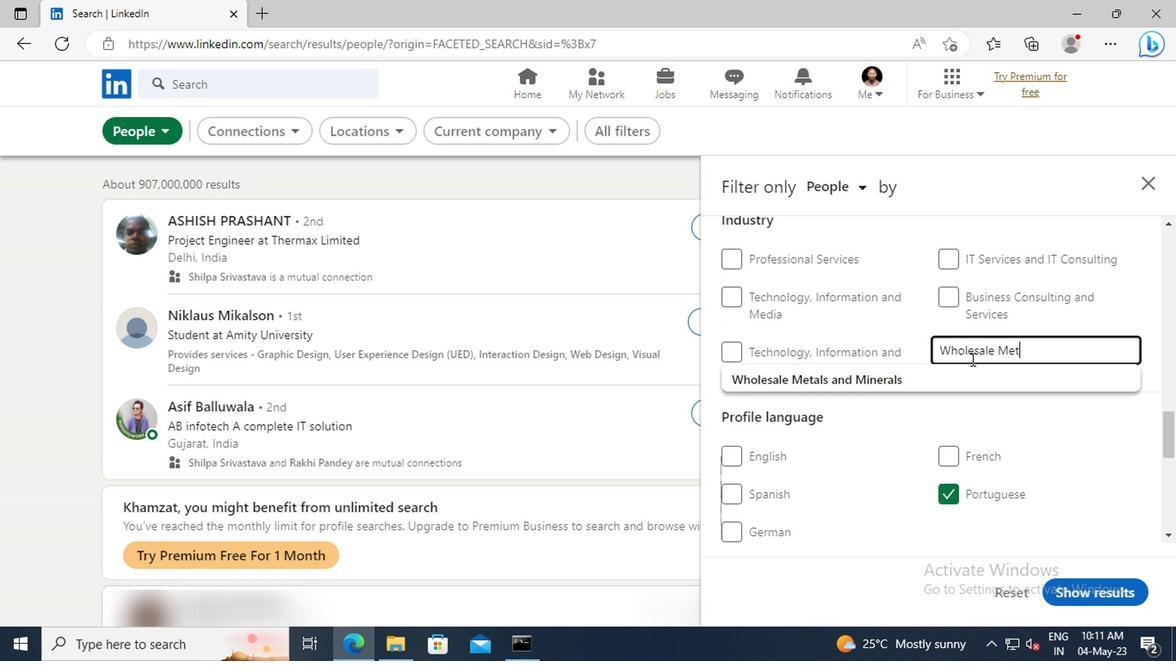 
Action: Mouse pressed left at (966, 378)
Screenshot: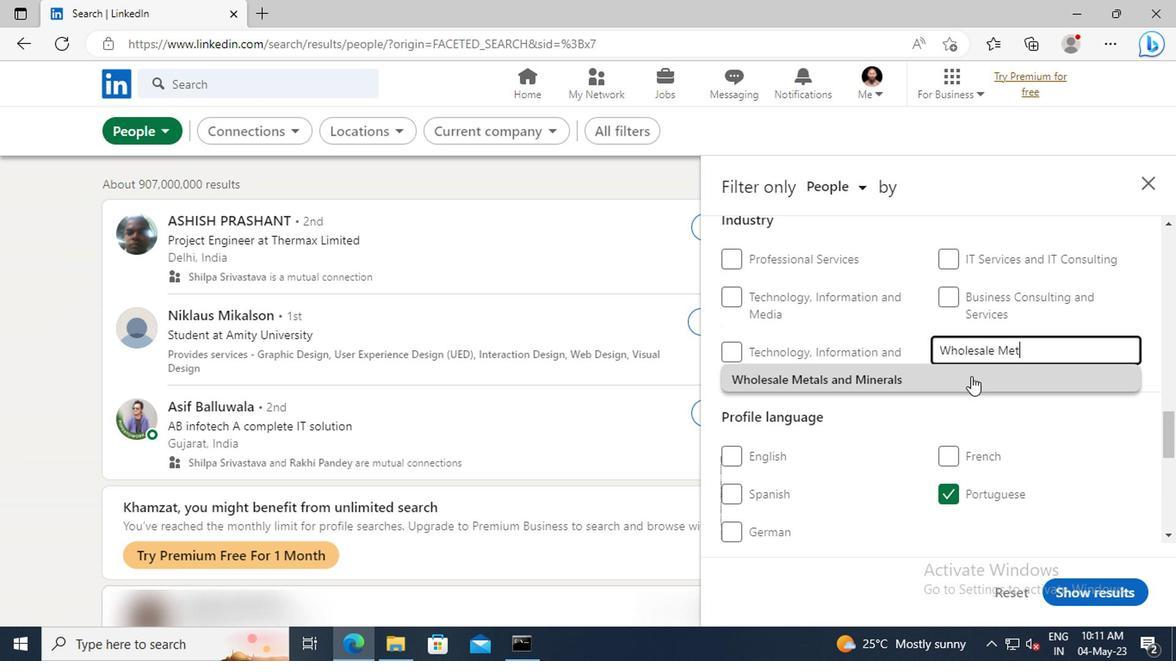 
Action: Mouse scrolled (966, 377) with delta (0, -1)
Screenshot: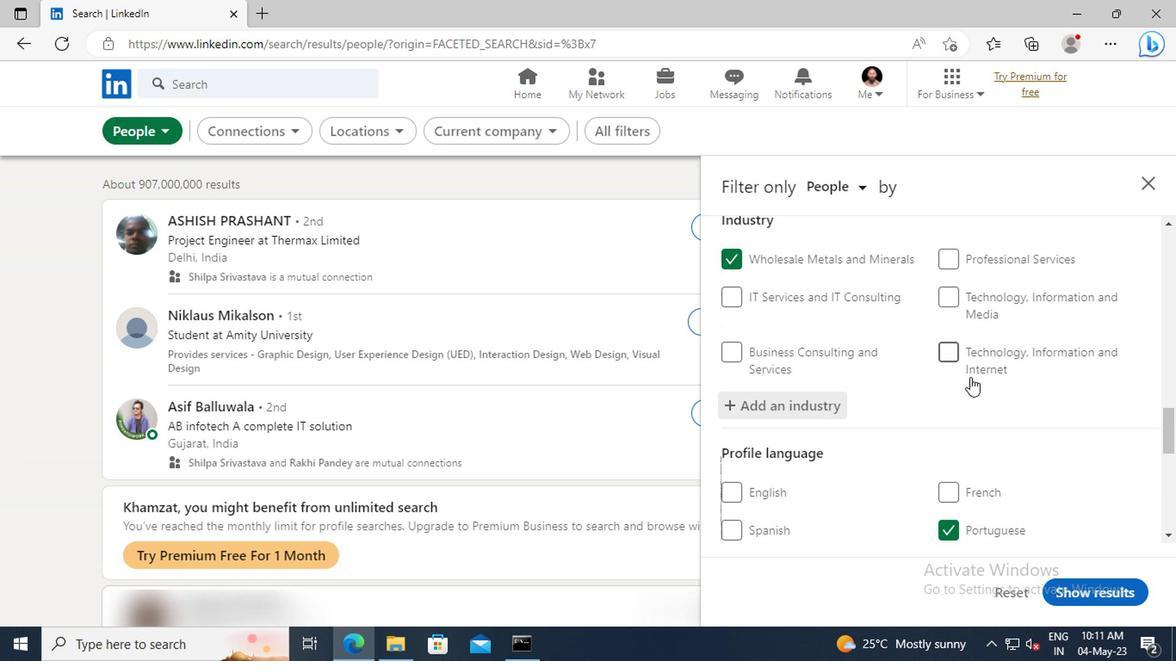 
Action: Mouse scrolled (966, 377) with delta (0, -1)
Screenshot: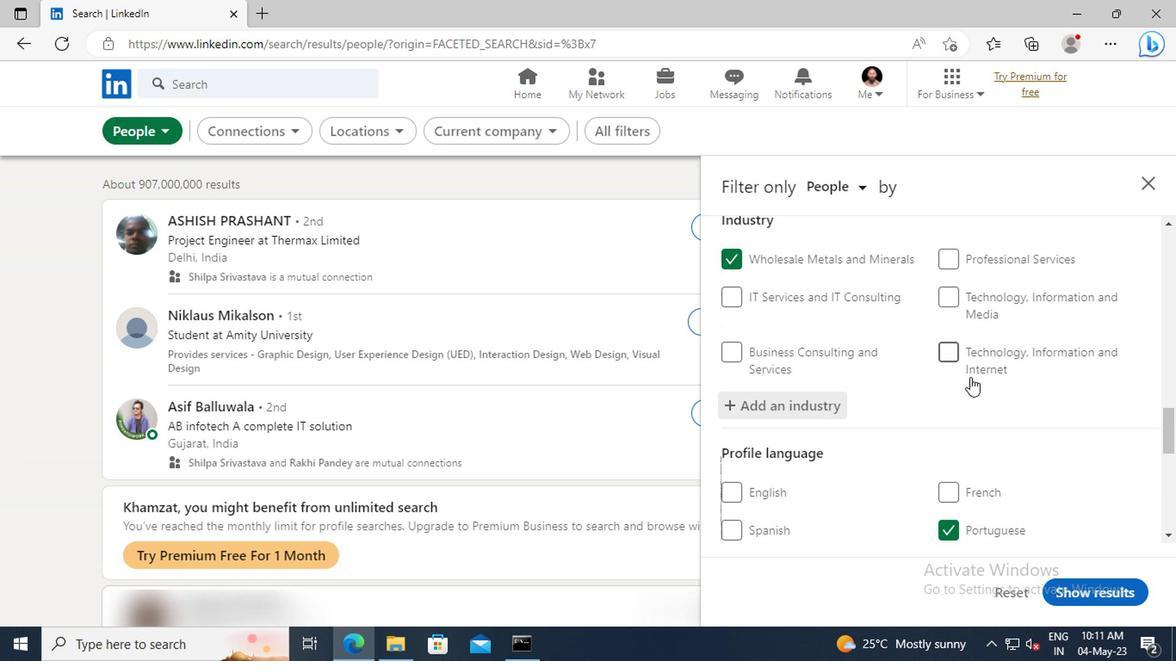
Action: Mouse scrolled (966, 377) with delta (0, -1)
Screenshot: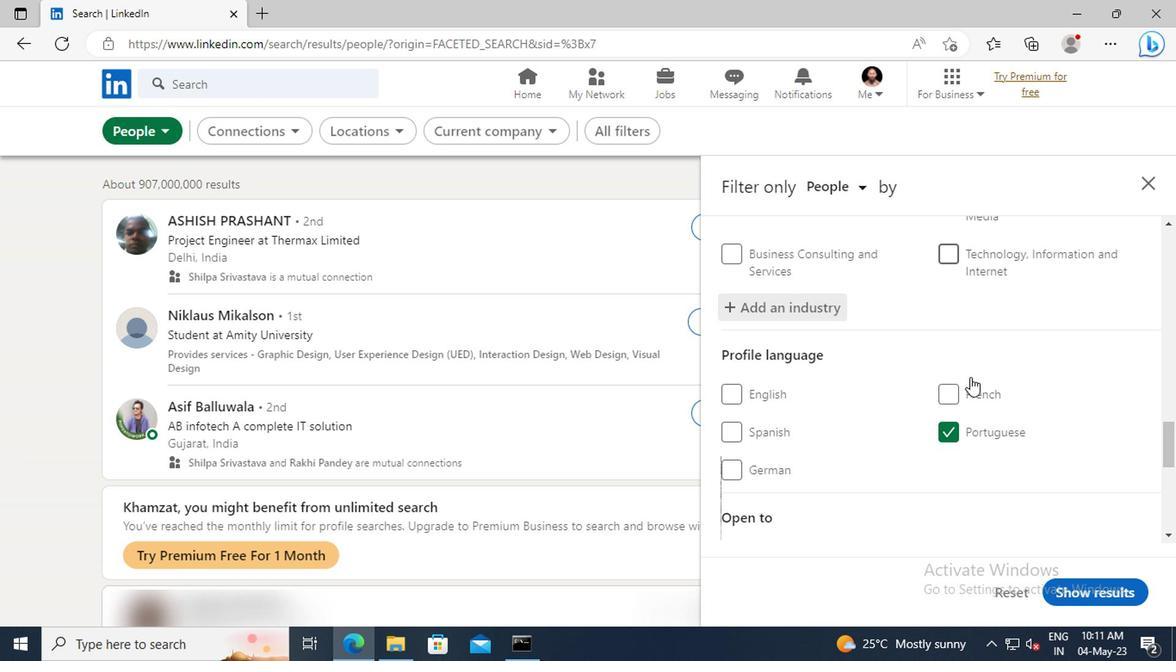
Action: Mouse scrolled (966, 377) with delta (0, -1)
Screenshot: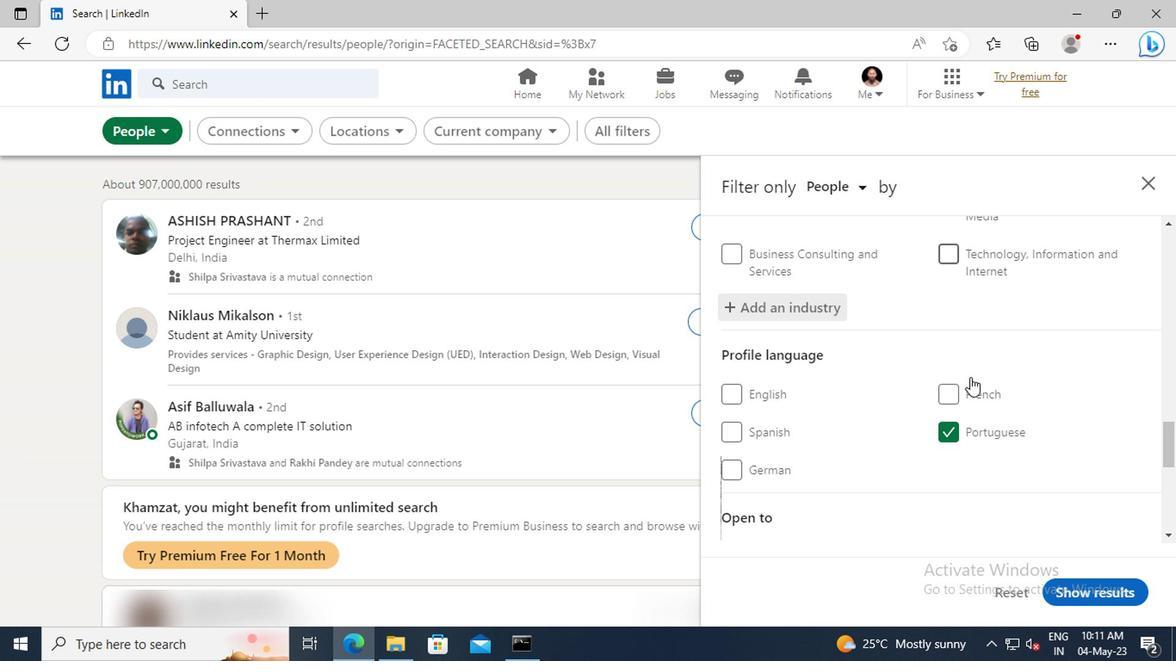
Action: Mouse moved to (966, 378)
Screenshot: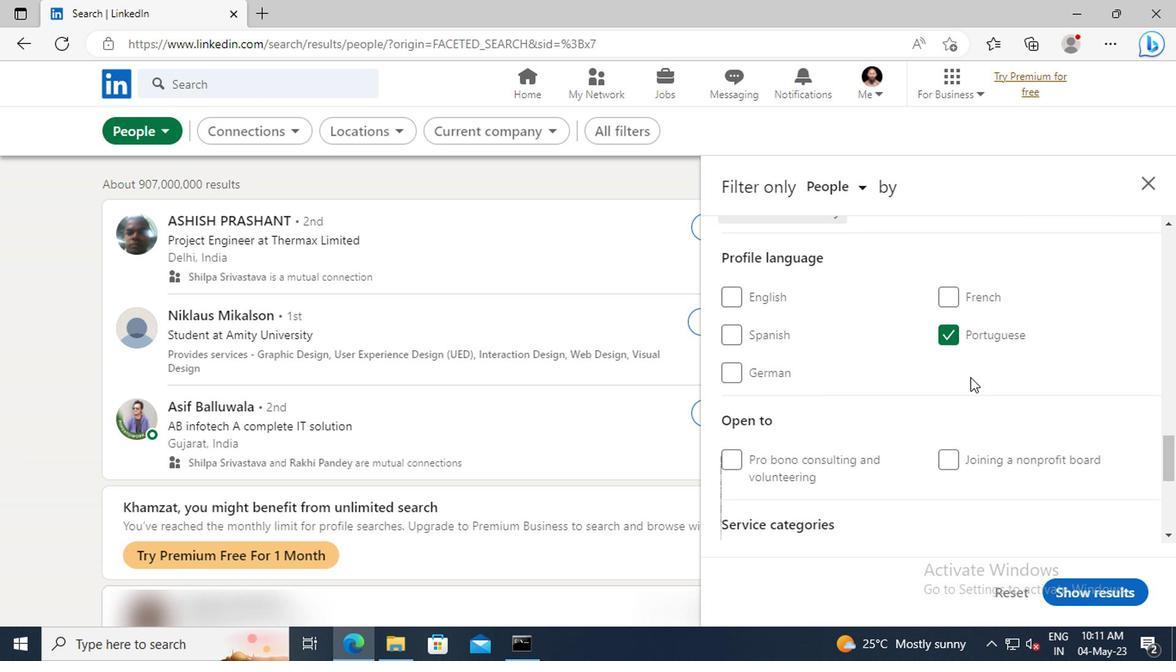 
Action: Mouse scrolled (966, 377) with delta (0, -1)
Screenshot: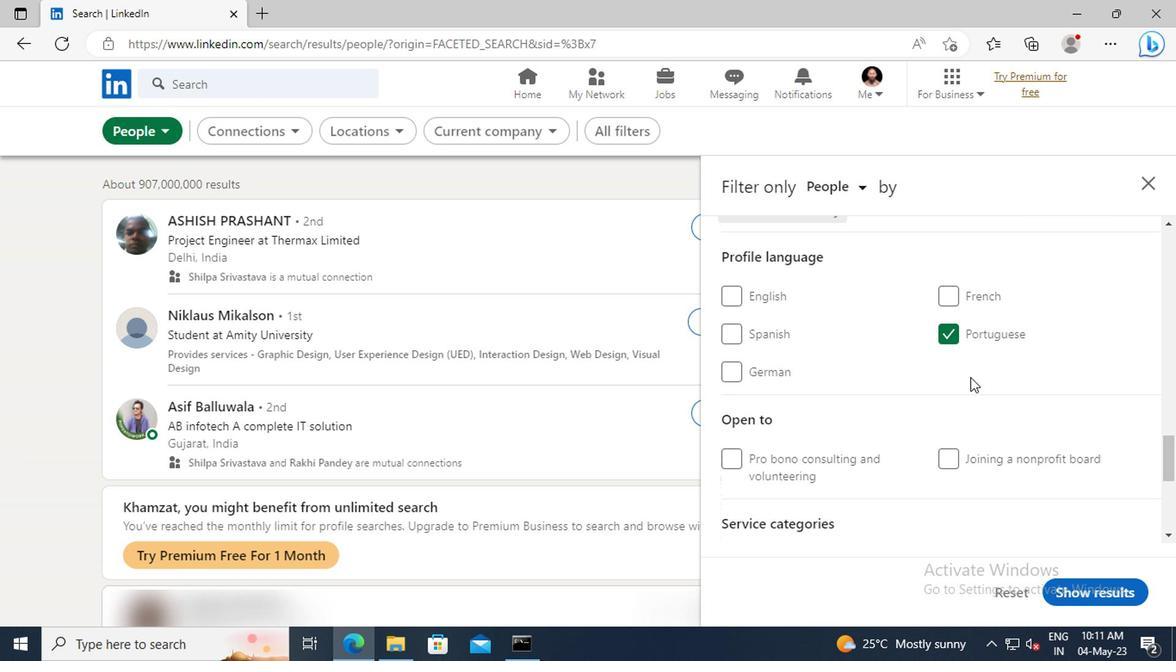 
Action: Mouse scrolled (966, 377) with delta (0, -1)
Screenshot: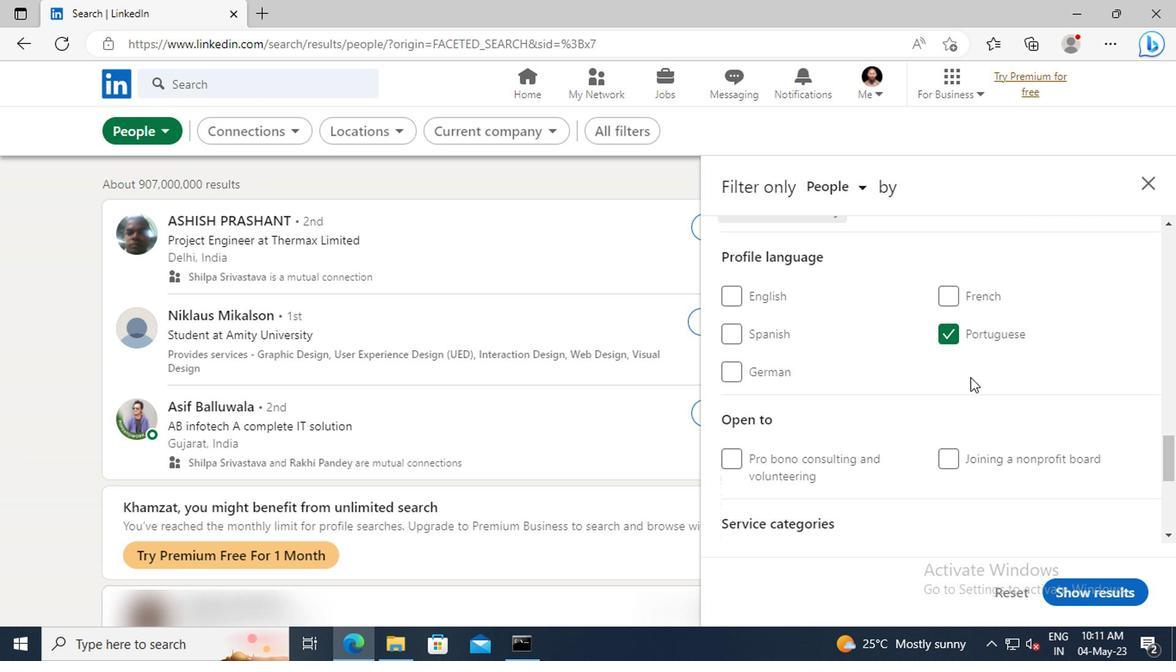 
Action: Mouse moved to (962, 362)
Screenshot: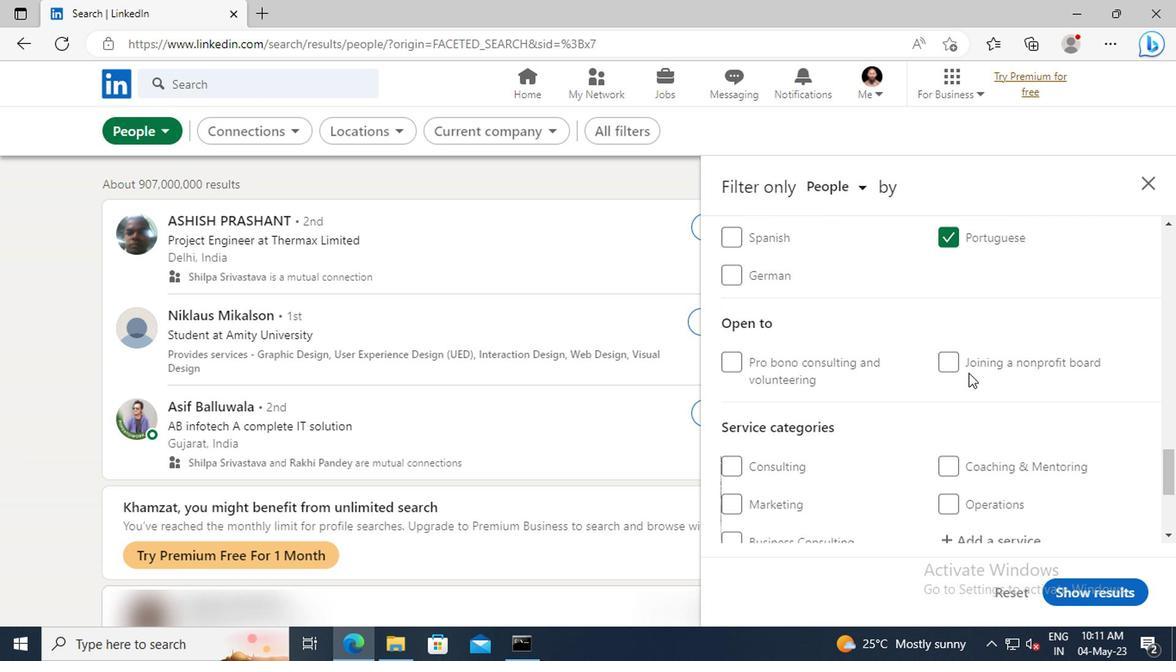 
Action: Mouse scrolled (962, 362) with delta (0, 0)
Screenshot: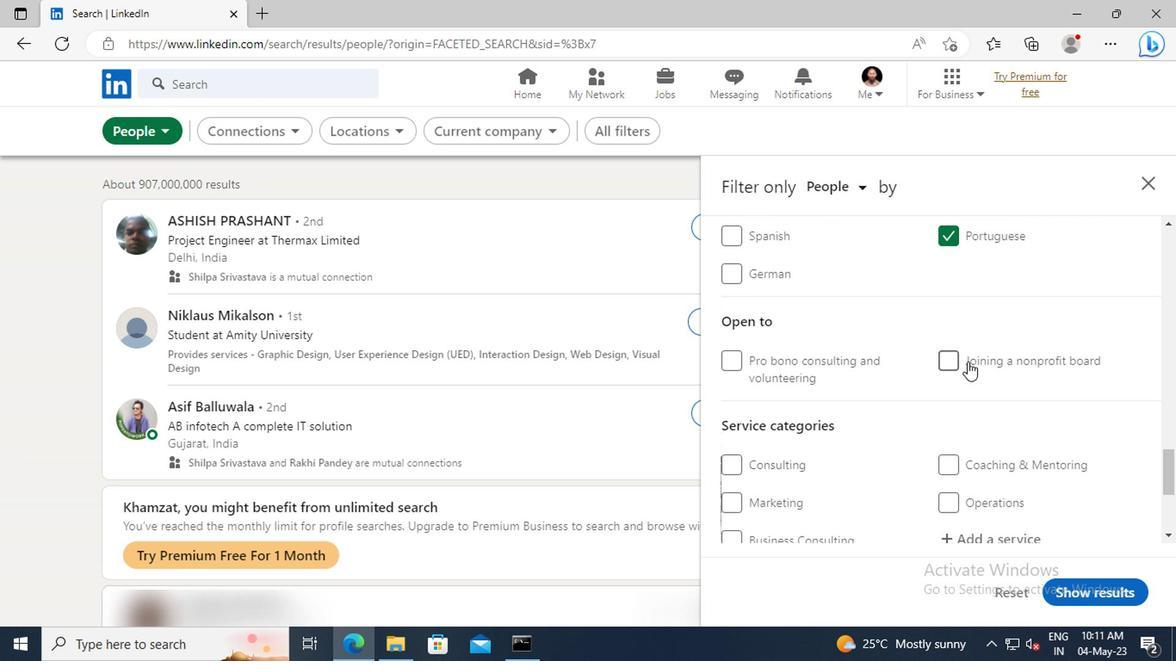 
Action: Mouse scrolled (962, 362) with delta (0, 0)
Screenshot: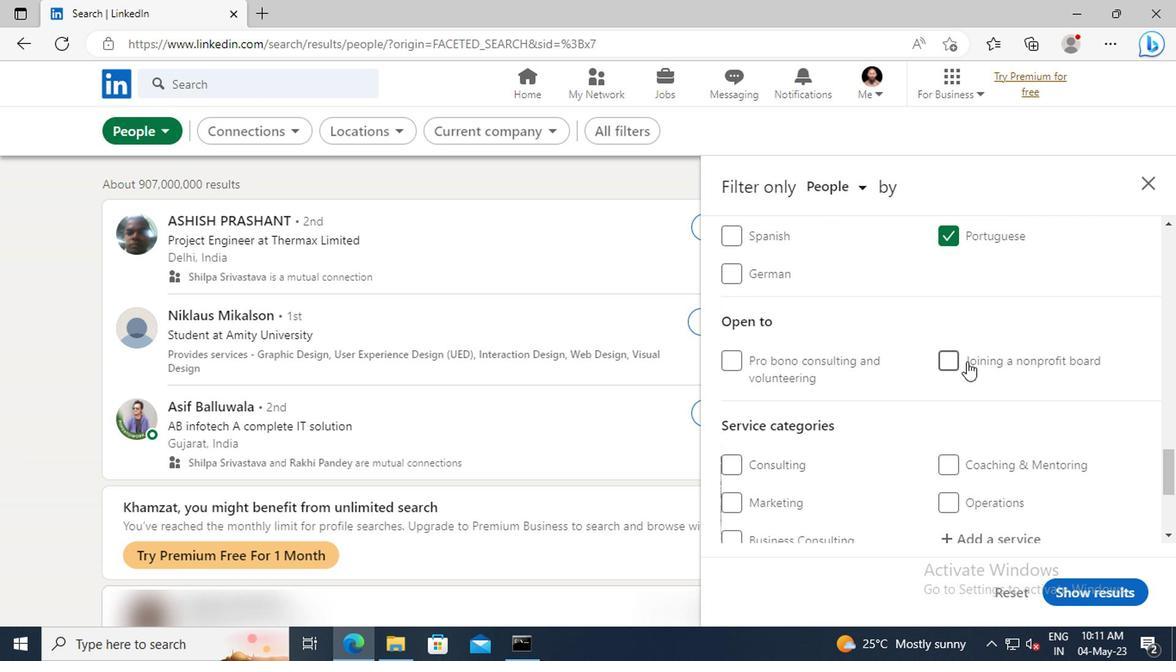 
Action: Mouse scrolled (962, 362) with delta (0, 0)
Screenshot: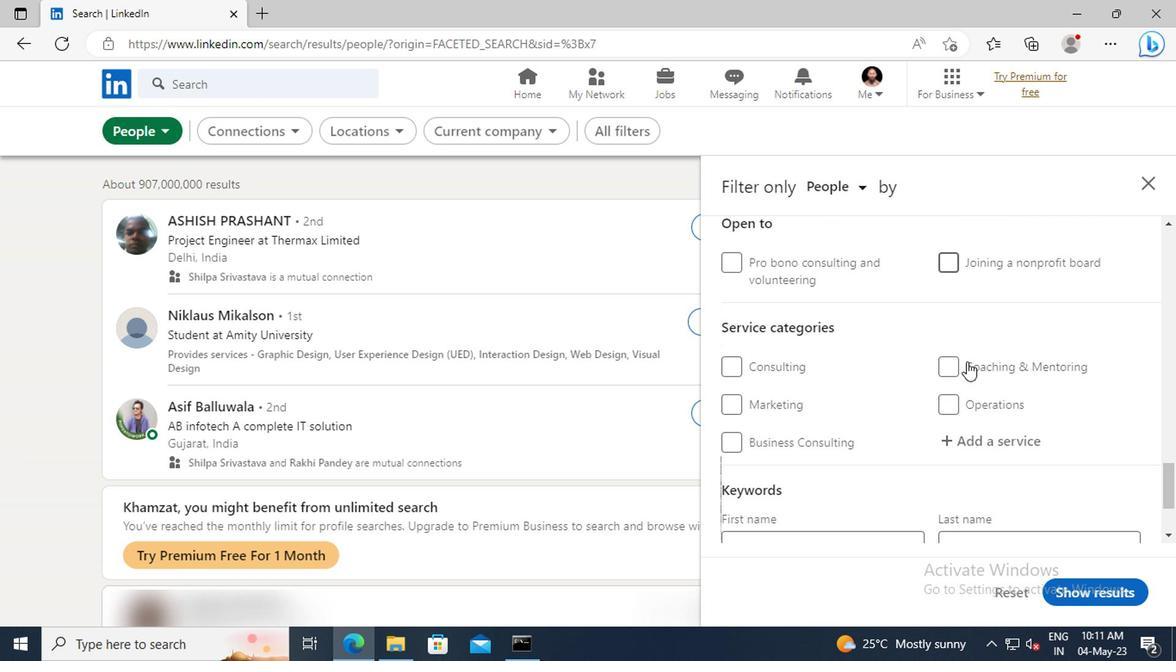 
Action: Mouse moved to (973, 390)
Screenshot: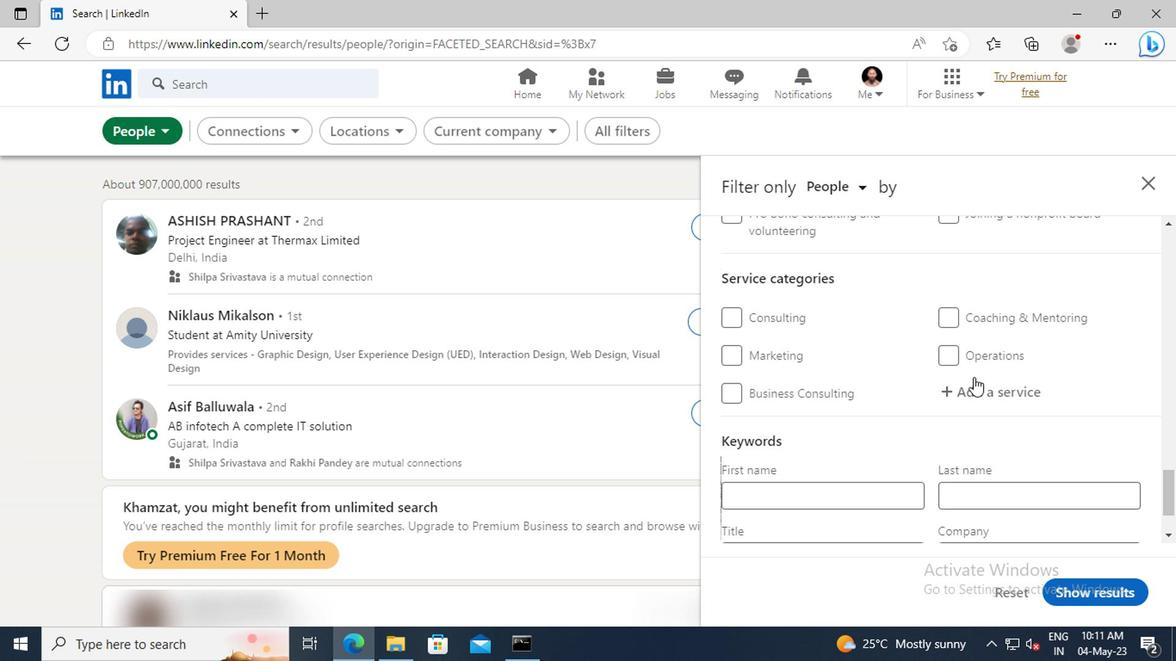 
Action: Mouse pressed left at (973, 390)
Screenshot: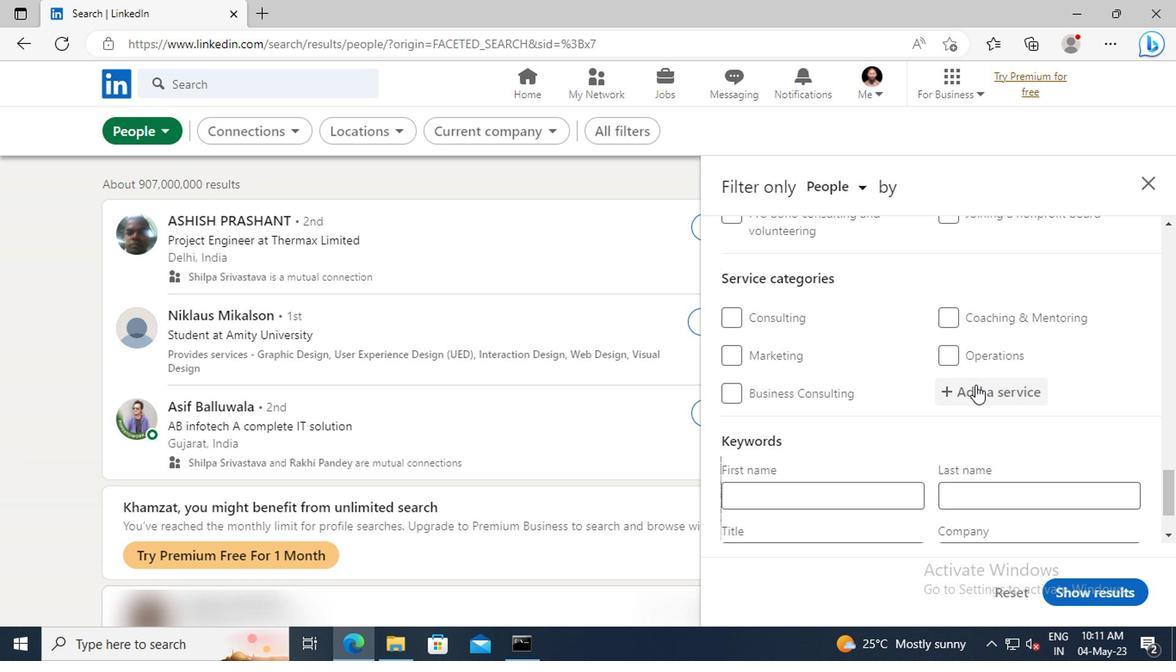 
Action: Mouse moved to (975, 391)
Screenshot: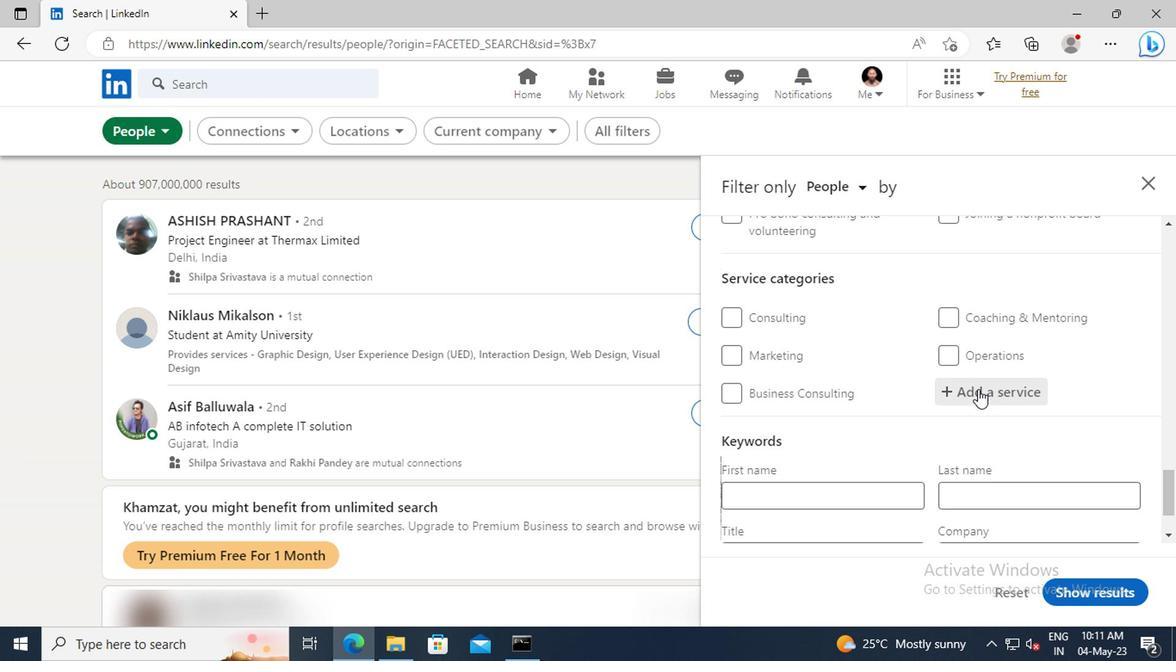 
Action: Key pressed <Key.shift>IMM
Screenshot: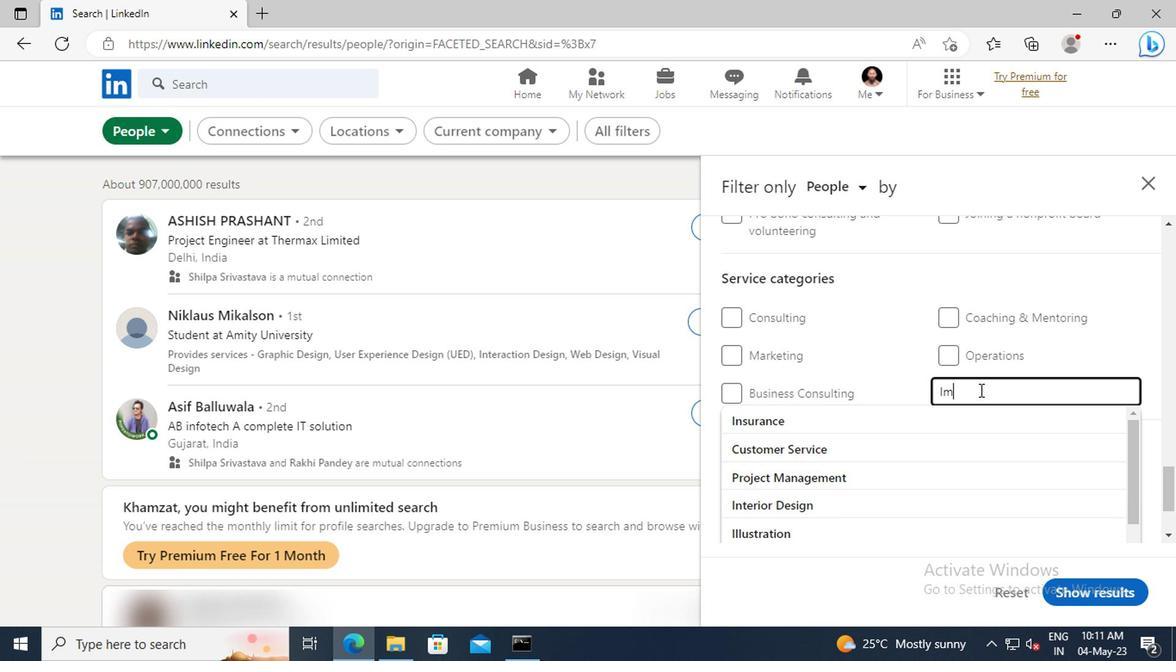 
Action: Mouse moved to (984, 413)
Screenshot: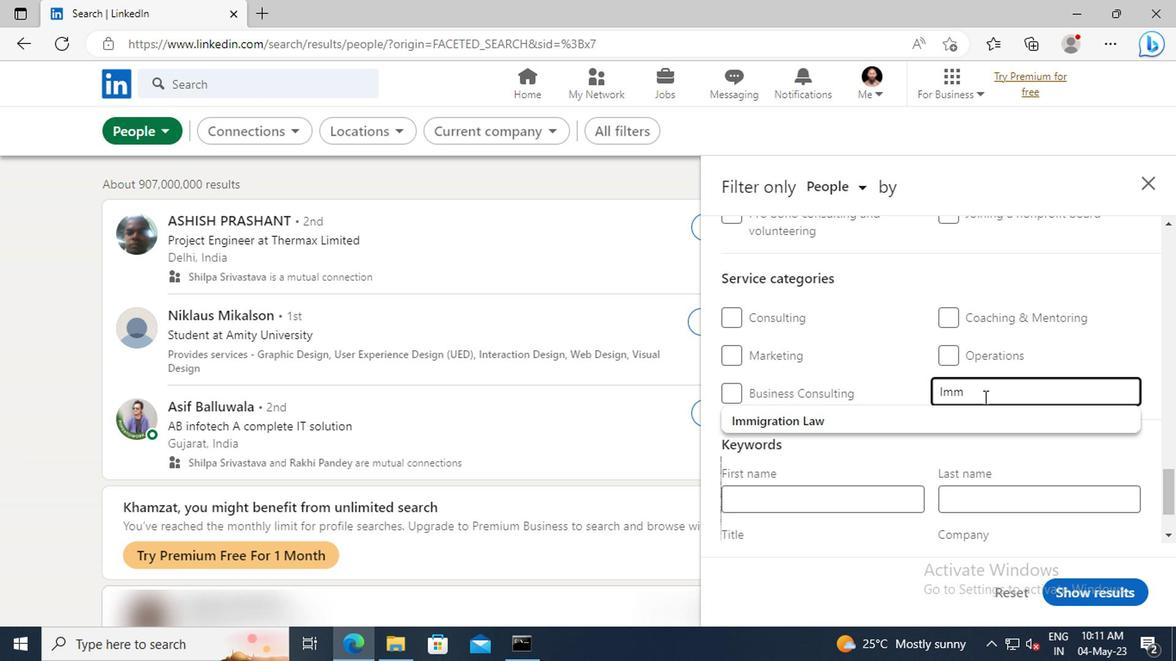 
Action: Mouse pressed left at (984, 413)
Screenshot: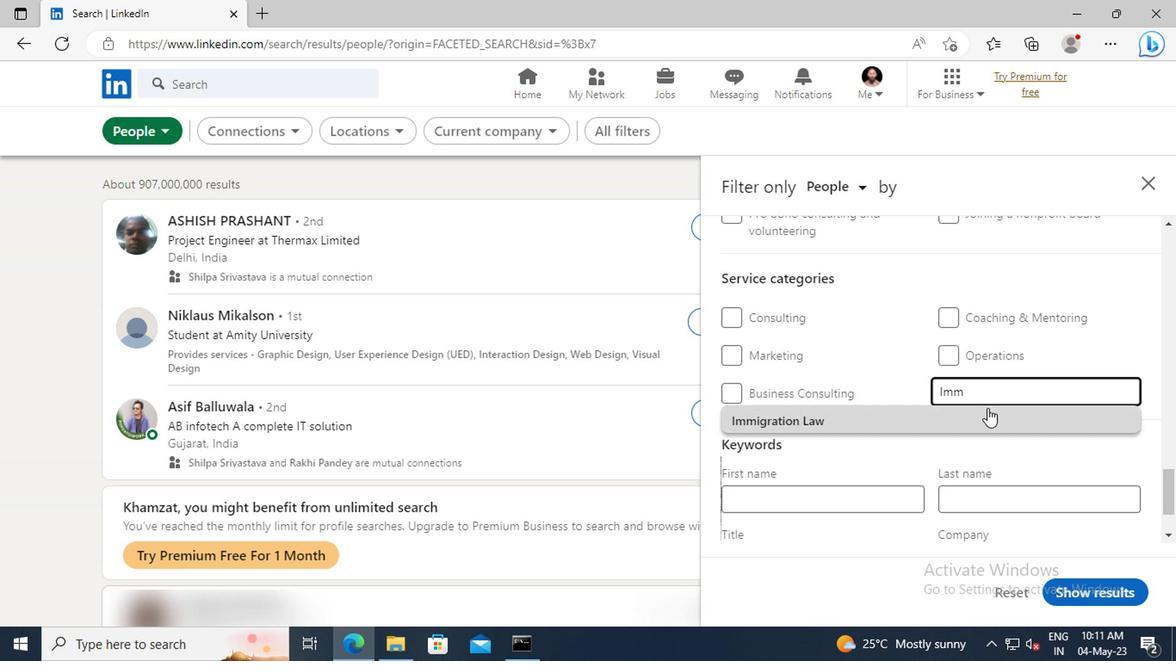 
Action: Mouse scrolled (984, 412) with delta (0, 0)
Screenshot: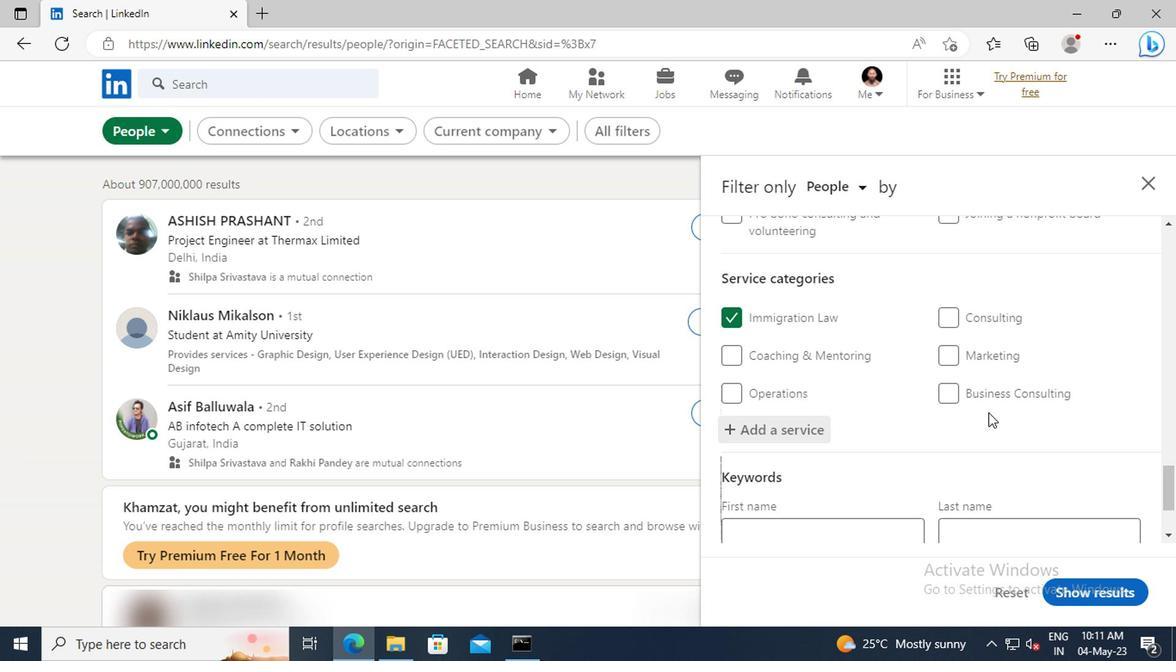 
Action: Mouse scrolled (984, 412) with delta (0, 0)
Screenshot: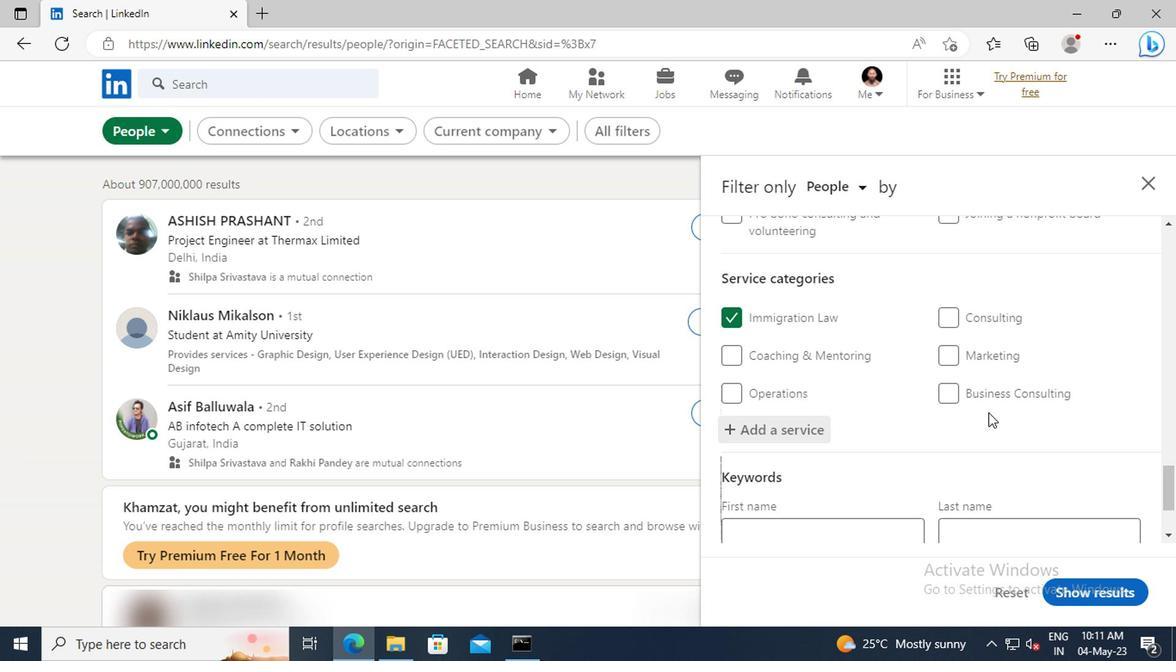 
Action: Mouse scrolled (984, 412) with delta (0, 0)
Screenshot: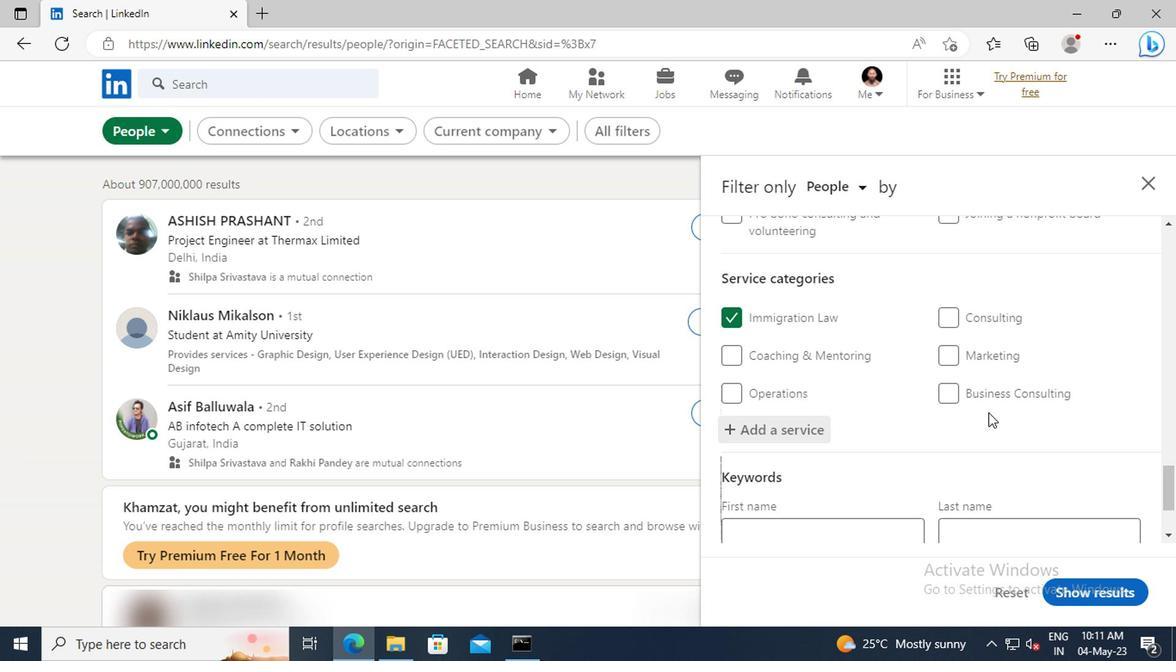 
Action: Mouse scrolled (984, 412) with delta (0, 0)
Screenshot: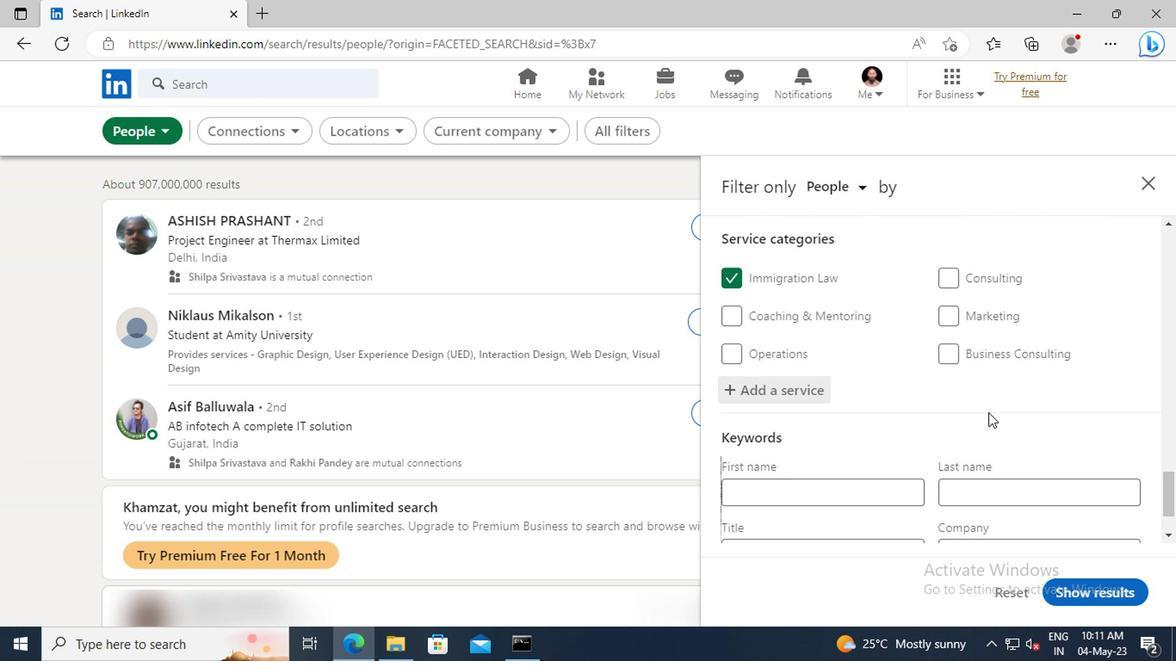 
Action: Mouse moved to (855, 474)
Screenshot: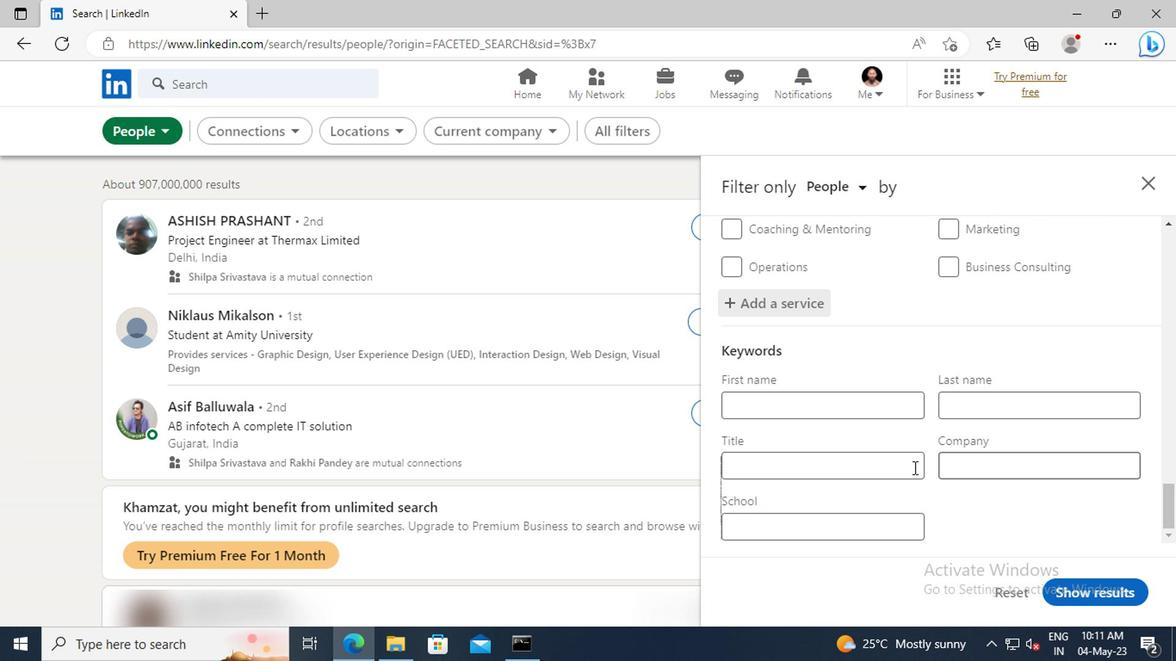 
Action: Mouse pressed left at (855, 474)
Screenshot: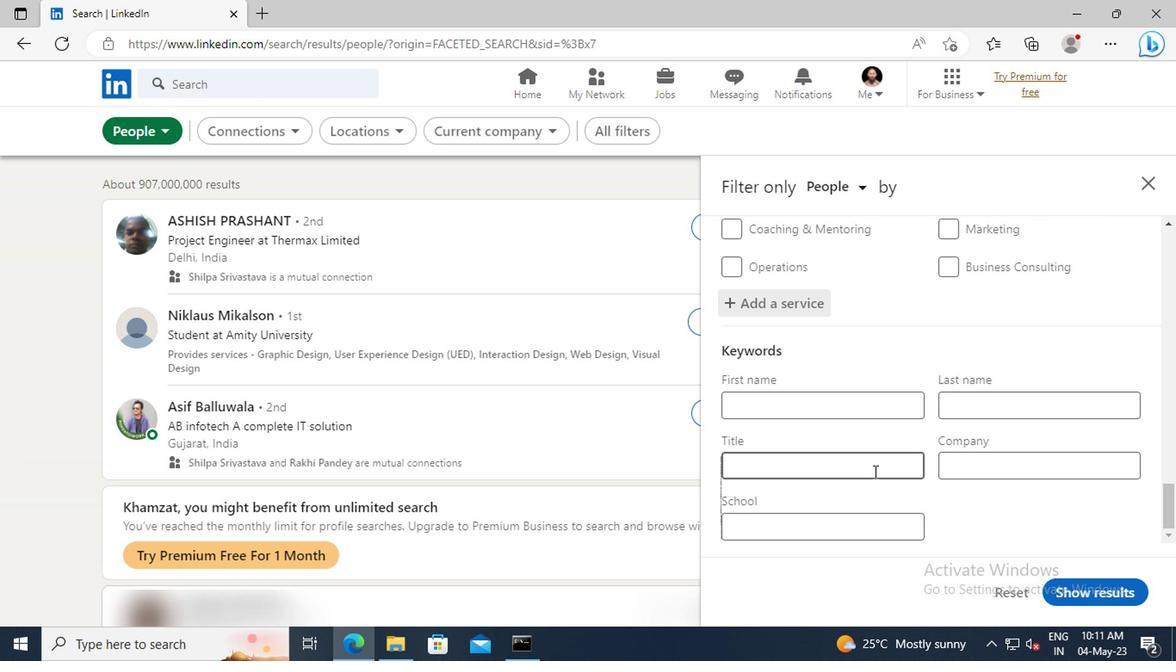 
Action: Key pressed <Key.shift>PRINCIPAL<Key.enter>
Screenshot: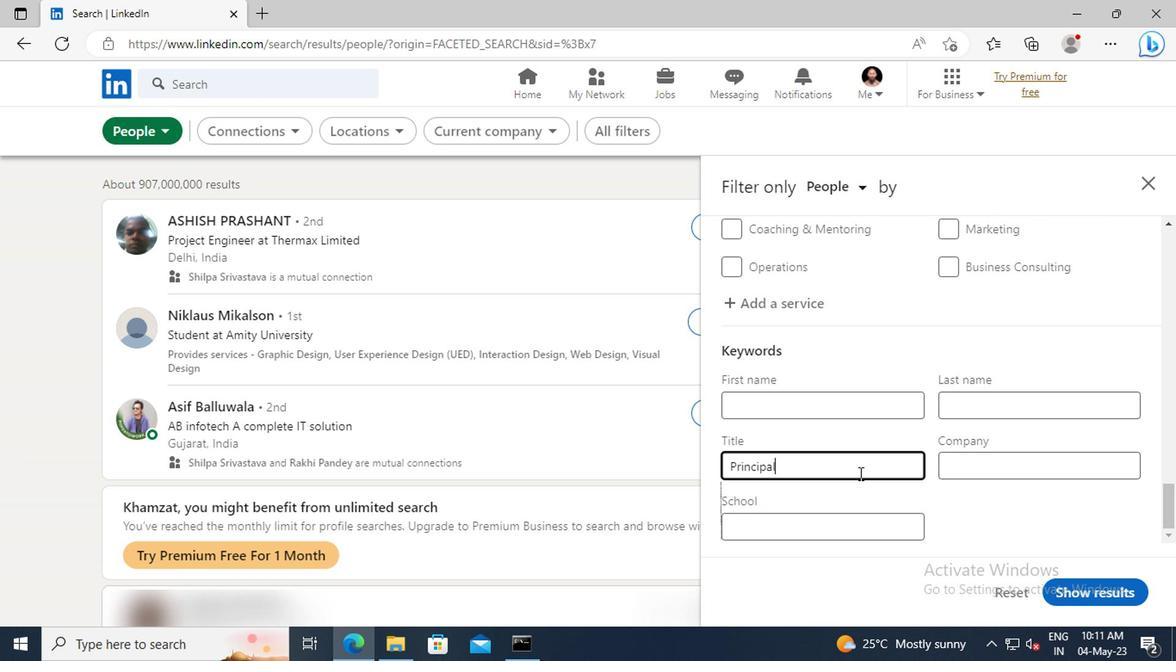 
Action: Mouse moved to (1065, 591)
Screenshot: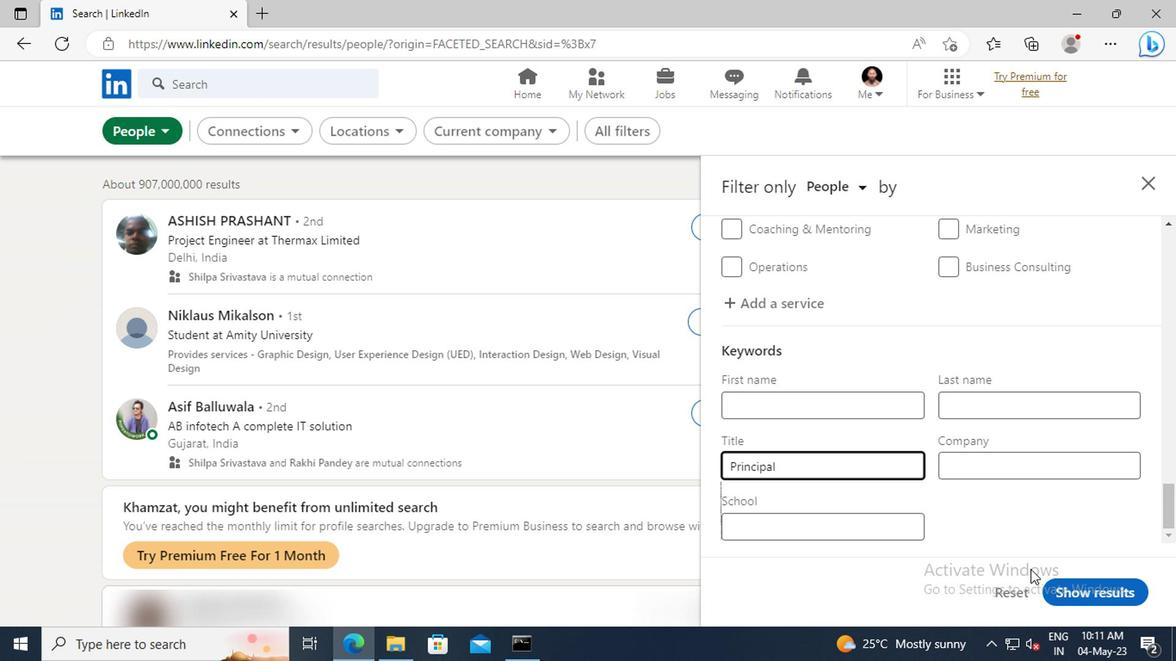 
Action: Mouse pressed left at (1065, 591)
Screenshot: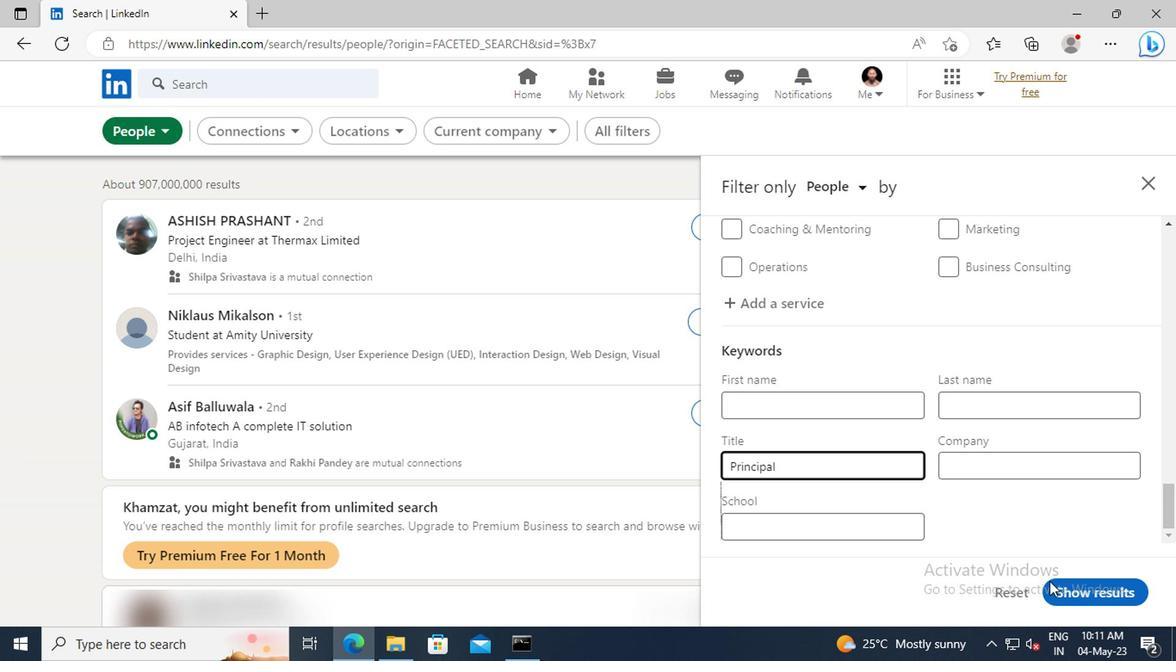 
